 Task: Determine the distance from  Antelope Island State Park to Salt Lake City
Action: Mouse moved to (238, 83)
Screenshot: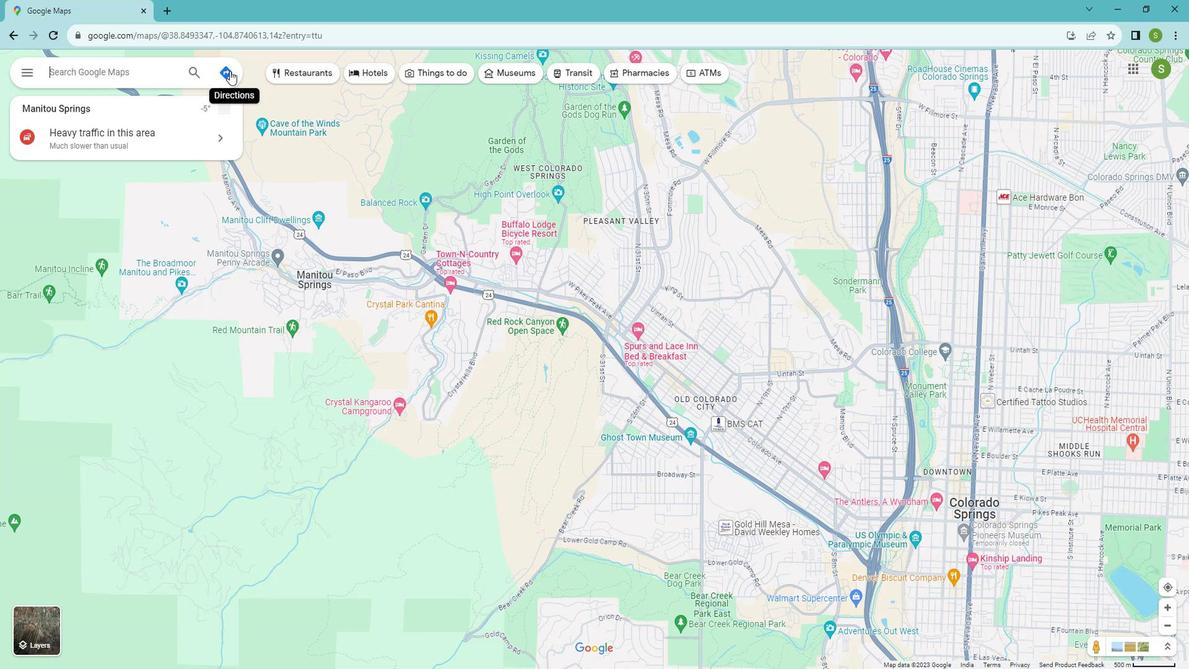 
Action: Mouse pressed left at (238, 83)
Screenshot: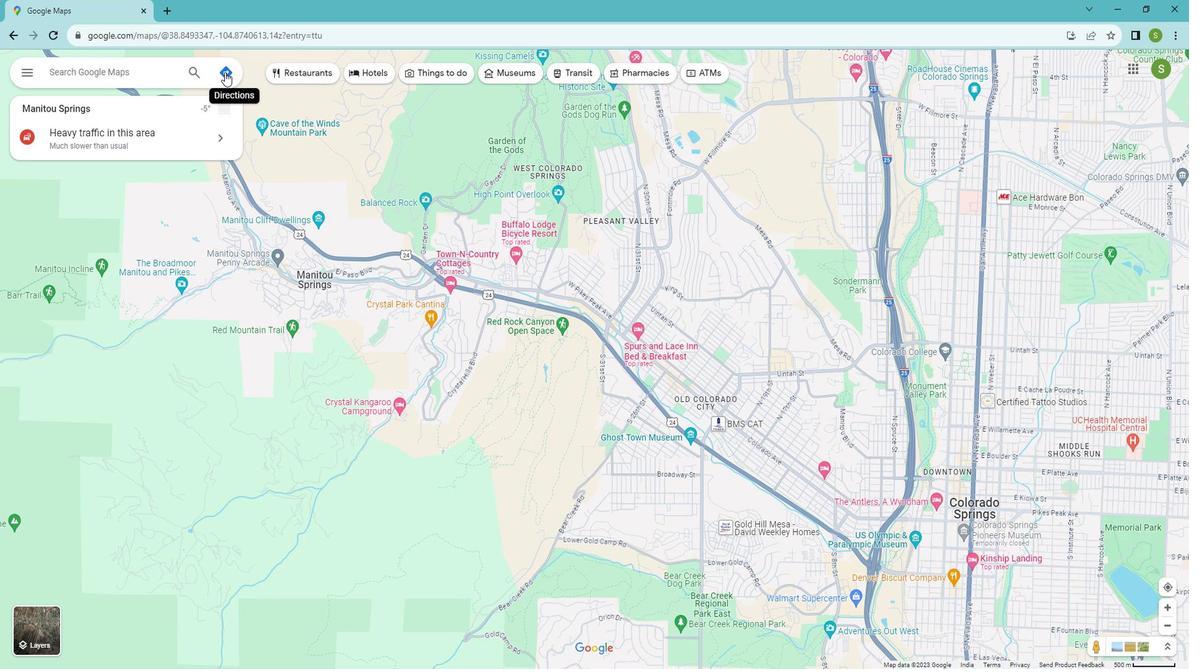 
Action: Mouse moved to (138, 115)
Screenshot: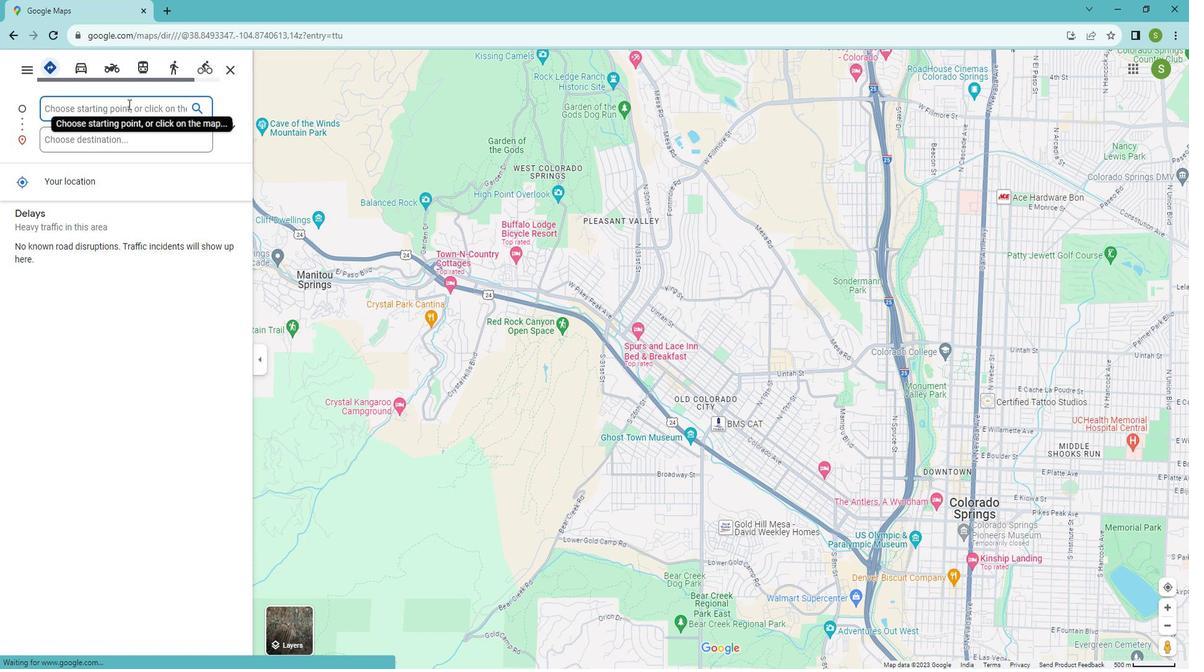 
Action: Mouse pressed left at (138, 115)
Screenshot: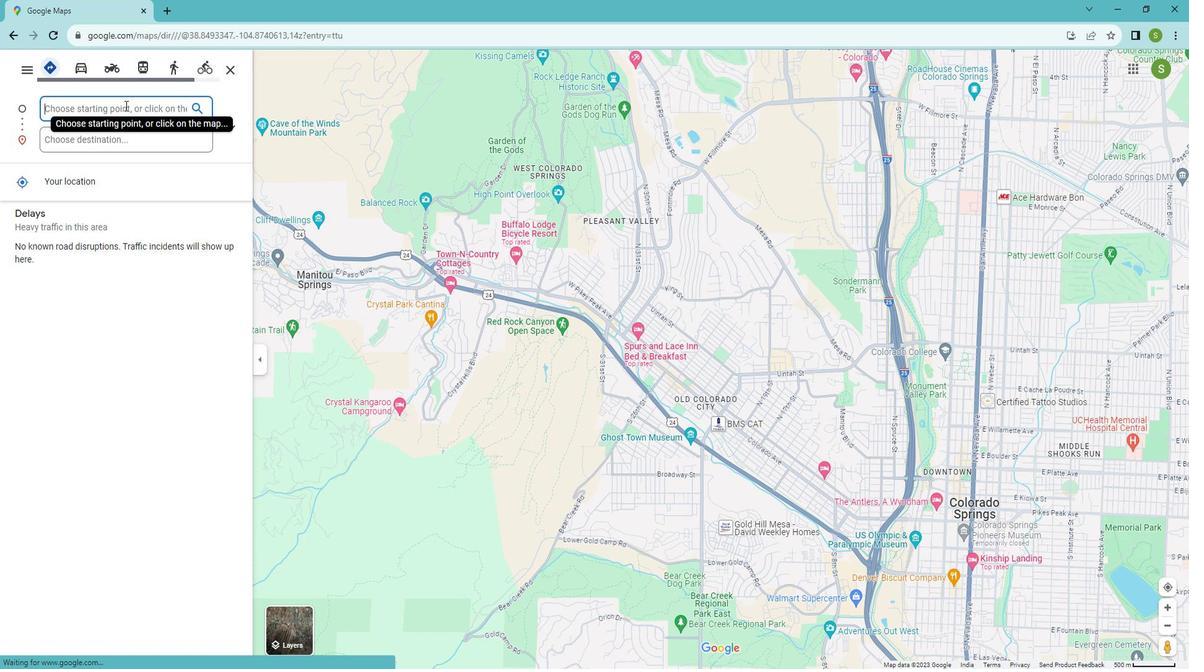 
Action: Key pressed <Key.shift>Salt<Key.space><Key.shift>Lakr<Key.backspace>e<Key.space><Key.shift><Key.shift><Key.shift><Key.shift><Key.shift>City
Screenshot: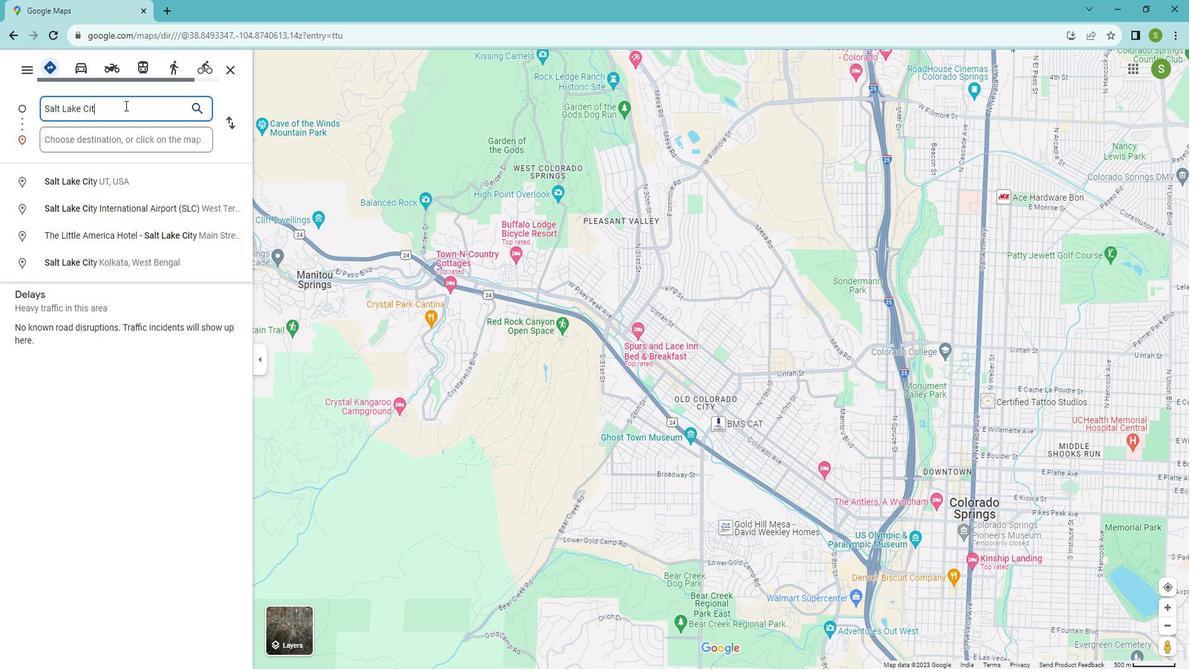 
Action: Mouse moved to (131, 191)
Screenshot: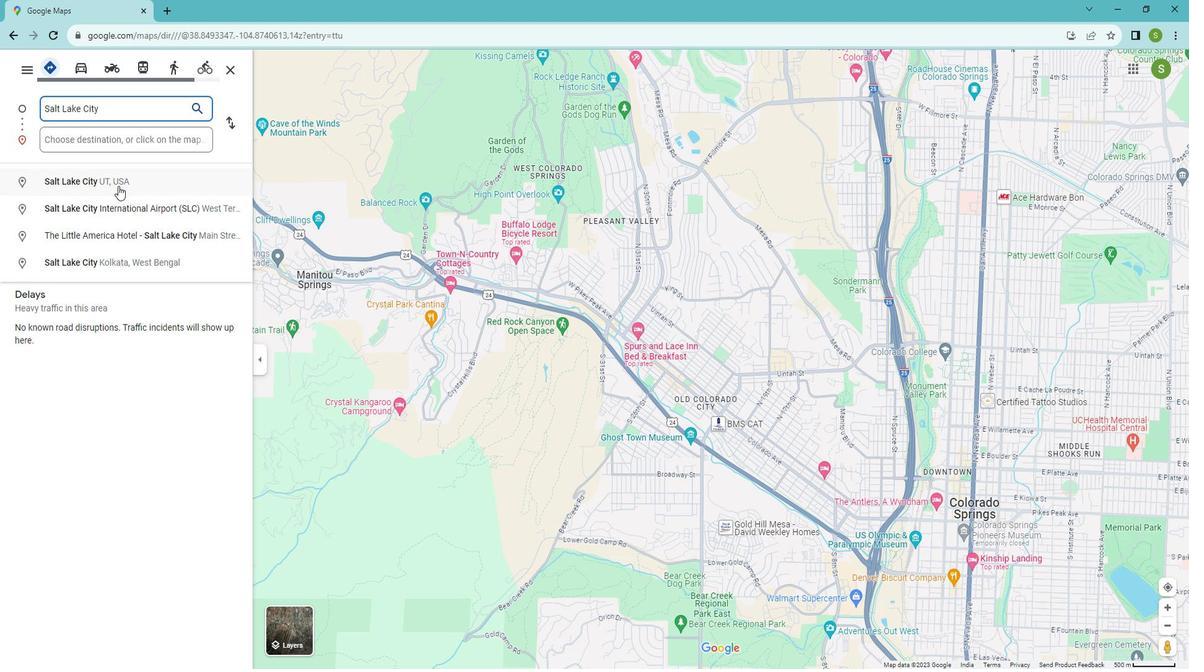 
Action: Mouse pressed left at (131, 191)
Screenshot: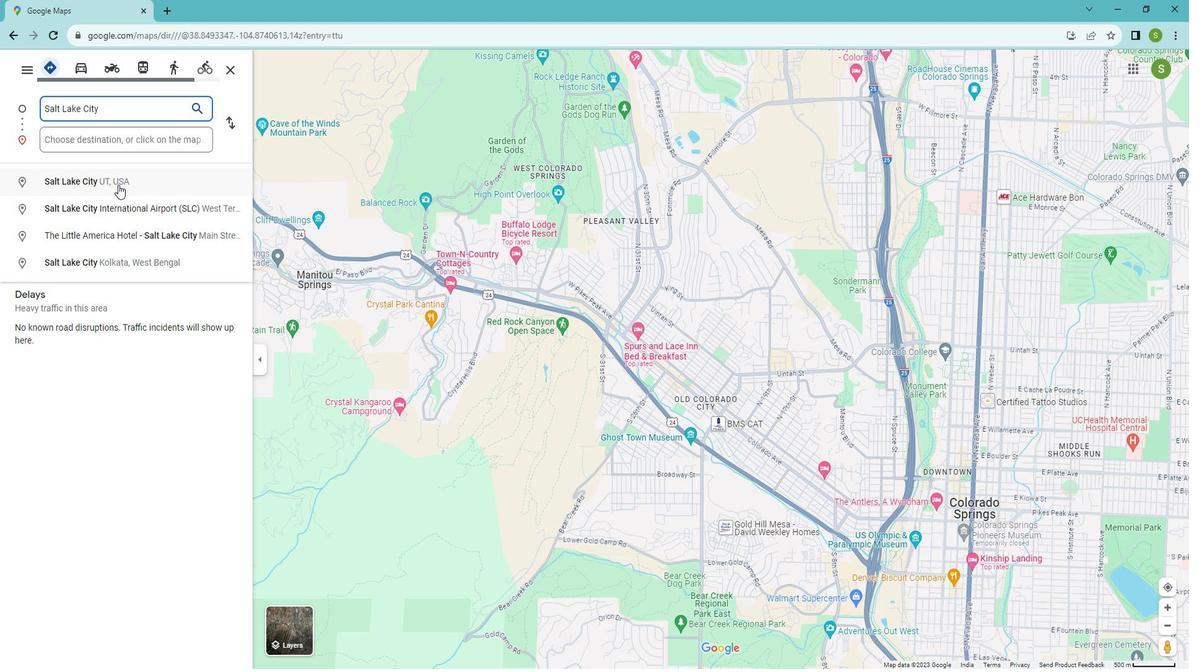 
Action: Mouse moved to (109, 148)
Screenshot: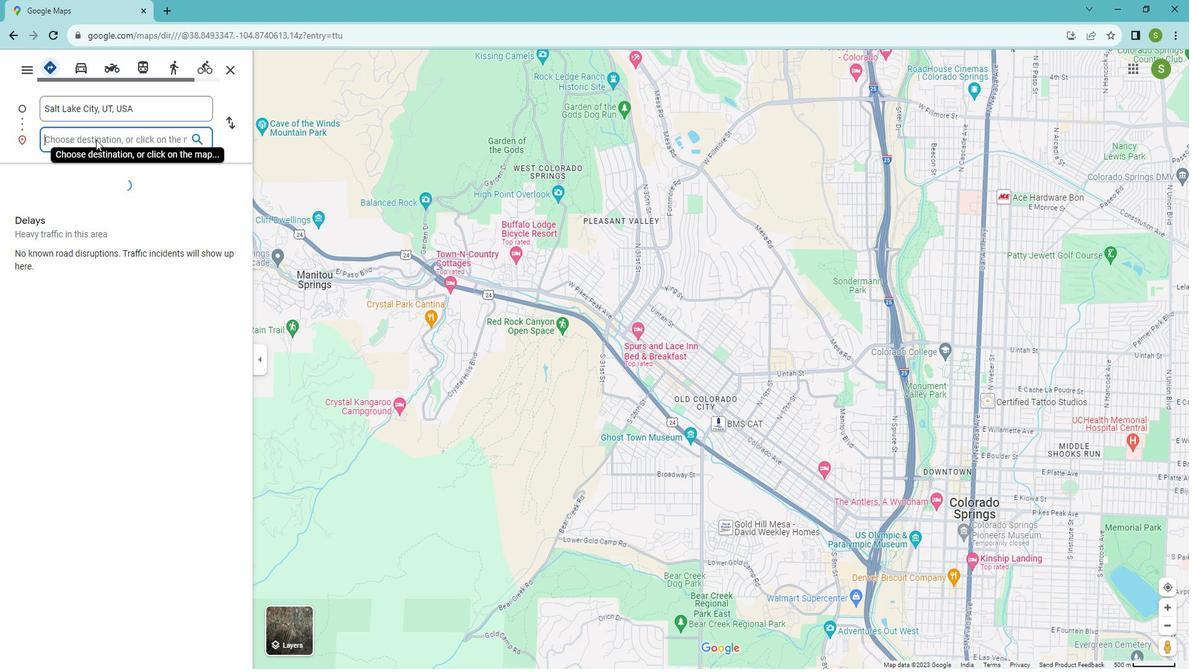 
Action: Mouse pressed left at (109, 148)
Screenshot: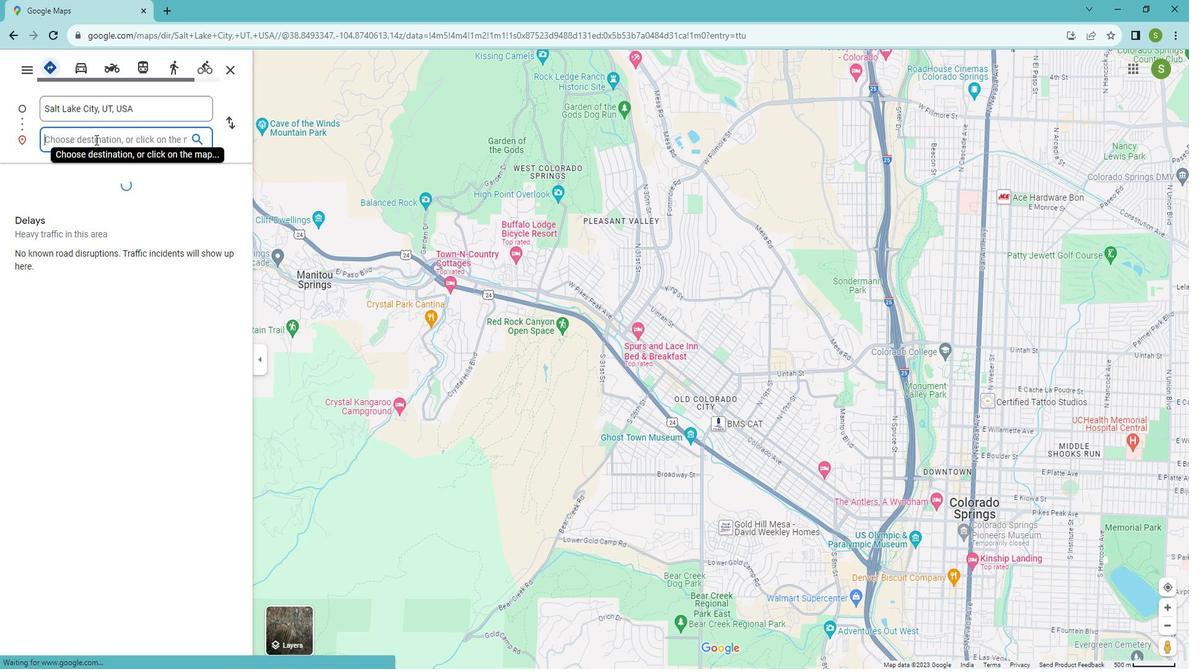 
Action: Key pressed <Key.shift>Antelope<Key.space><Key.shift>Island<Key.space><Key.shift><Key.shift><Key.shift><Key.shift><Key.shift><Key.shift><Key.shift><Key.shift><Key.shift><Key.shift><Key.shift><Key.shift><Key.shift><Key.shift><Key.shift><Key.shift><Key.shift><Key.shift><Key.shift><Key.shift><Key.shift>State<Key.space><Key.shift>Park
Screenshot: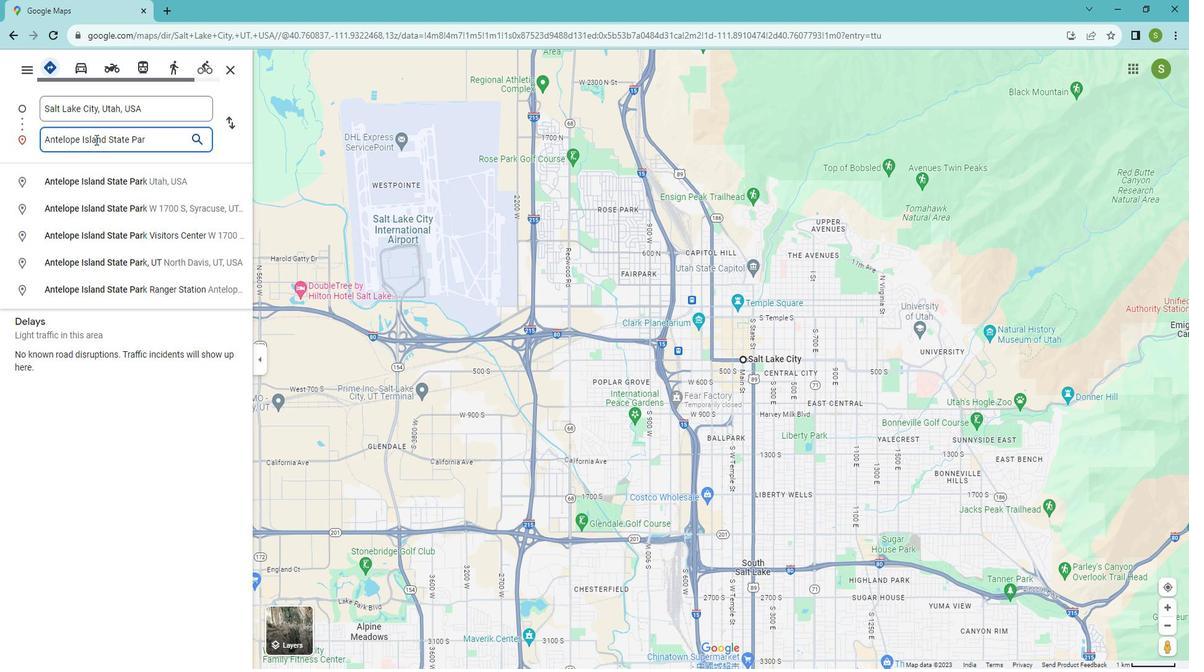 
Action: Mouse moved to (241, 131)
Screenshot: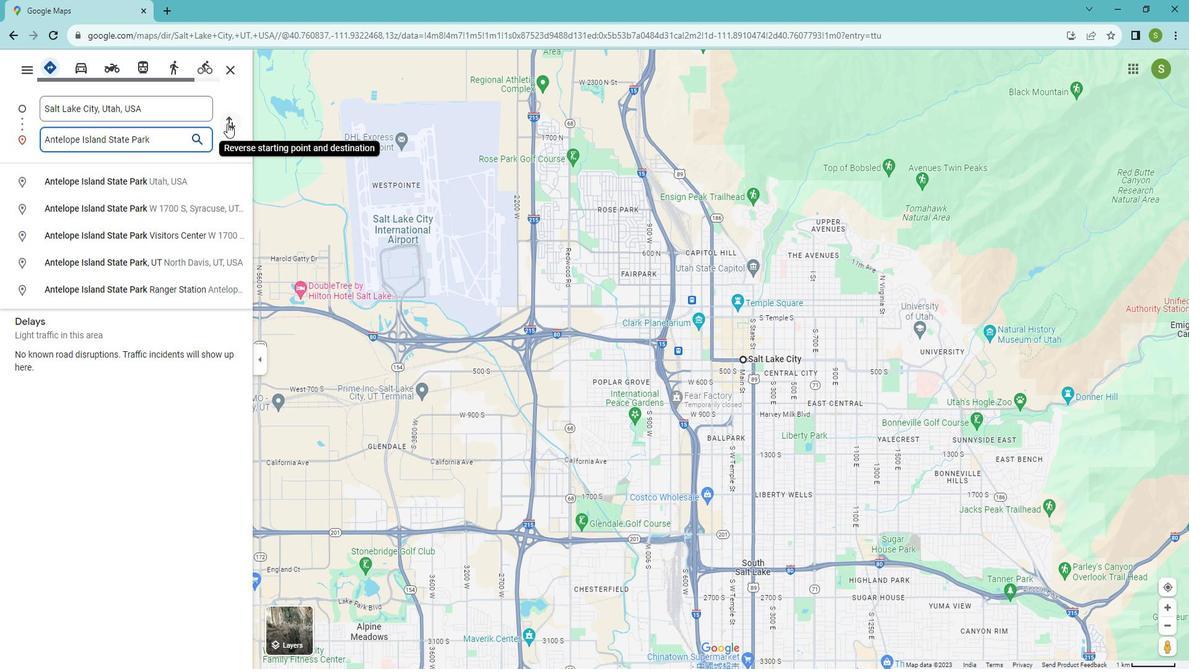
Action: Mouse pressed left at (241, 131)
Screenshot: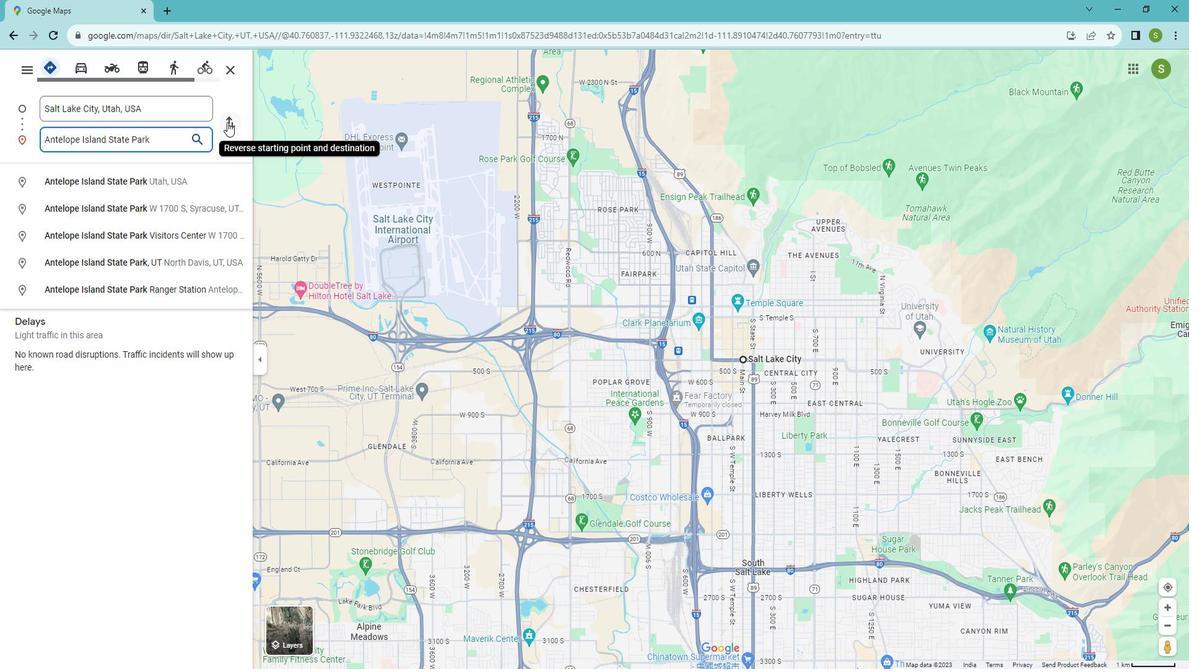 
Action: Mouse moved to (75, 337)
Screenshot: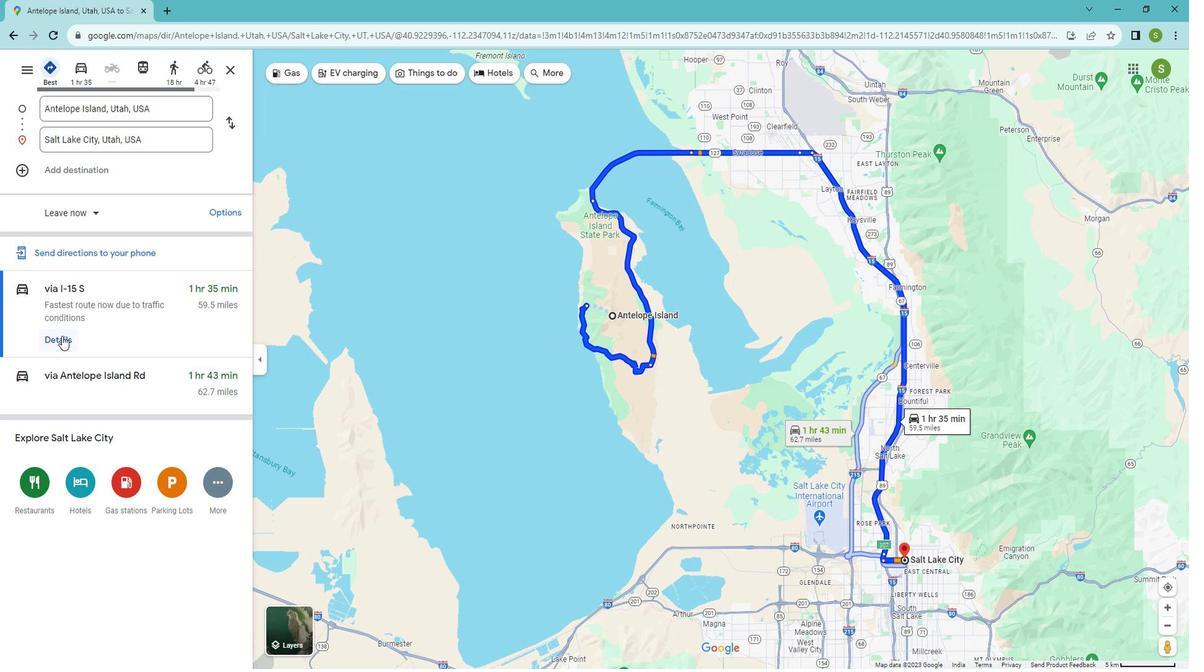 
Action: Mouse pressed left at (75, 337)
Screenshot: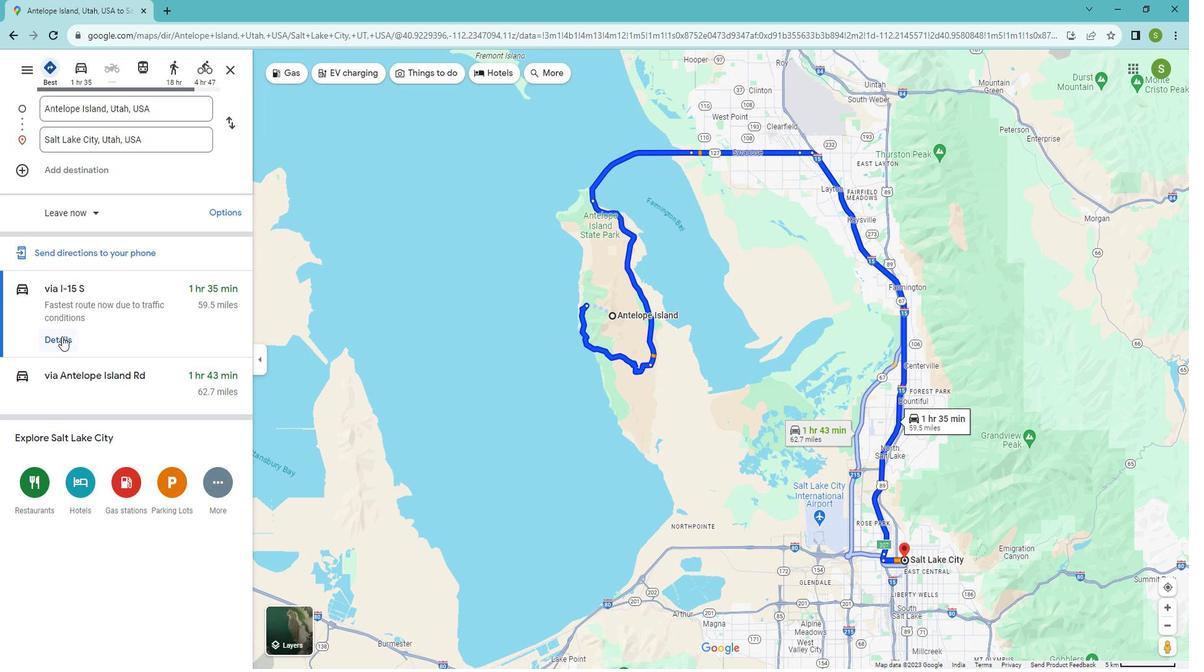
Action: Mouse moved to (32, 73)
Screenshot: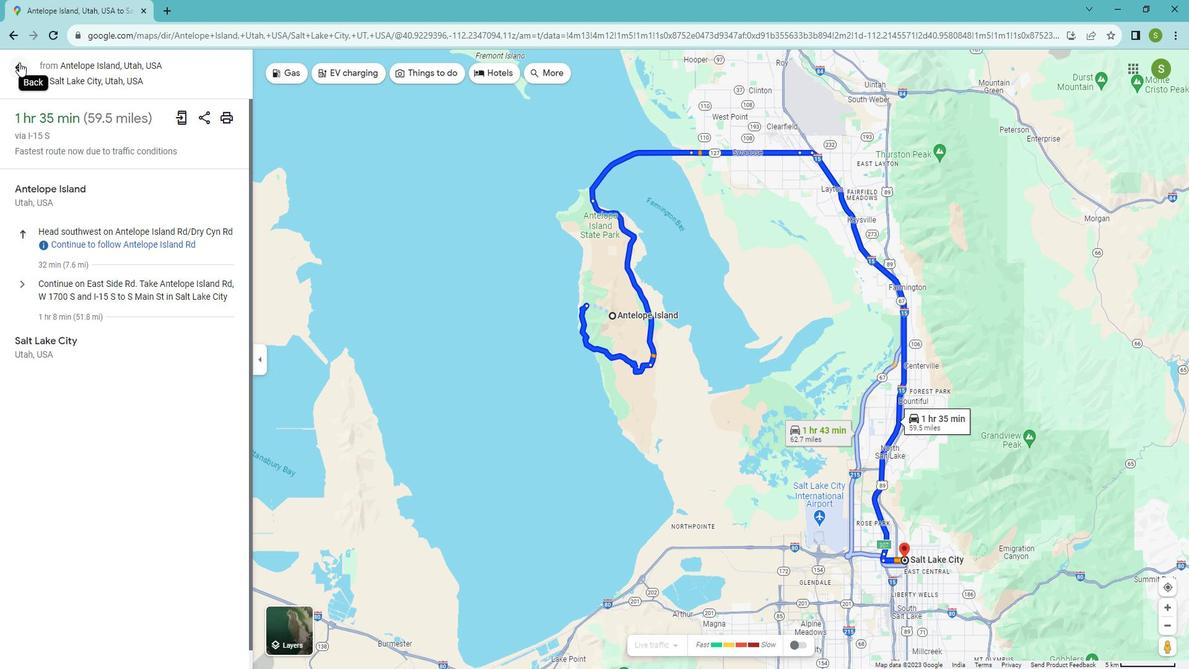 
Action: Mouse pressed left at (32, 73)
Screenshot: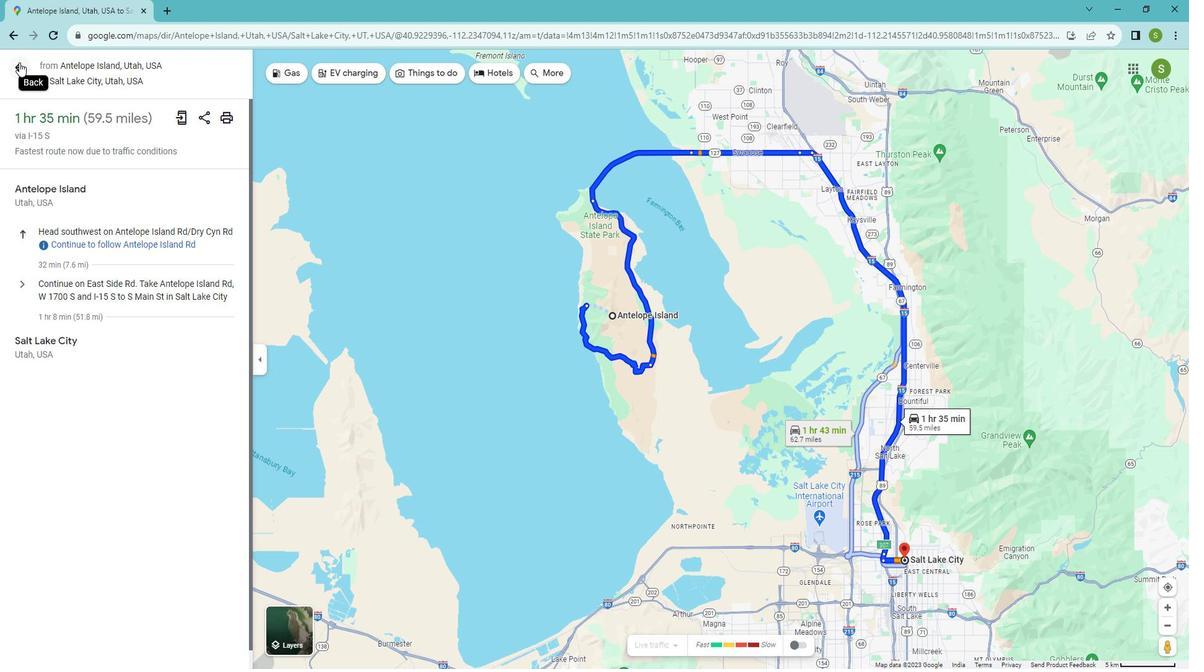 
Action: Mouse moved to (76, 346)
Screenshot: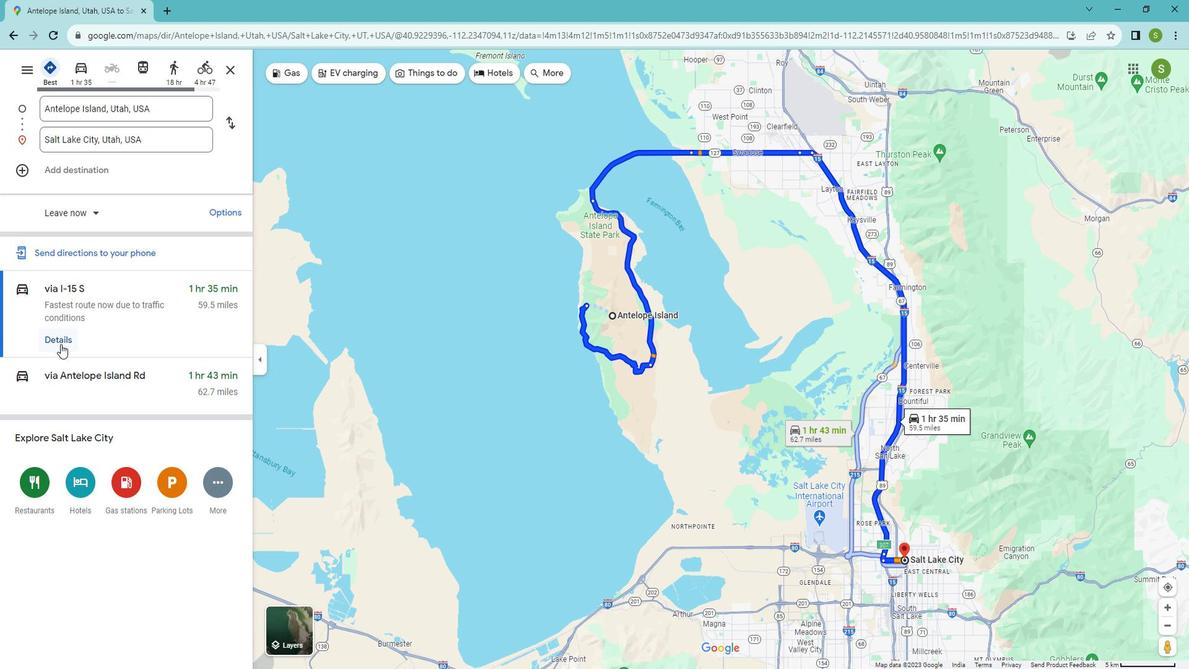 
Action: Mouse pressed left at (76, 346)
Screenshot: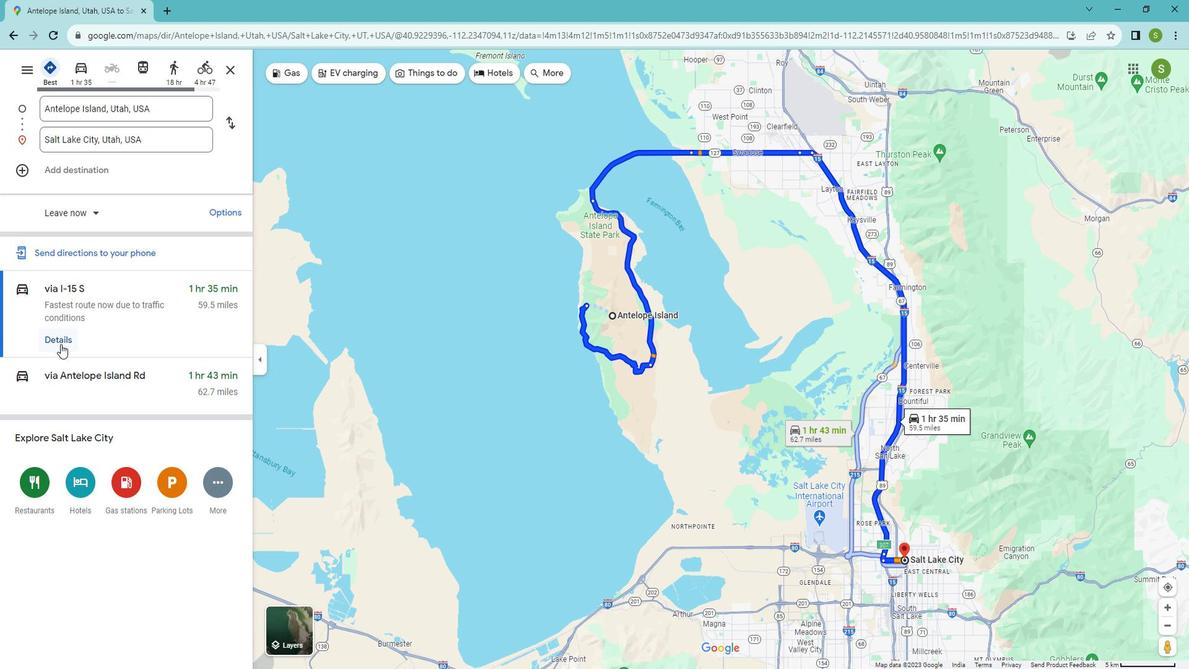 
Action: Mouse moved to (99, 249)
Screenshot: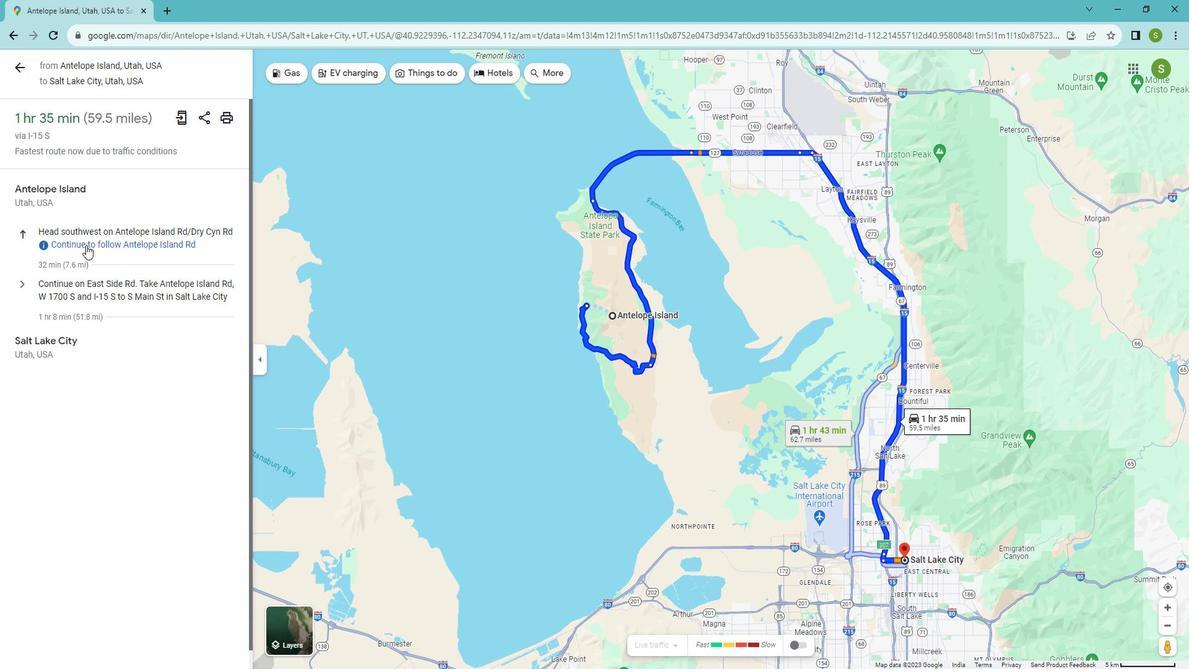 
Action: Mouse pressed left at (99, 249)
Screenshot: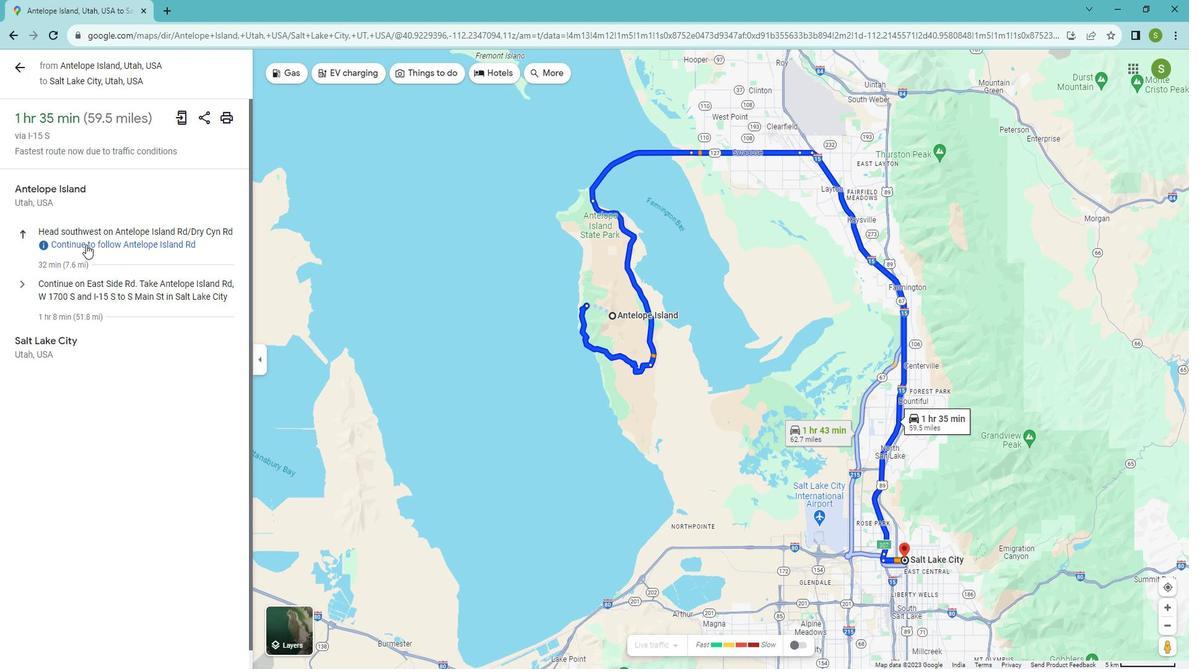
Action: Mouse moved to (776, 340)
Screenshot: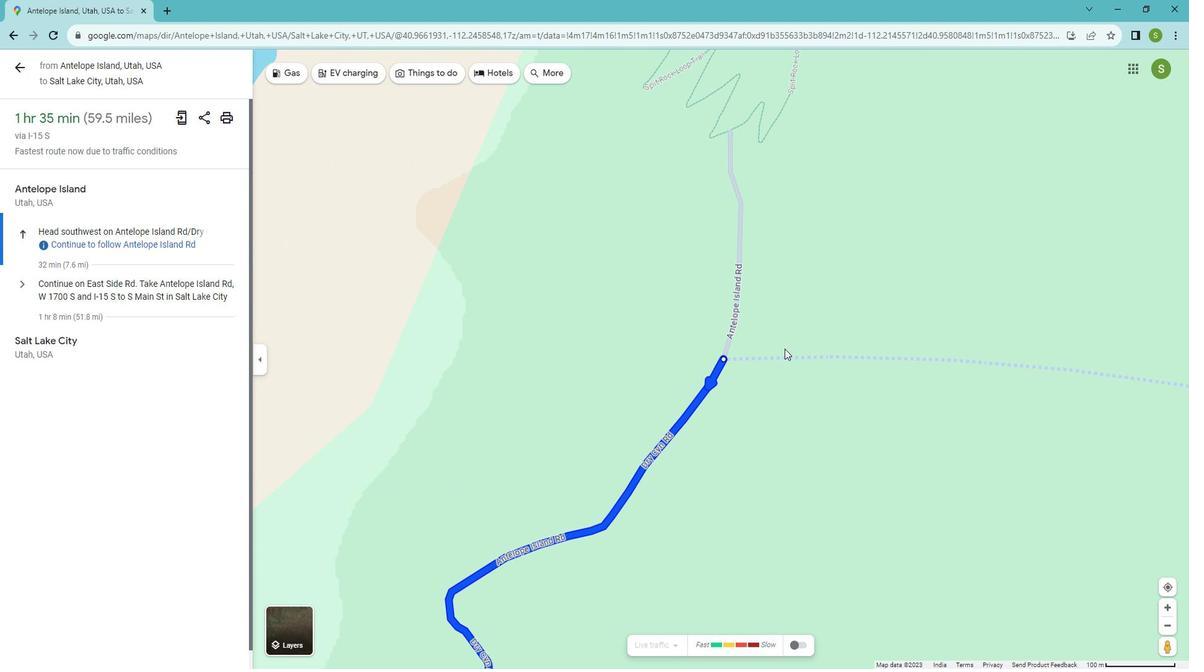 
Action: Mouse scrolled (776, 340) with delta (0, 0)
Screenshot: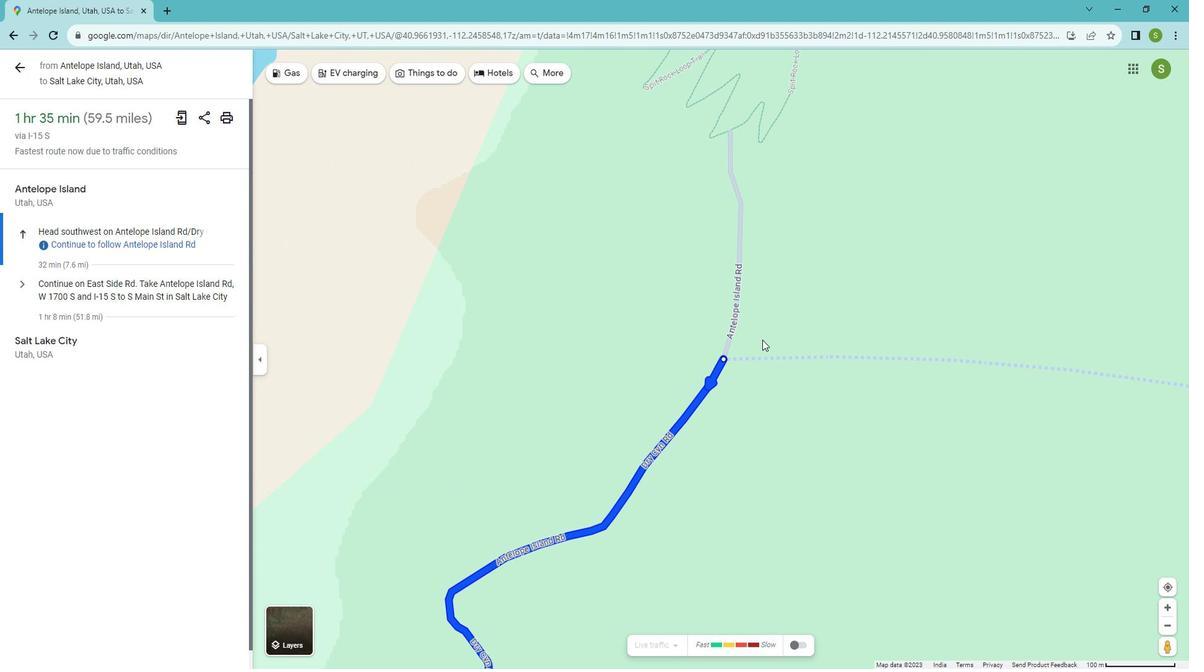 
Action: Mouse moved to (73, 250)
Screenshot: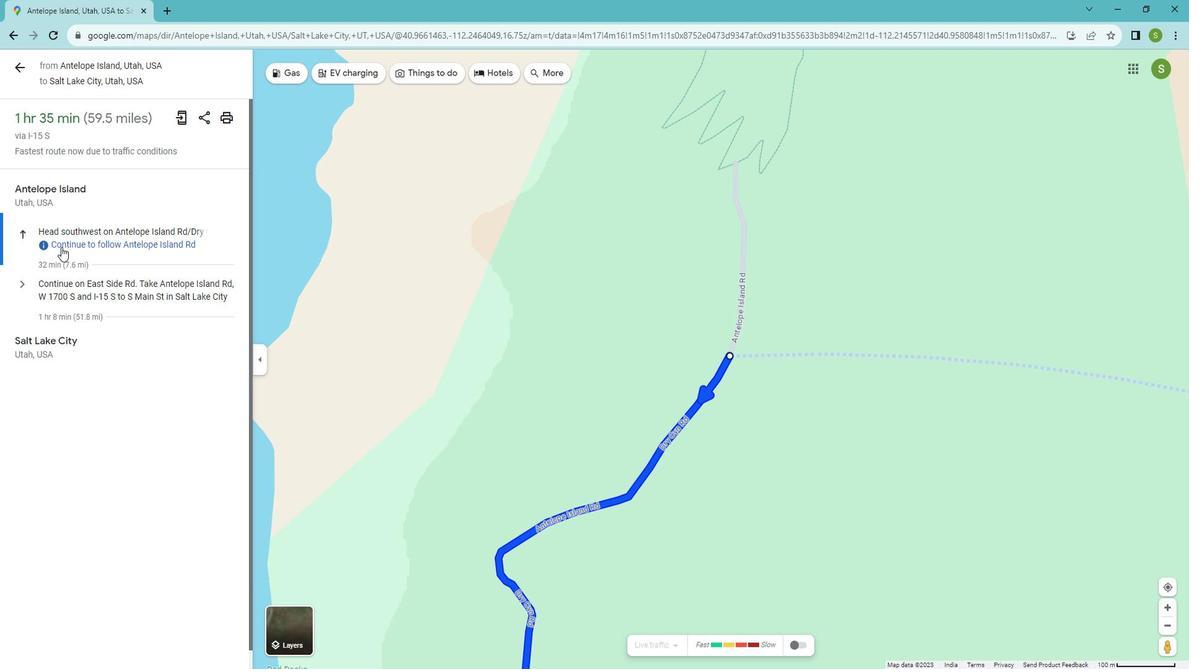 
Action: Mouse pressed left at (73, 250)
Screenshot: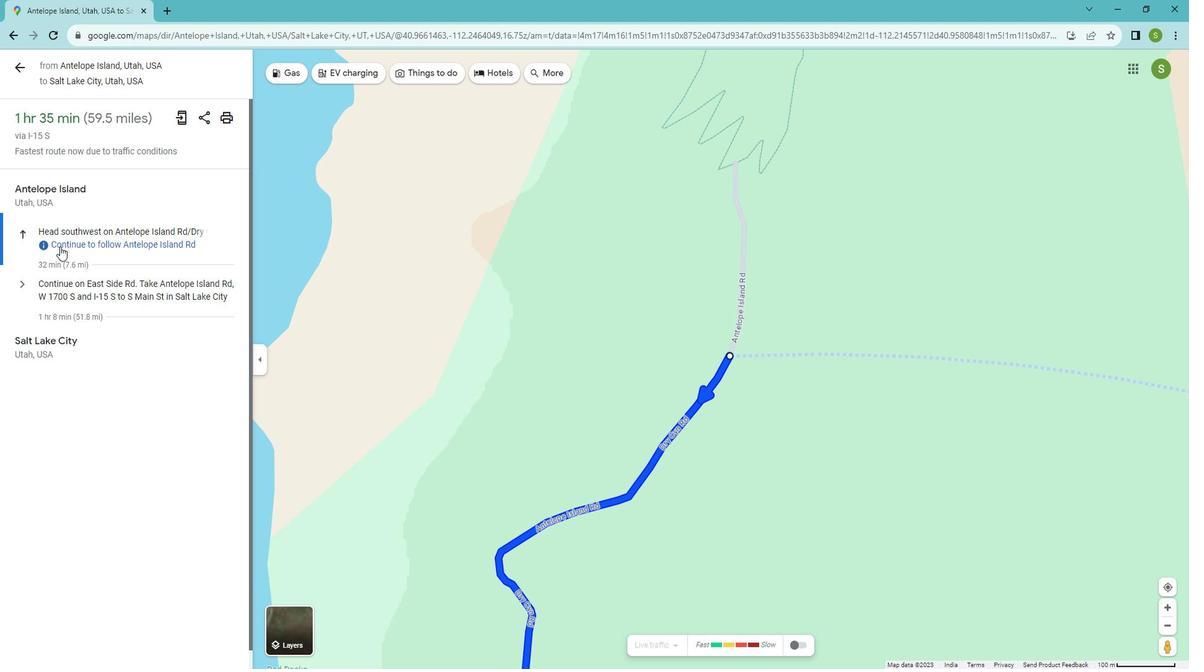 
Action: Mouse moved to (35, 73)
Screenshot: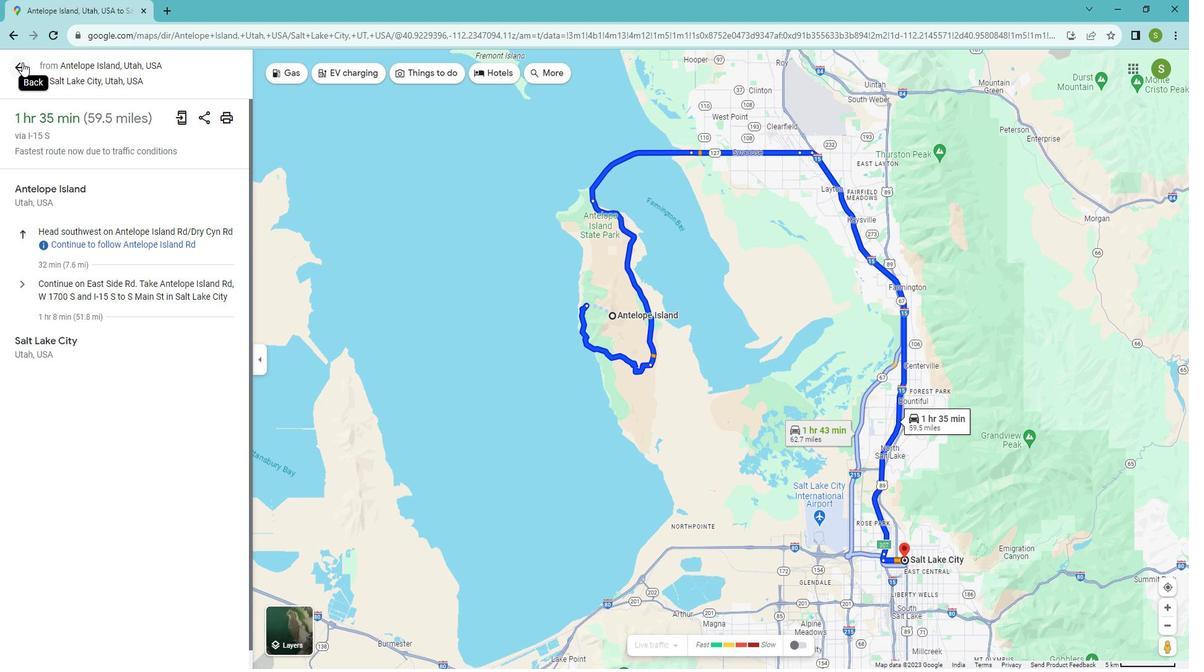 
Action: Mouse pressed left at (35, 73)
Screenshot: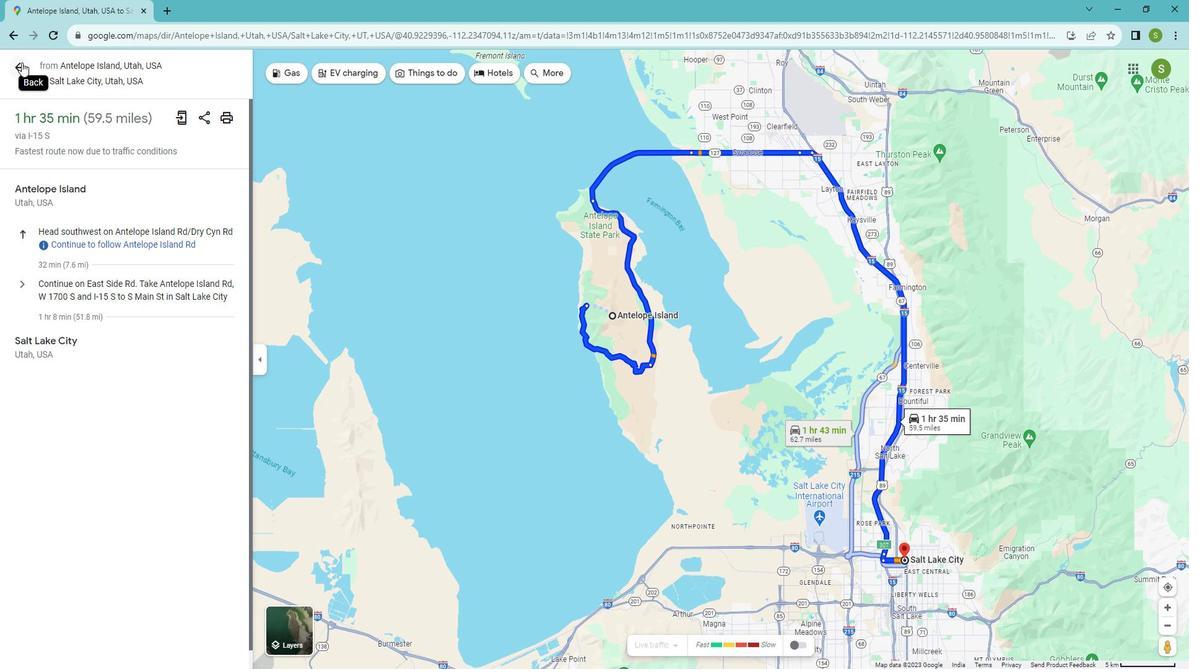 
Action: Mouse moved to (89, 85)
Screenshot: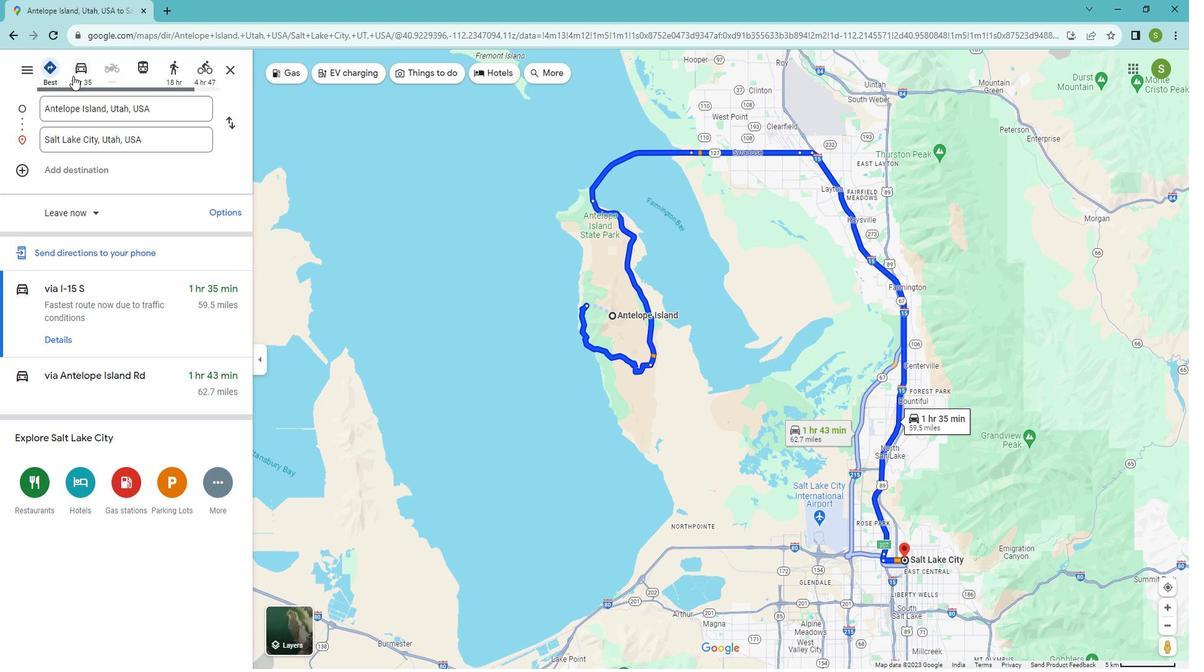 
Action: Mouse pressed left at (89, 85)
Screenshot: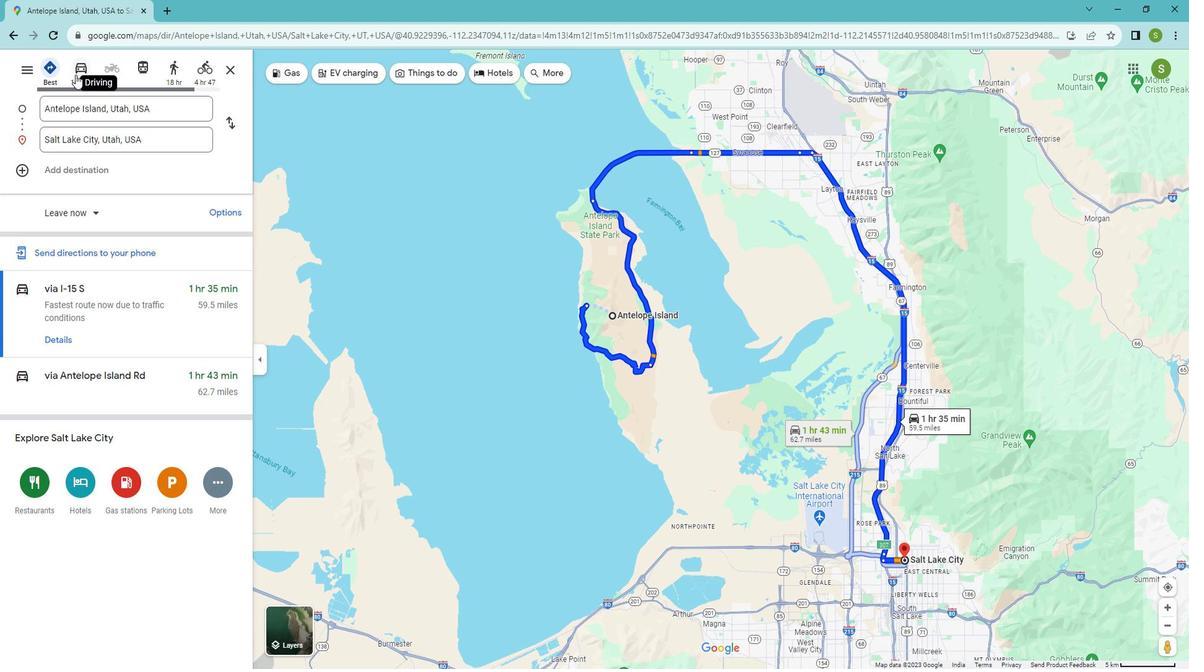 
Action: Mouse moved to (68, 335)
Screenshot: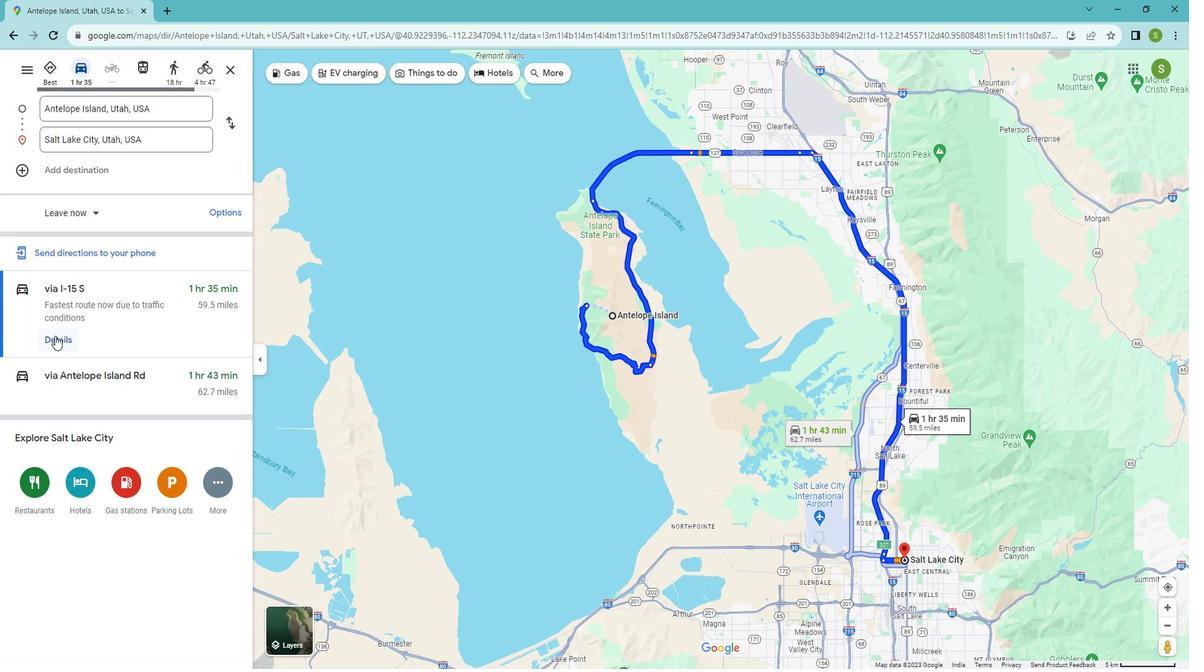 
Action: Mouse pressed left at (68, 335)
Screenshot: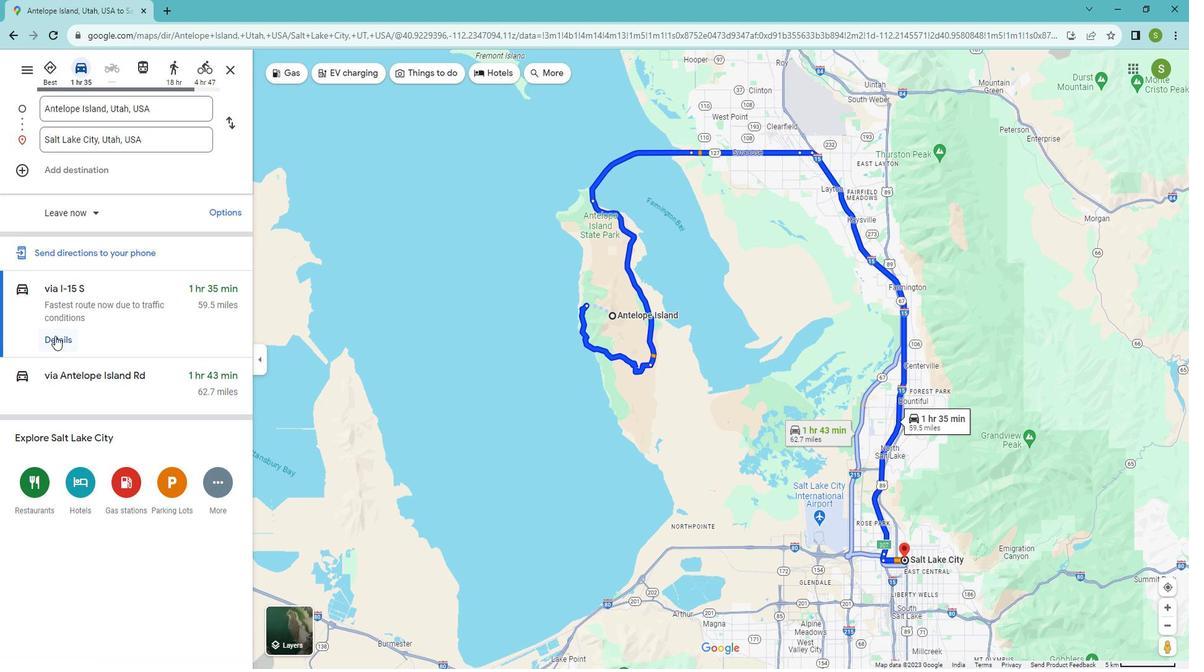 
Action: Mouse moved to (28, 81)
Screenshot: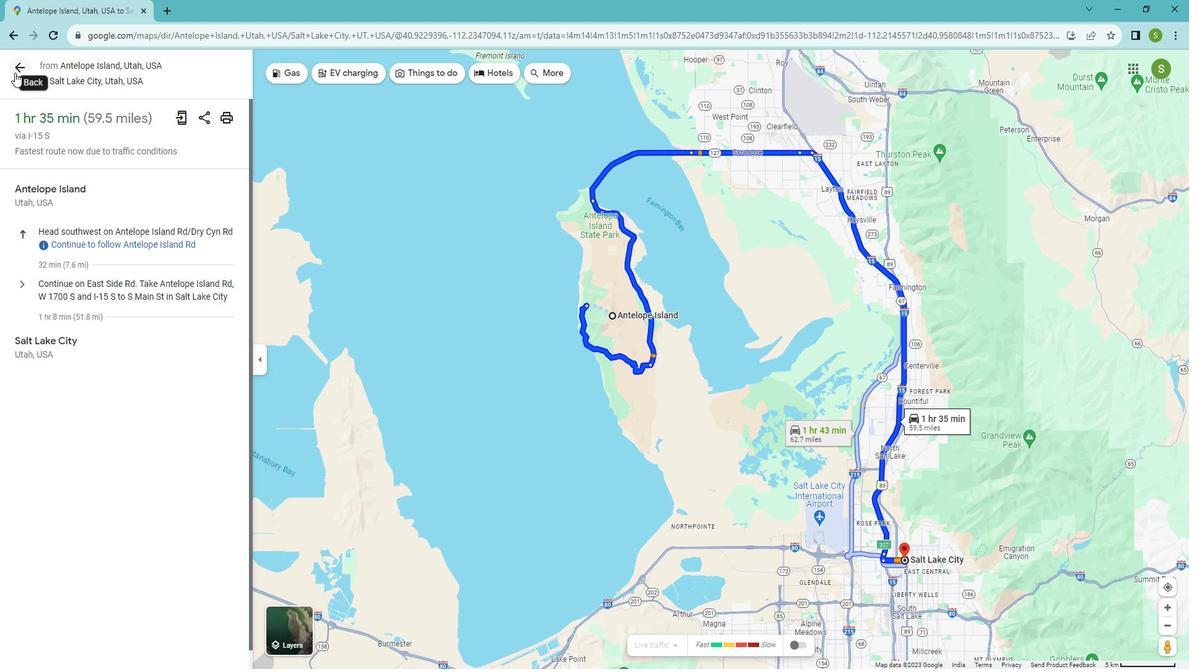 
Action: Mouse pressed left at (28, 81)
Screenshot: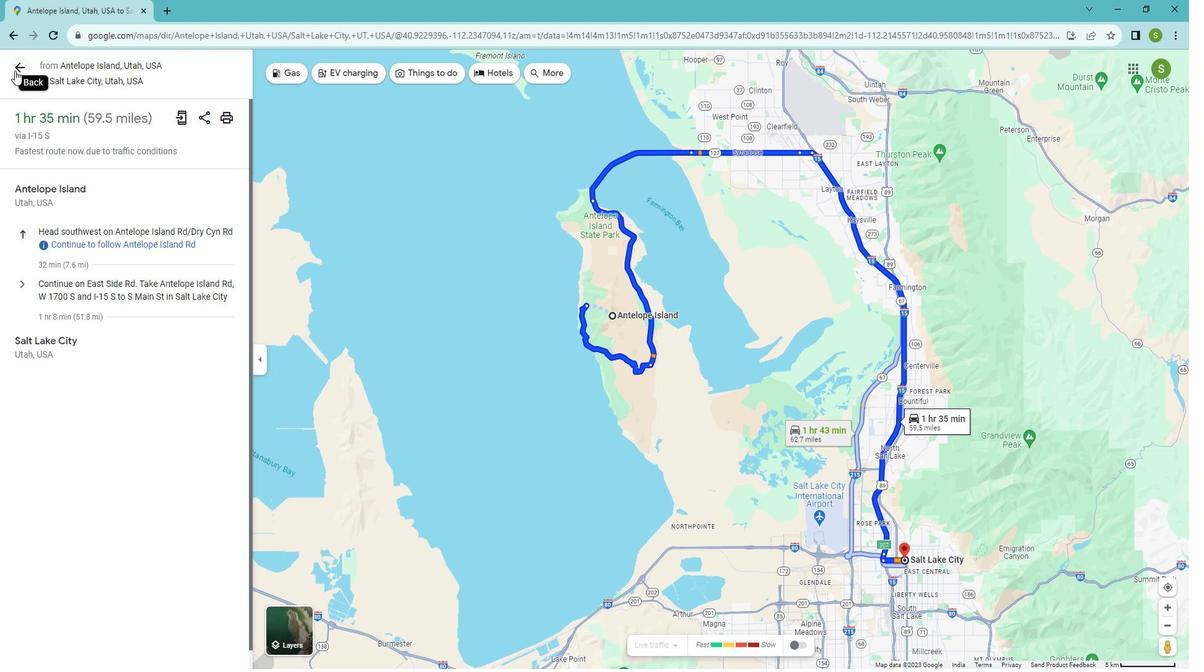 
Action: Mouse moved to (190, 79)
Screenshot: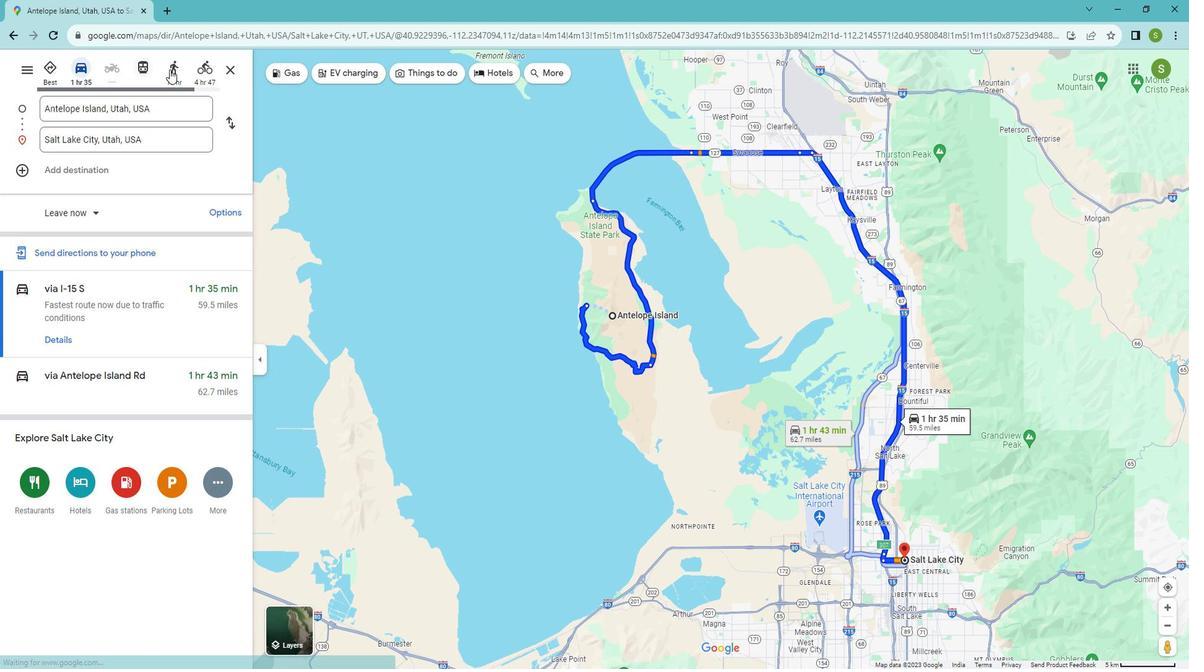 
Action: Mouse pressed left at (190, 79)
Screenshot: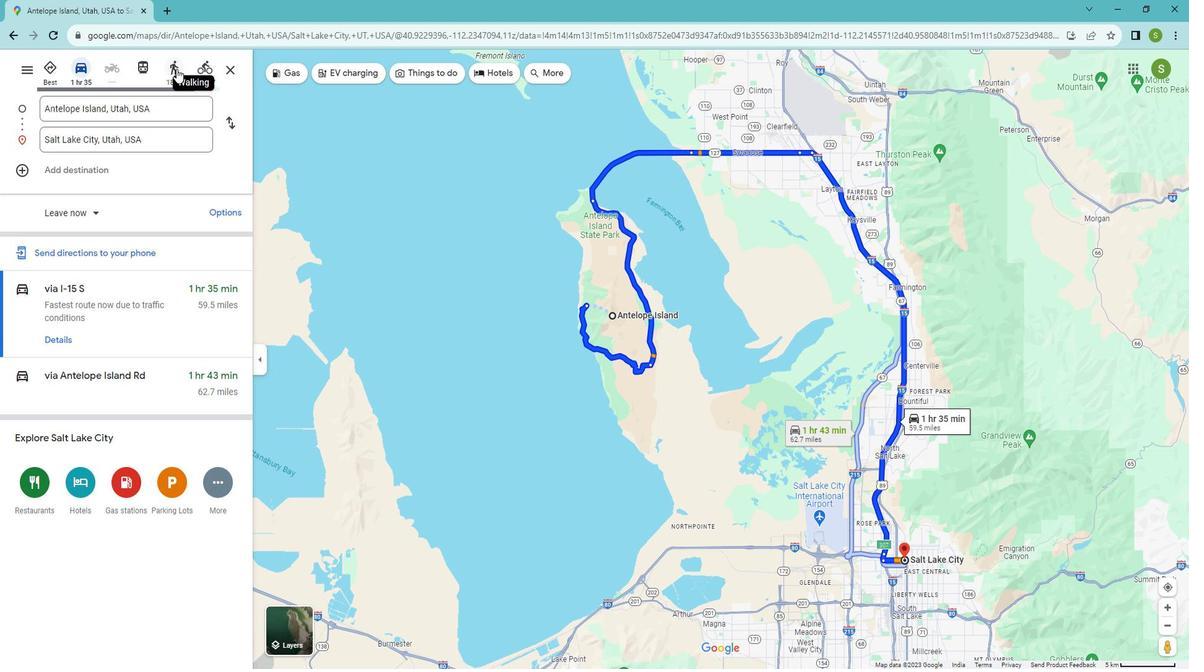 
Action: Mouse moved to (71, 313)
Screenshot: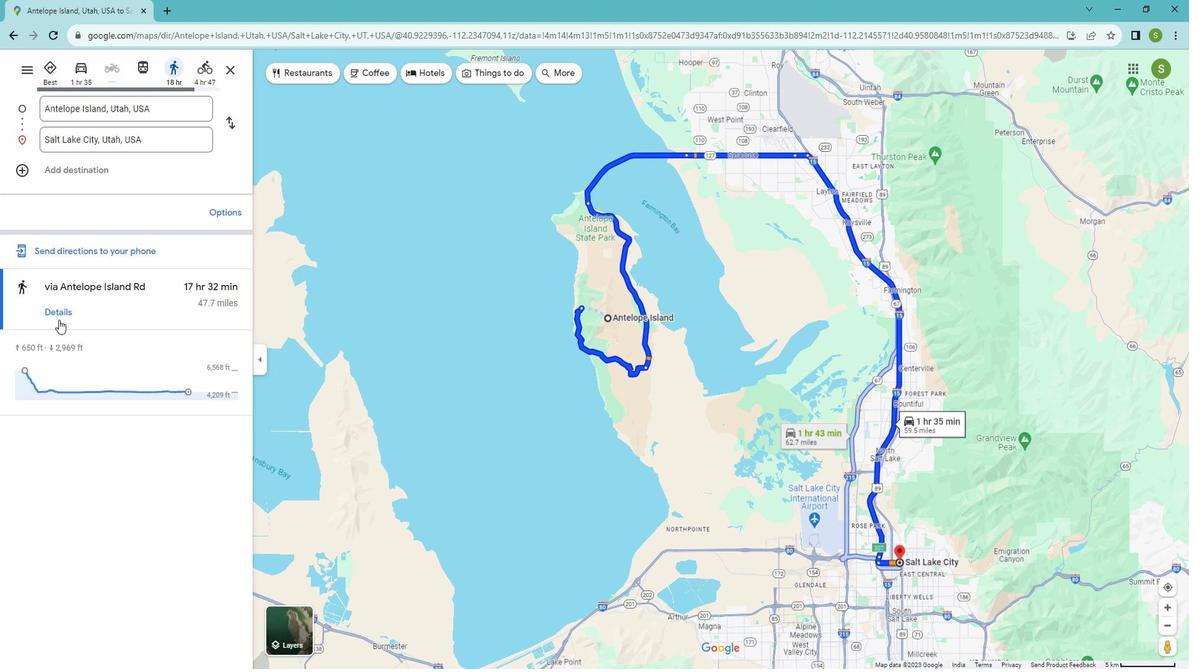 
Action: Mouse pressed left at (71, 313)
Screenshot: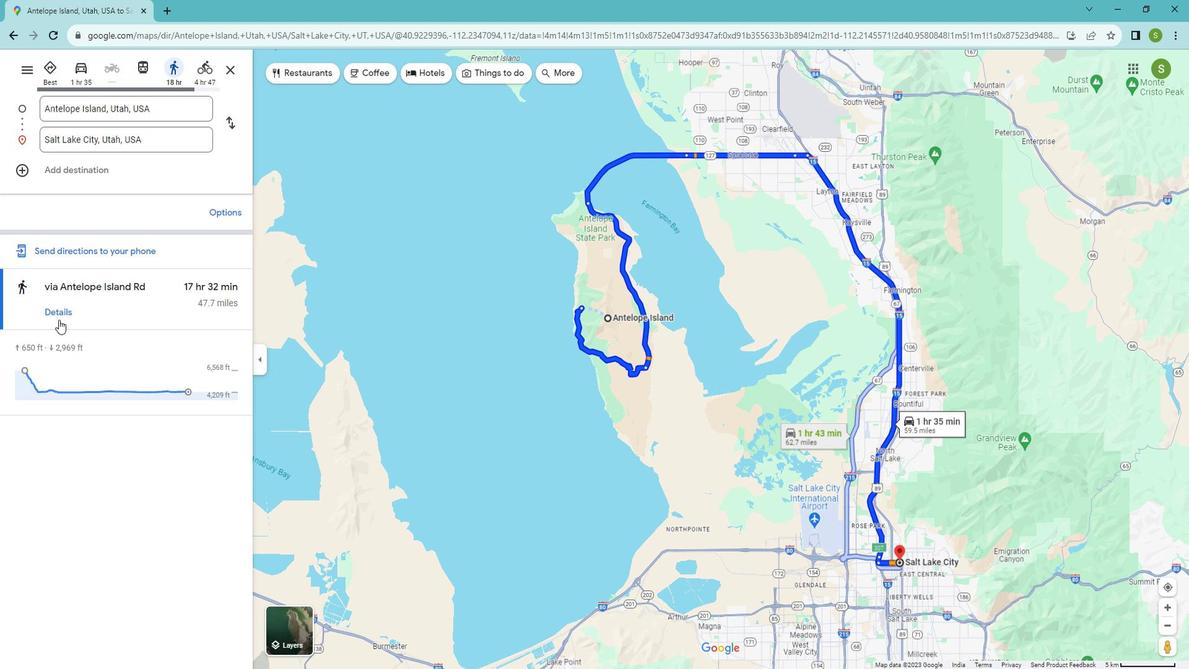 
Action: Mouse moved to (109, 319)
Screenshot: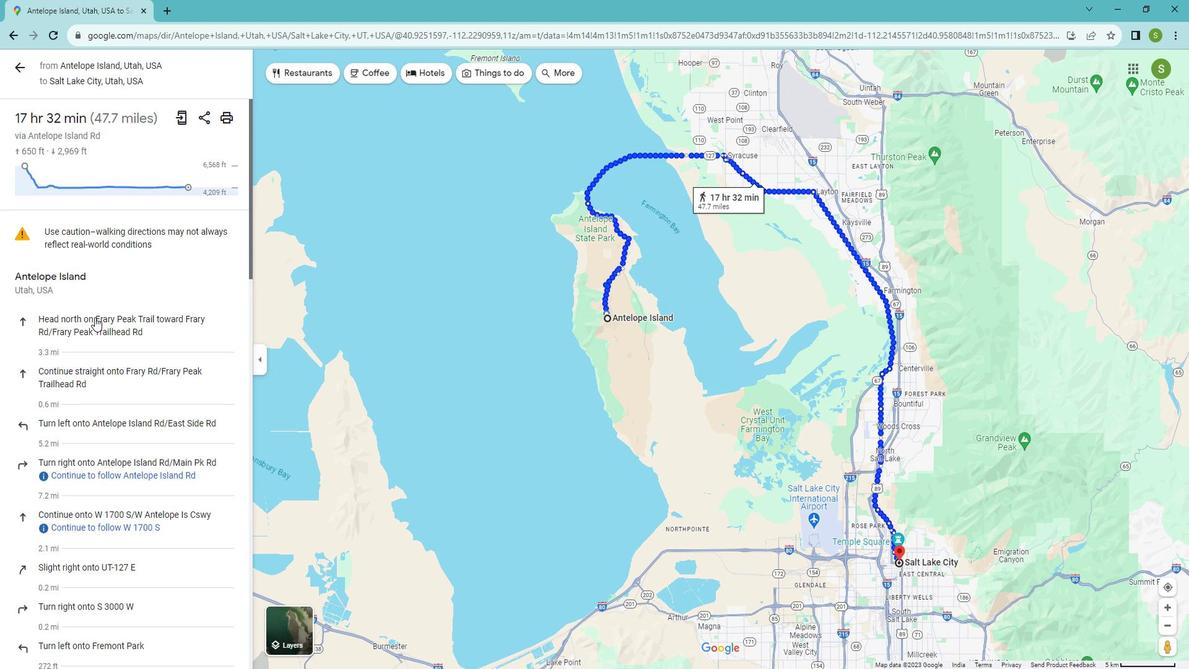 
Action: Mouse scrolled (109, 318) with delta (0, 0)
Screenshot: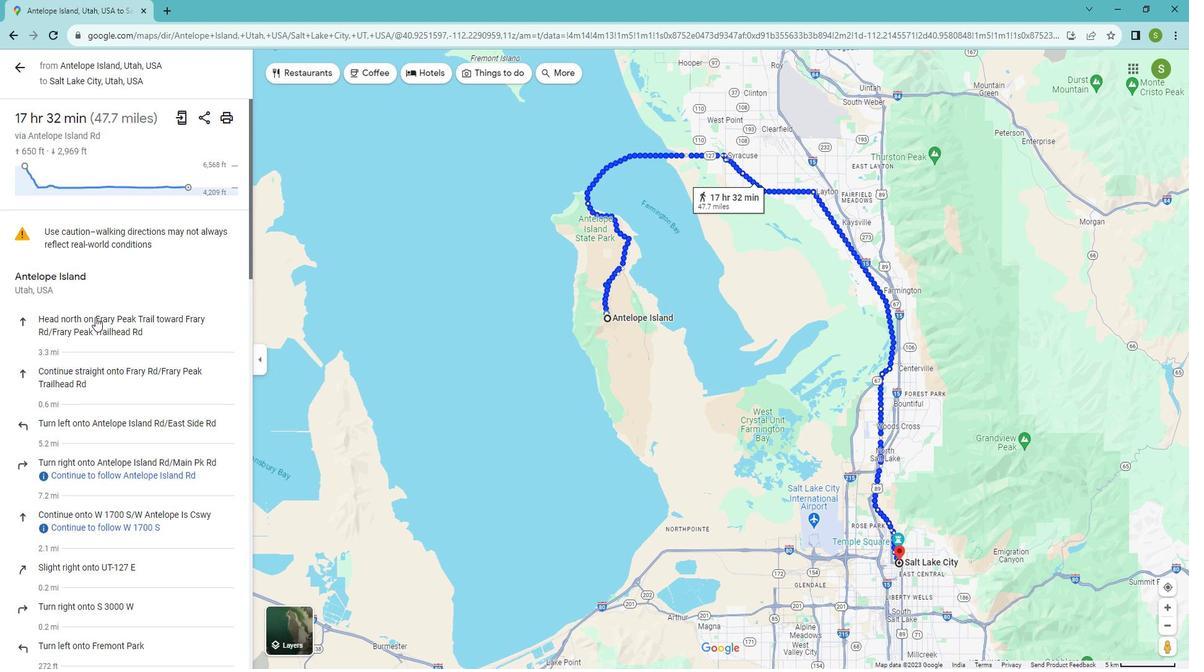 
Action: Mouse moved to (109, 319)
Screenshot: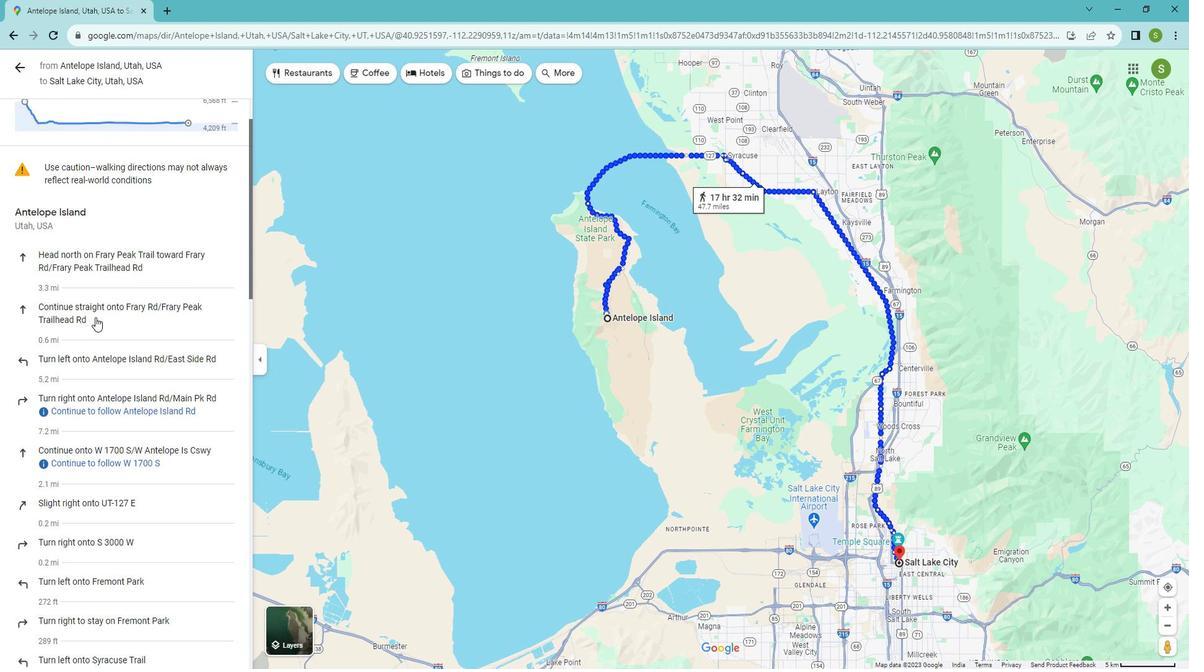 
Action: Mouse scrolled (109, 318) with delta (0, 0)
Screenshot: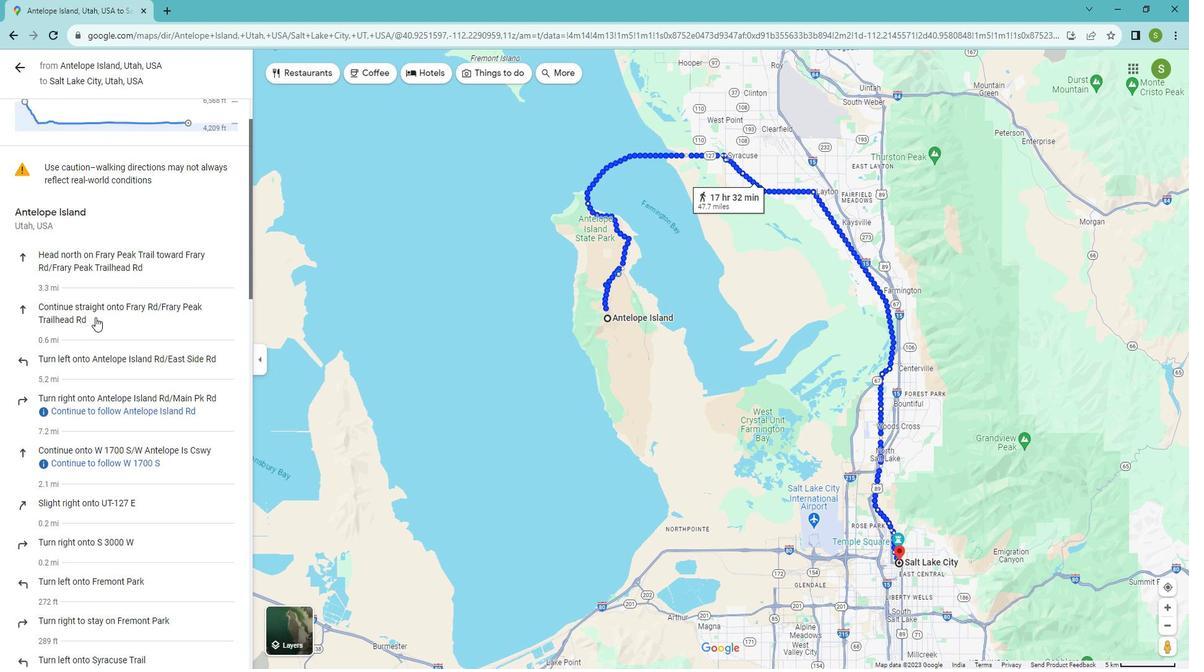 
Action: Mouse moved to (110, 318)
Screenshot: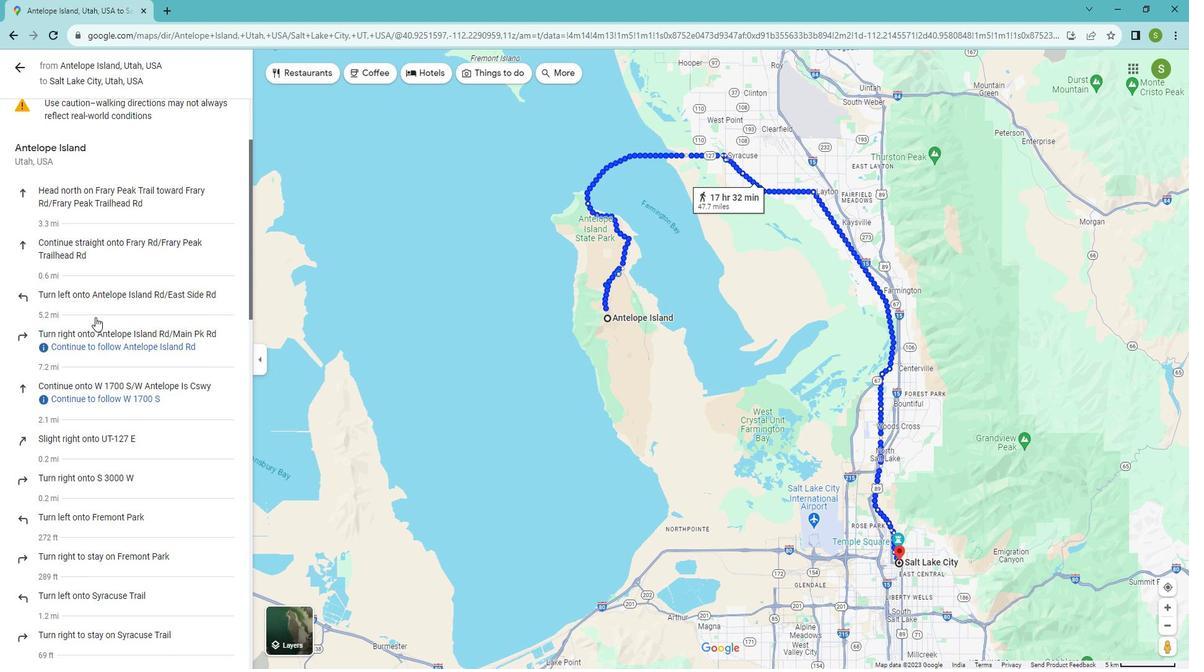 
Action: Mouse scrolled (110, 317) with delta (0, 0)
Screenshot: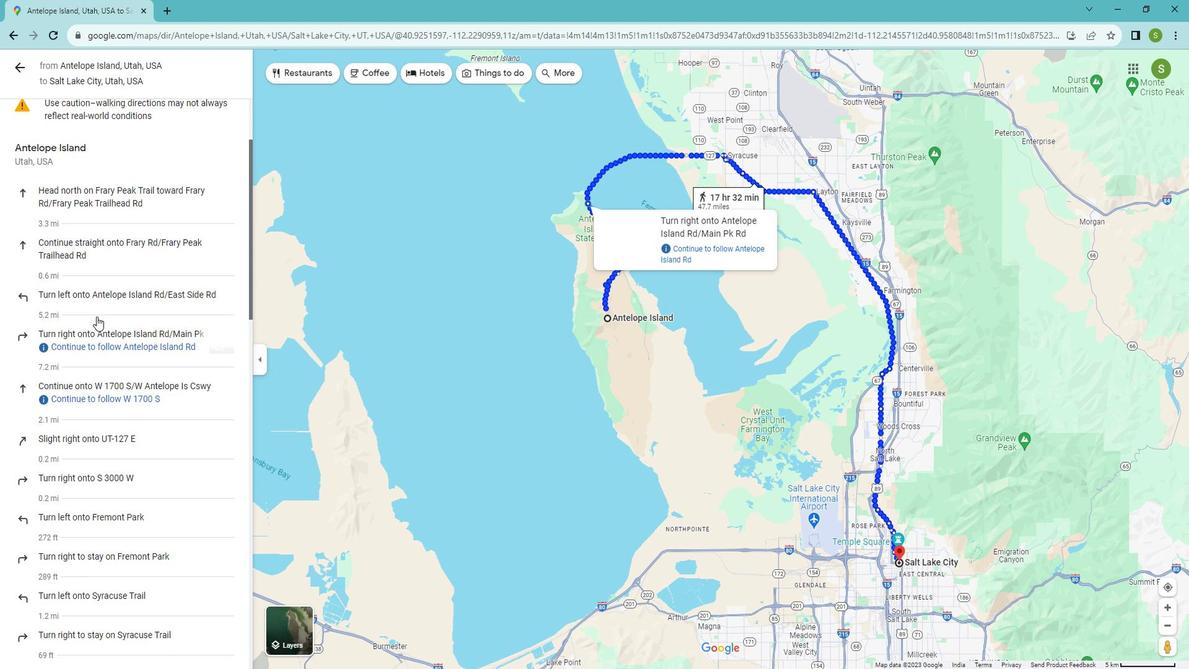 
Action: Mouse scrolled (110, 317) with delta (0, 0)
Screenshot: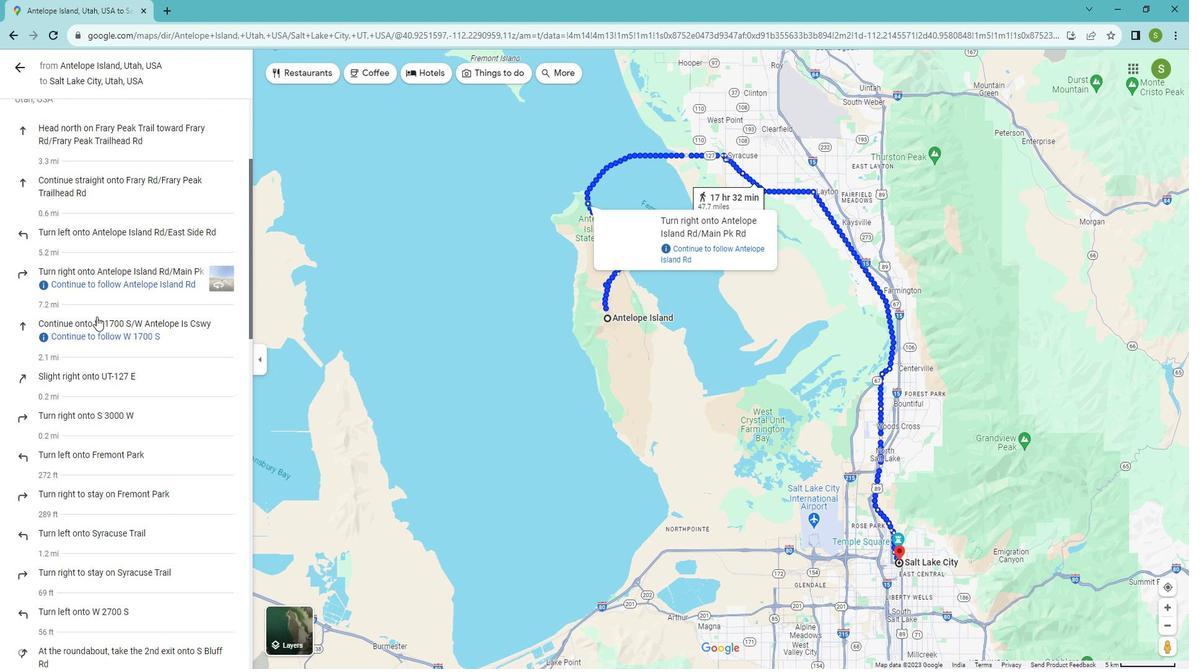 
Action: Mouse scrolled (110, 317) with delta (0, 0)
Screenshot: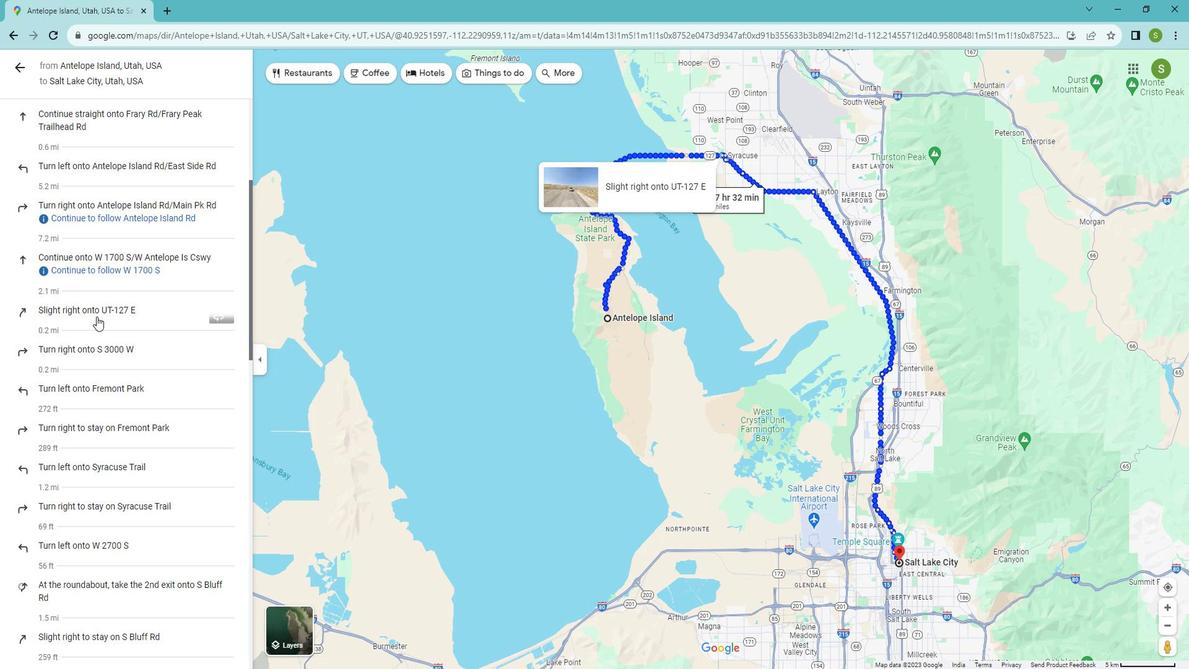 
Action: Mouse scrolled (110, 317) with delta (0, 0)
Screenshot: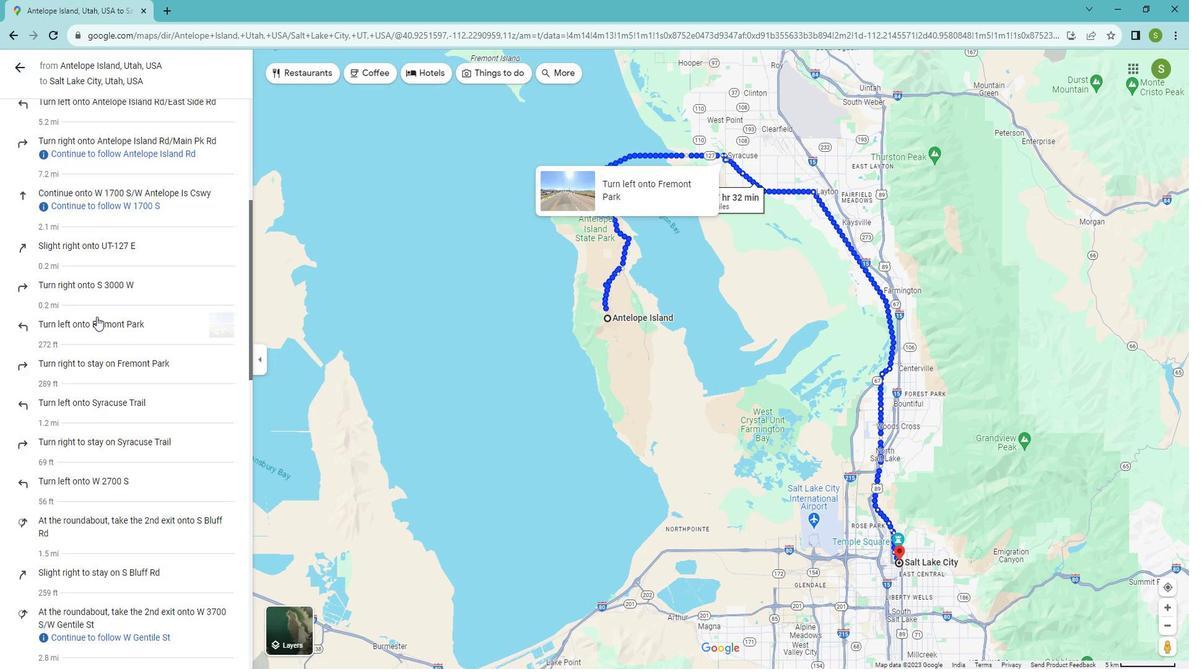 
Action: Mouse scrolled (110, 317) with delta (0, 0)
Screenshot: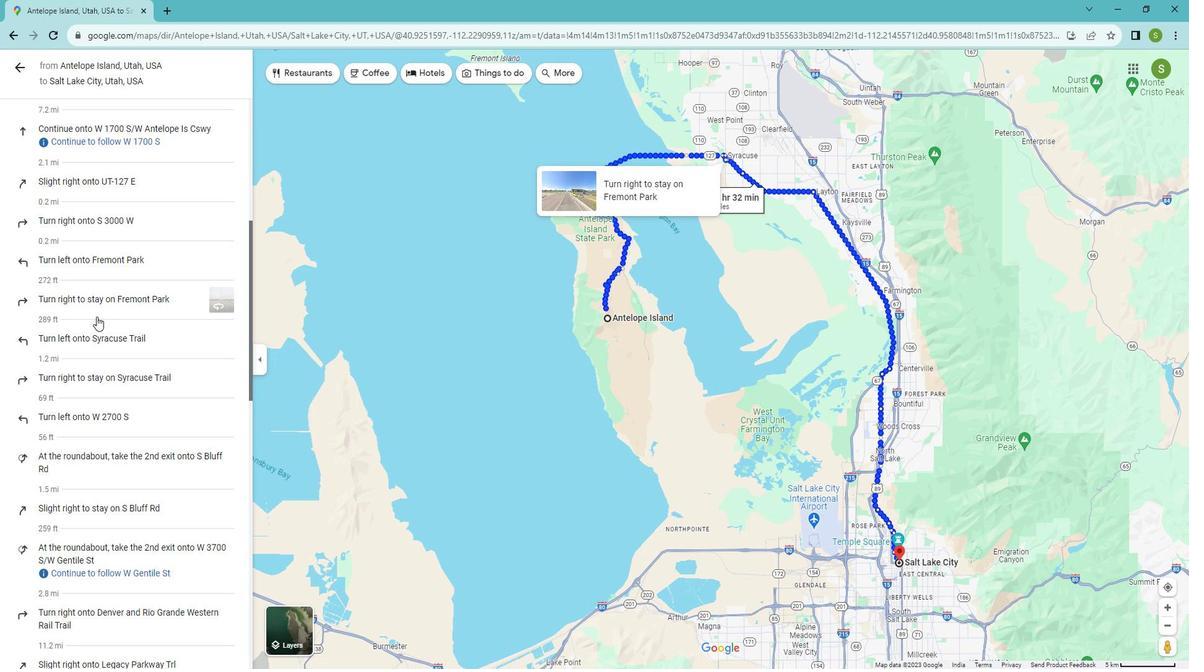 
Action: Mouse scrolled (110, 317) with delta (0, 0)
Screenshot: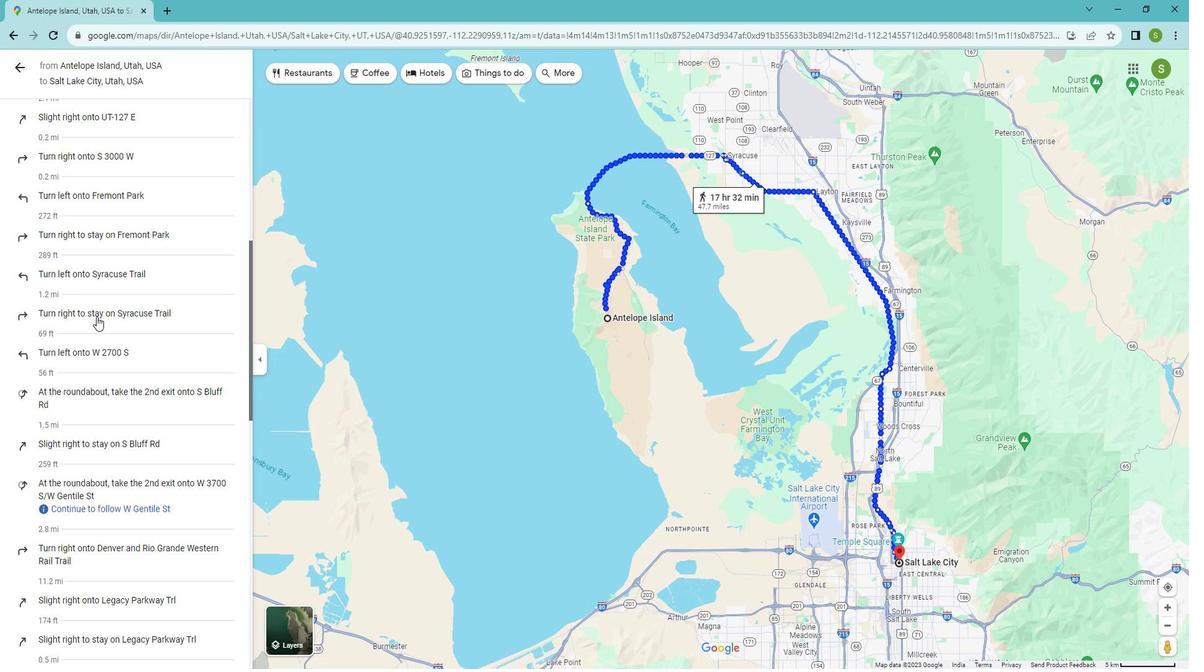 
Action: Mouse moved to (113, 316)
Screenshot: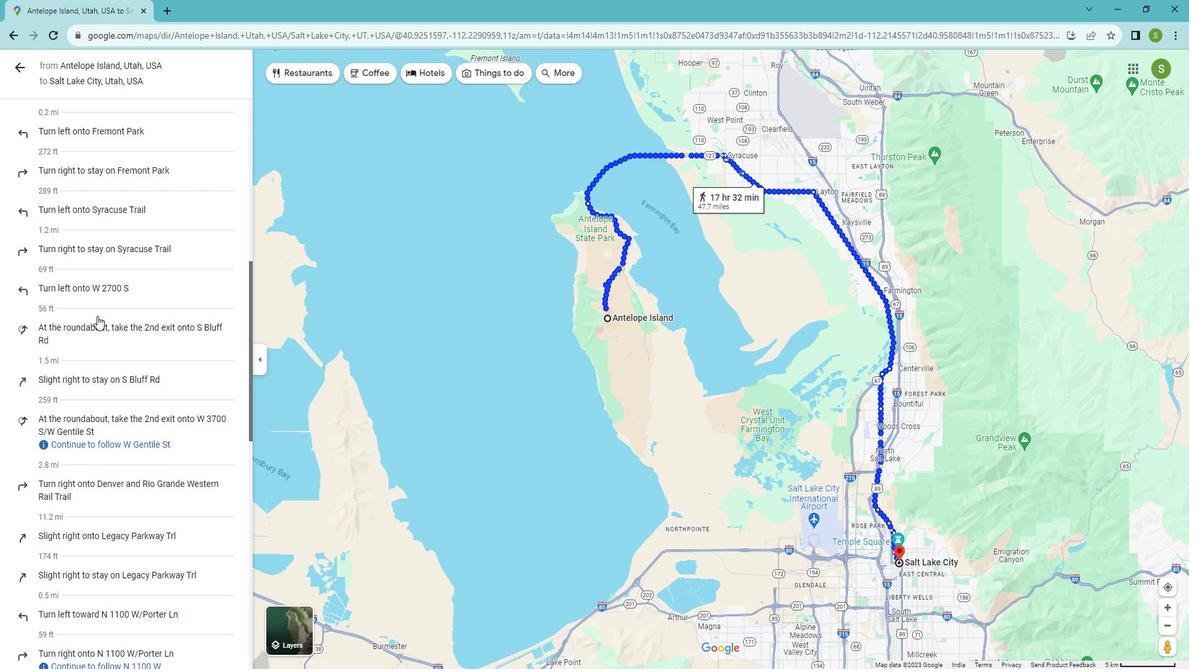
Action: Mouse scrolled (113, 315) with delta (0, 0)
Screenshot: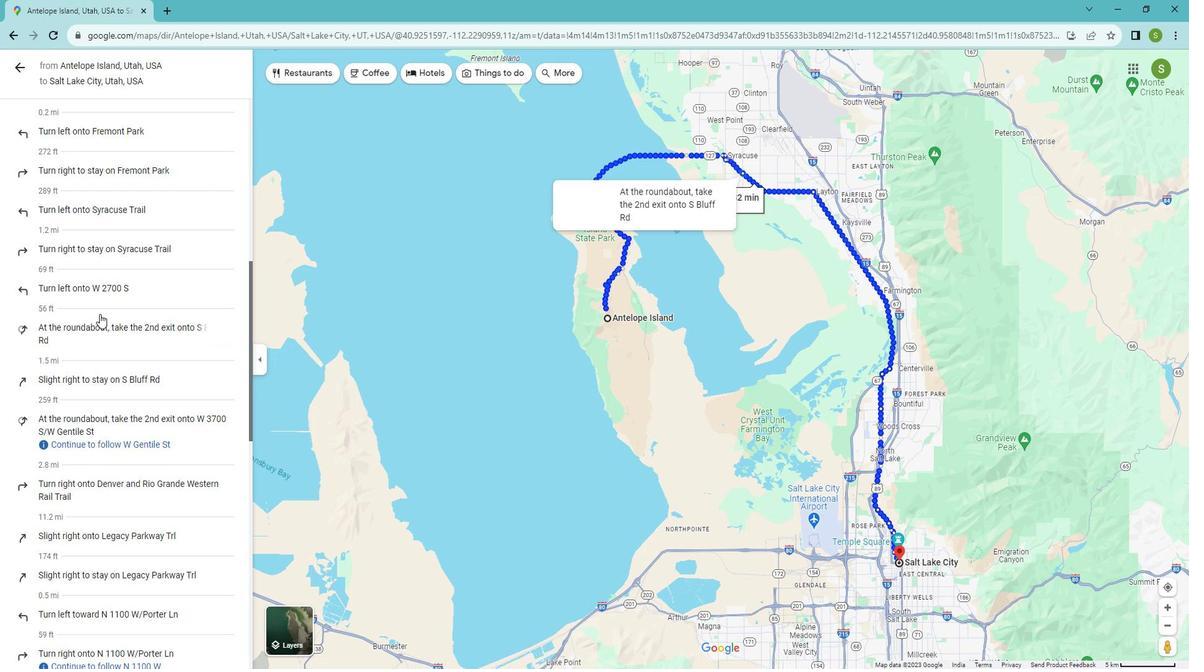 
Action: Mouse scrolled (113, 315) with delta (0, 0)
Screenshot: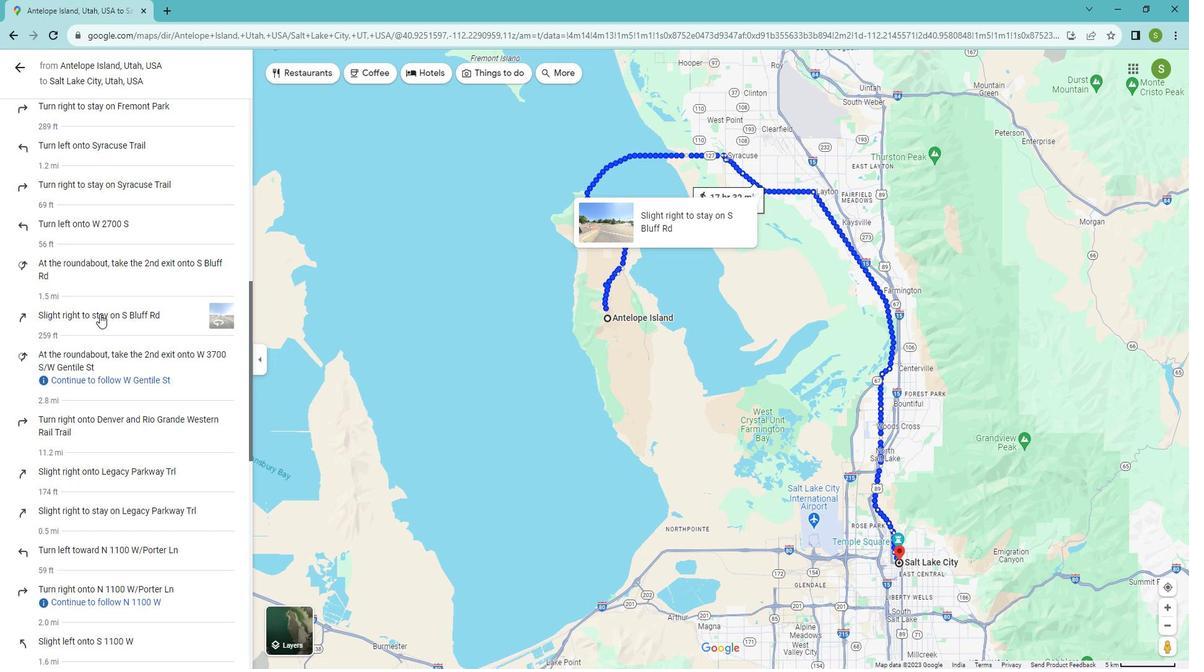 
Action: Mouse scrolled (113, 315) with delta (0, 0)
Screenshot: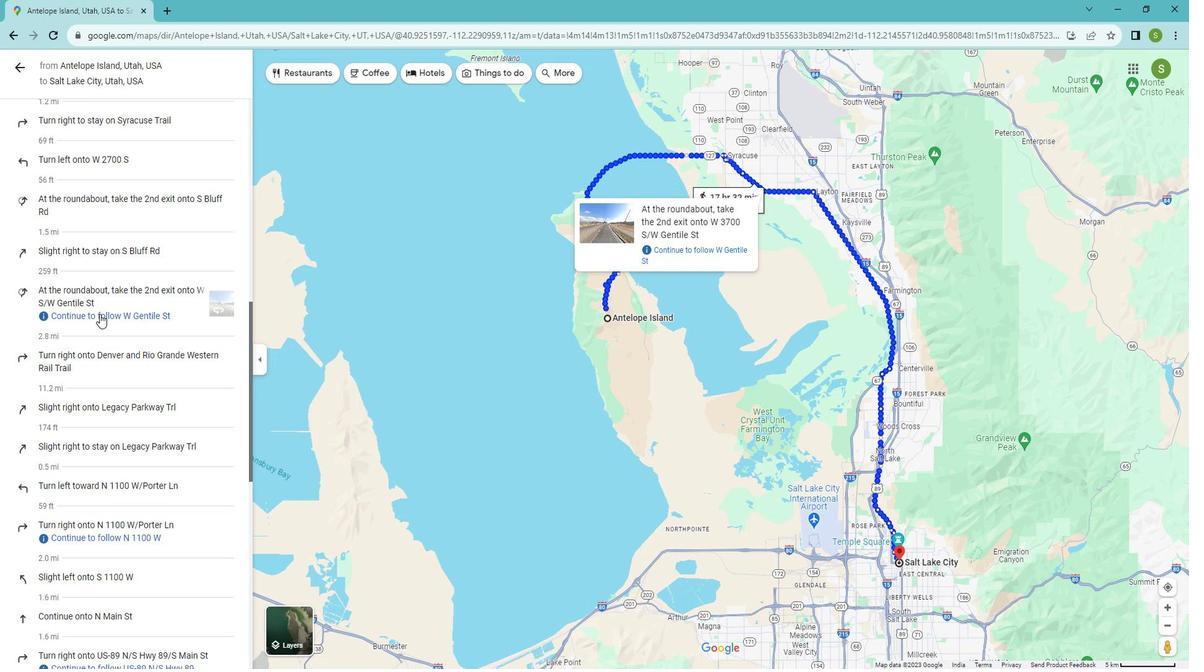 
Action: Mouse scrolled (113, 315) with delta (0, 0)
Screenshot: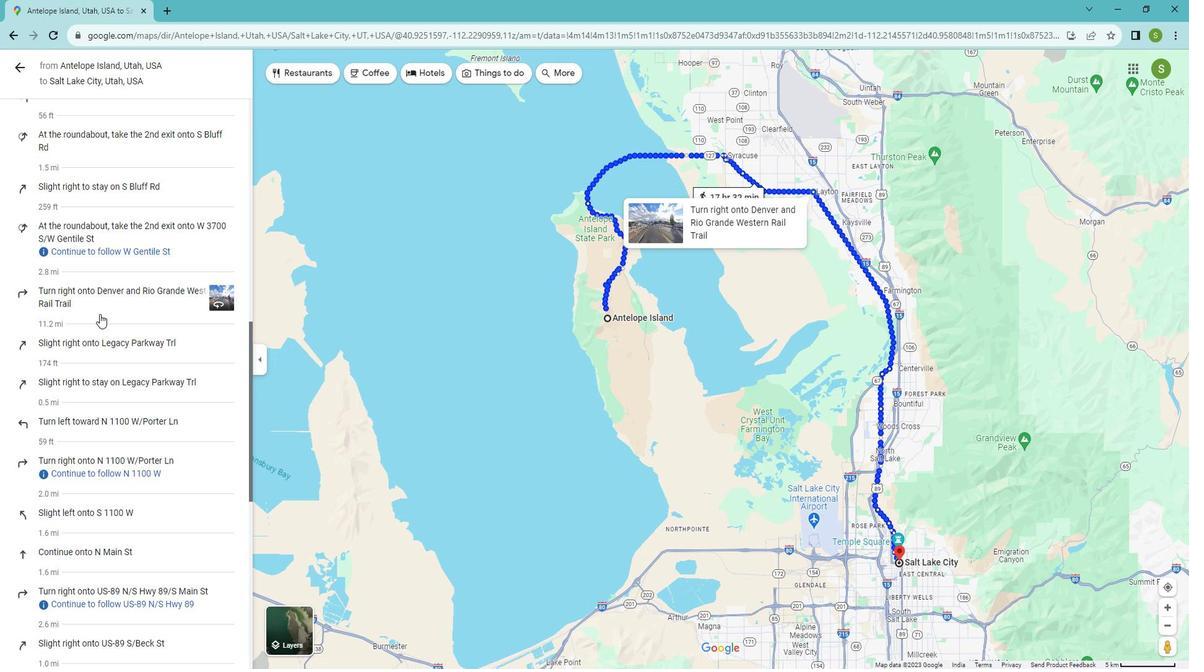 
Action: Mouse scrolled (113, 315) with delta (0, 0)
Screenshot: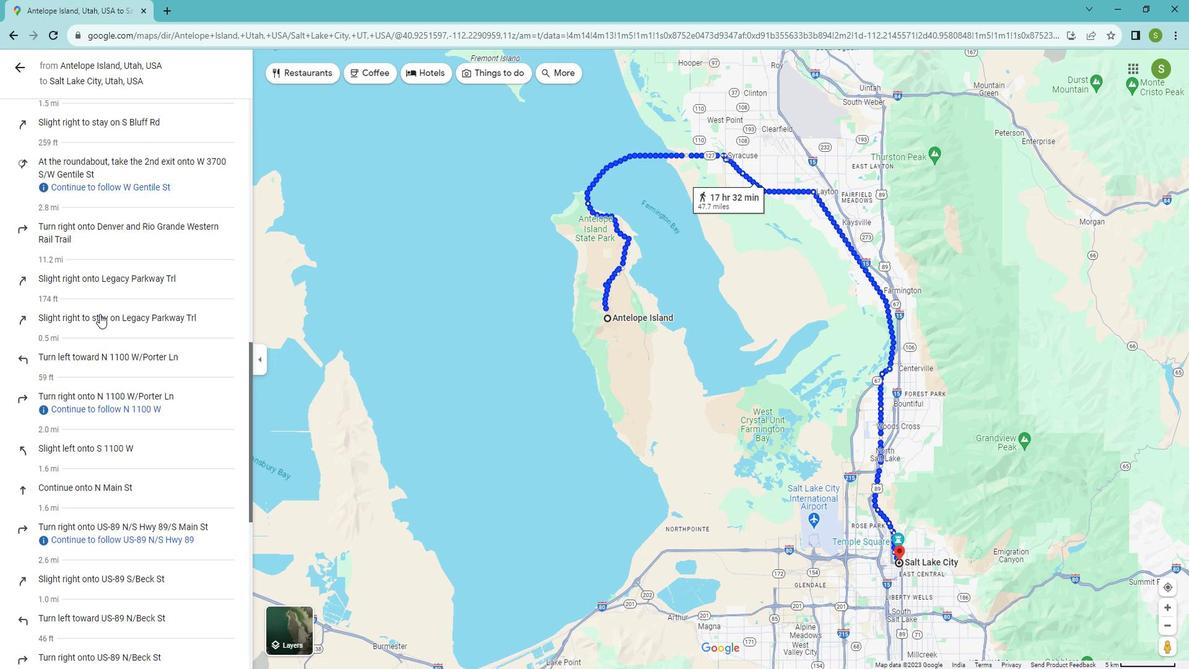 
Action: Mouse scrolled (113, 315) with delta (0, 0)
Screenshot: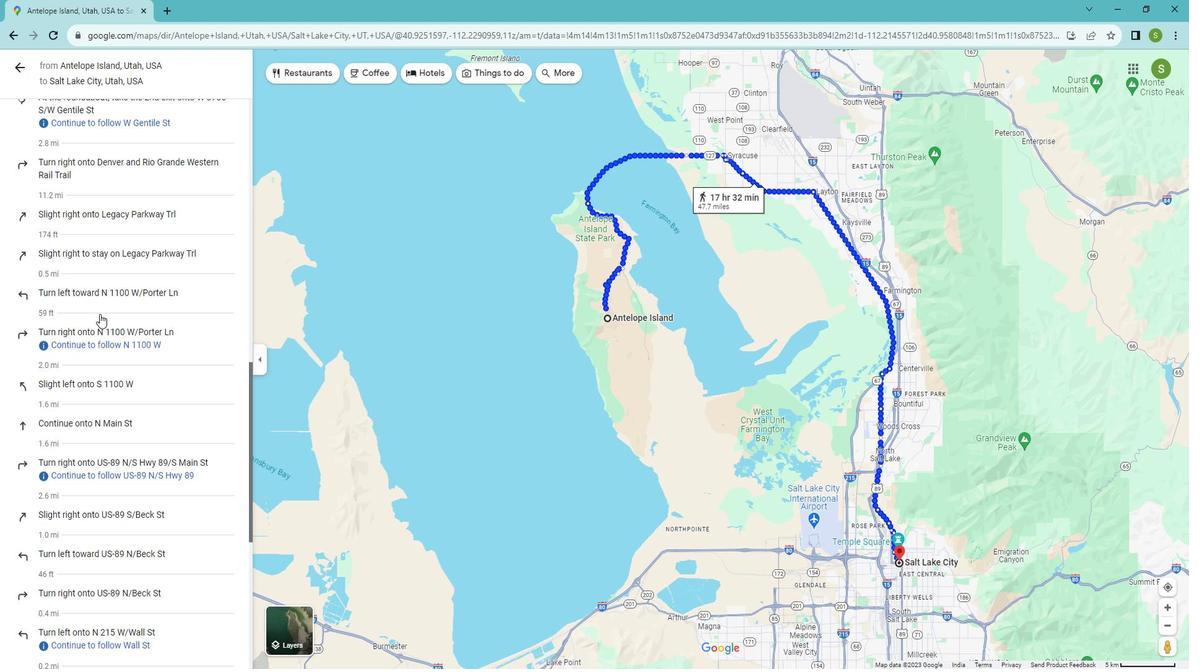 
Action: Mouse scrolled (113, 315) with delta (0, 0)
Screenshot: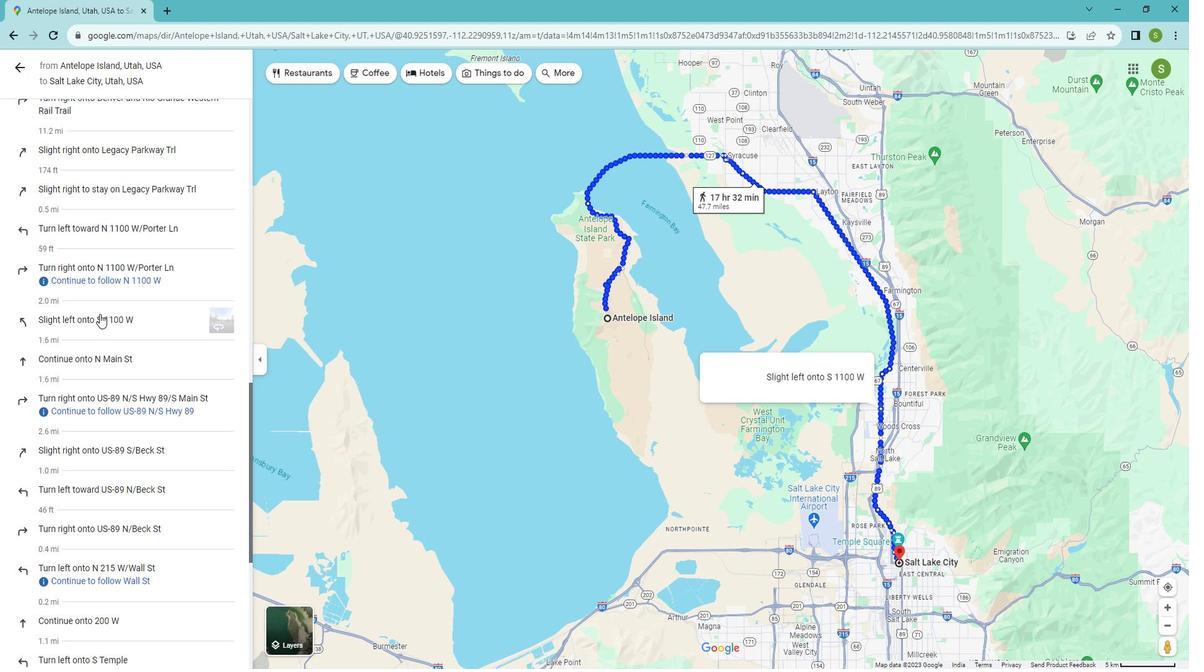 
Action: Mouse scrolled (113, 315) with delta (0, 0)
Screenshot: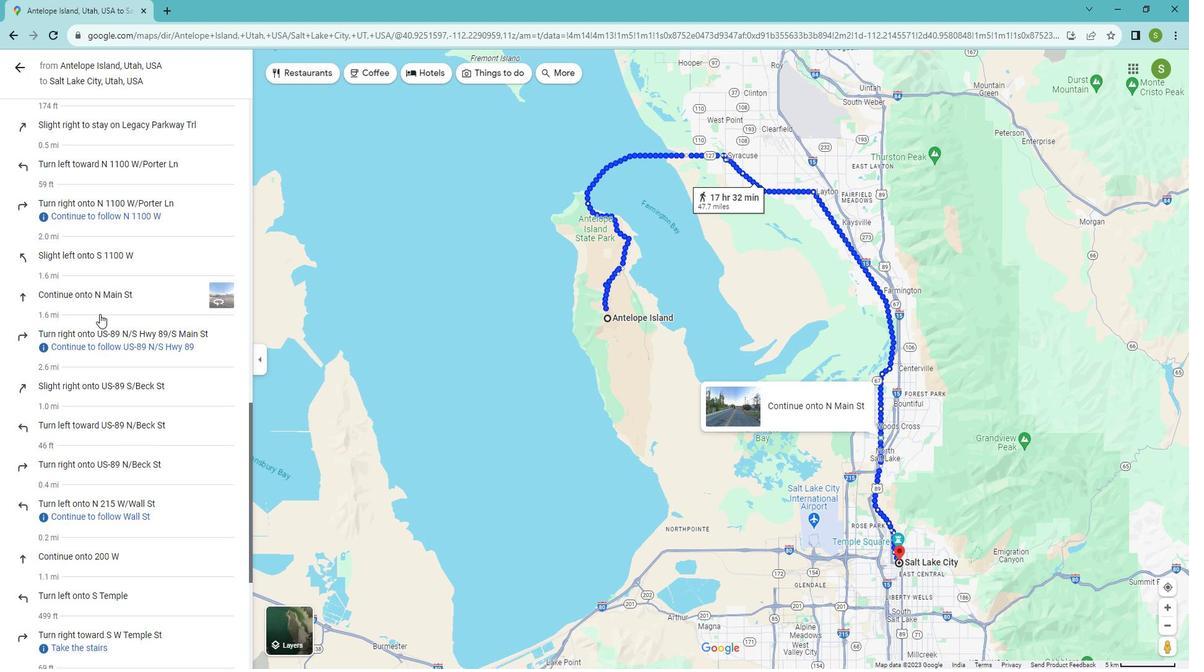 
Action: Mouse scrolled (113, 315) with delta (0, 0)
Screenshot: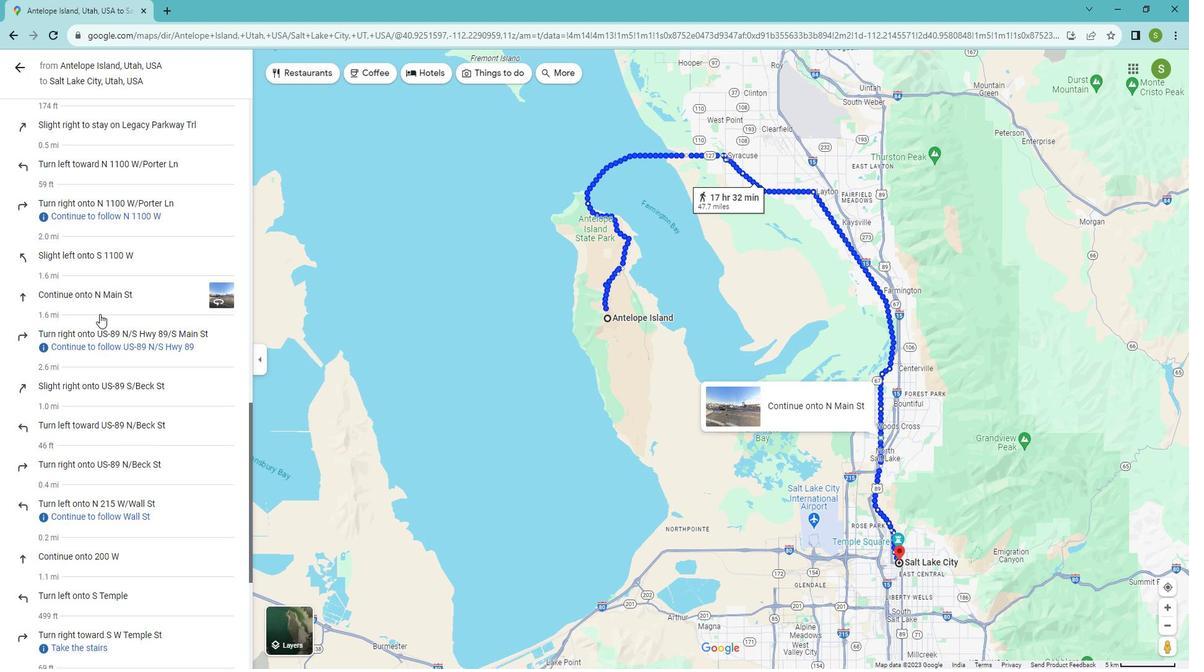 
Action: Mouse scrolled (113, 315) with delta (0, 0)
Screenshot: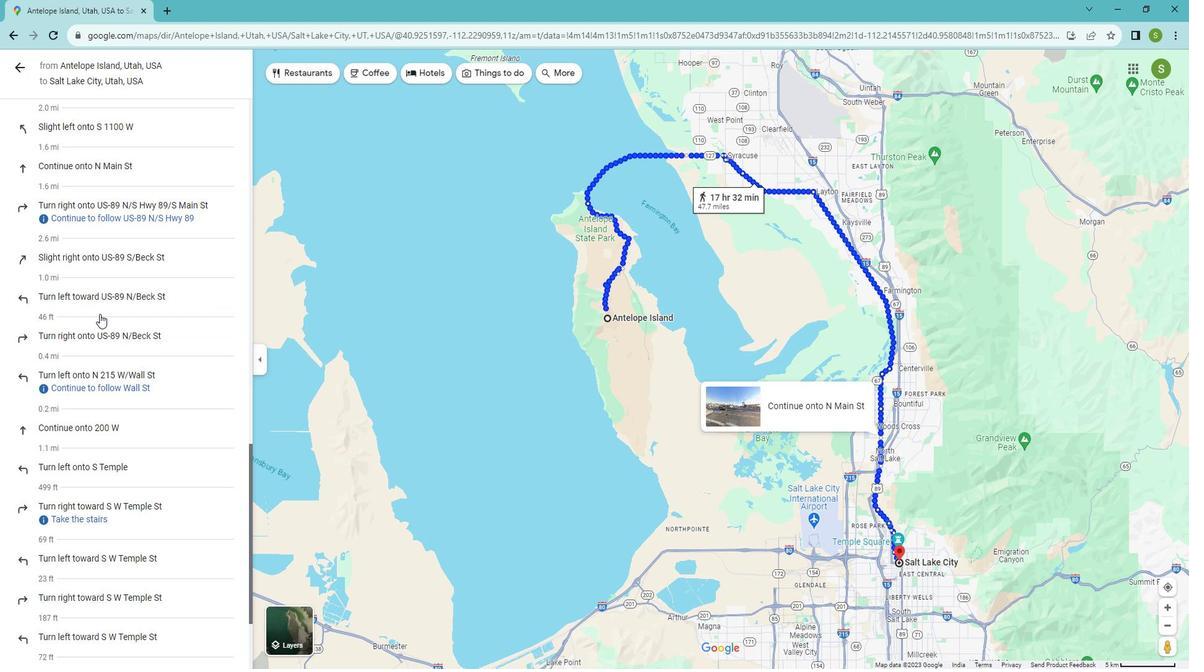 
Action: Mouse scrolled (113, 315) with delta (0, 0)
Screenshot: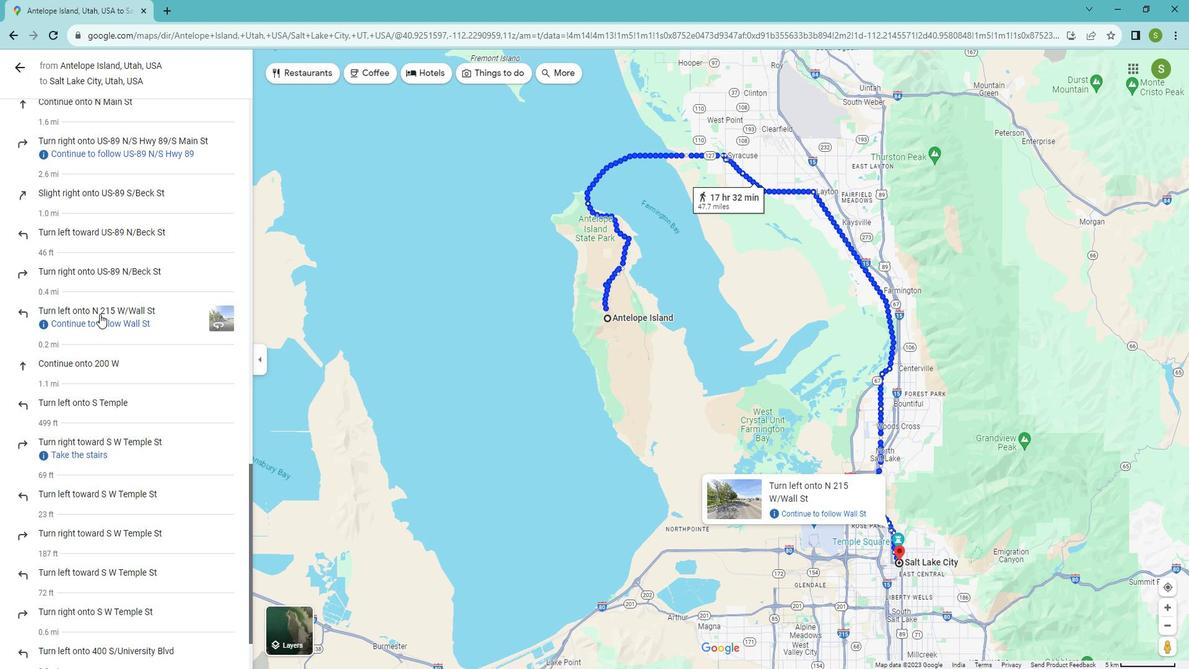 
Action: Mouse scrolled (113, 315) with delta (0, 0)
Screenshot: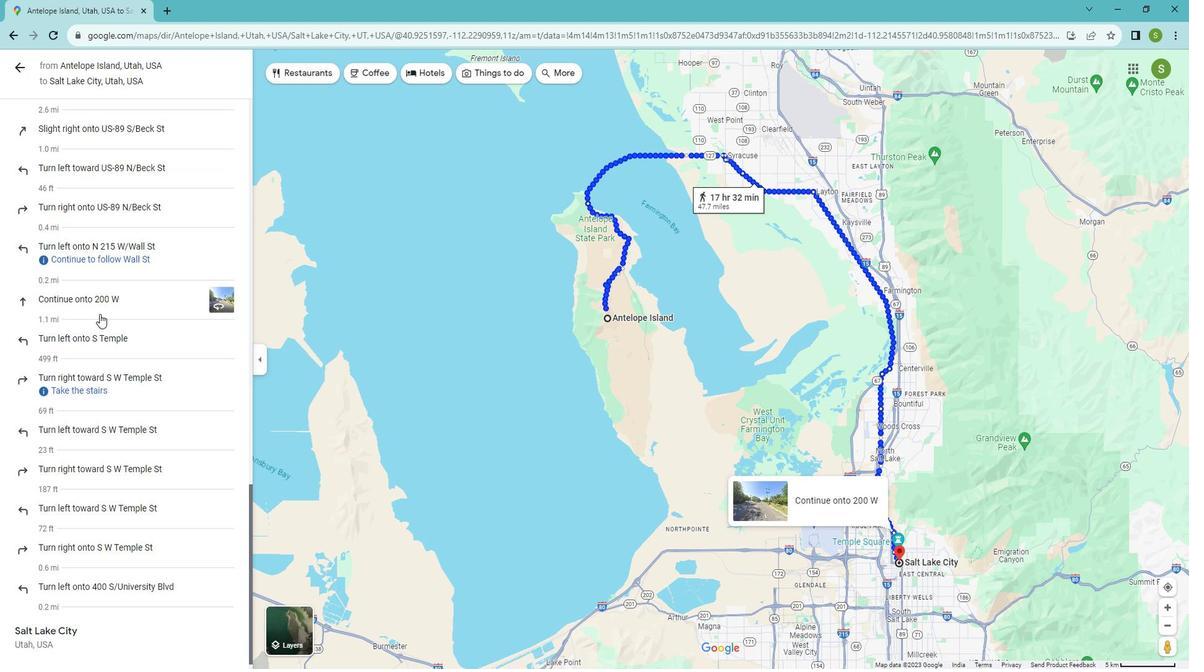 
Action: Mouse scrolled (113, 315) with delta (0, 0)
Screenshot: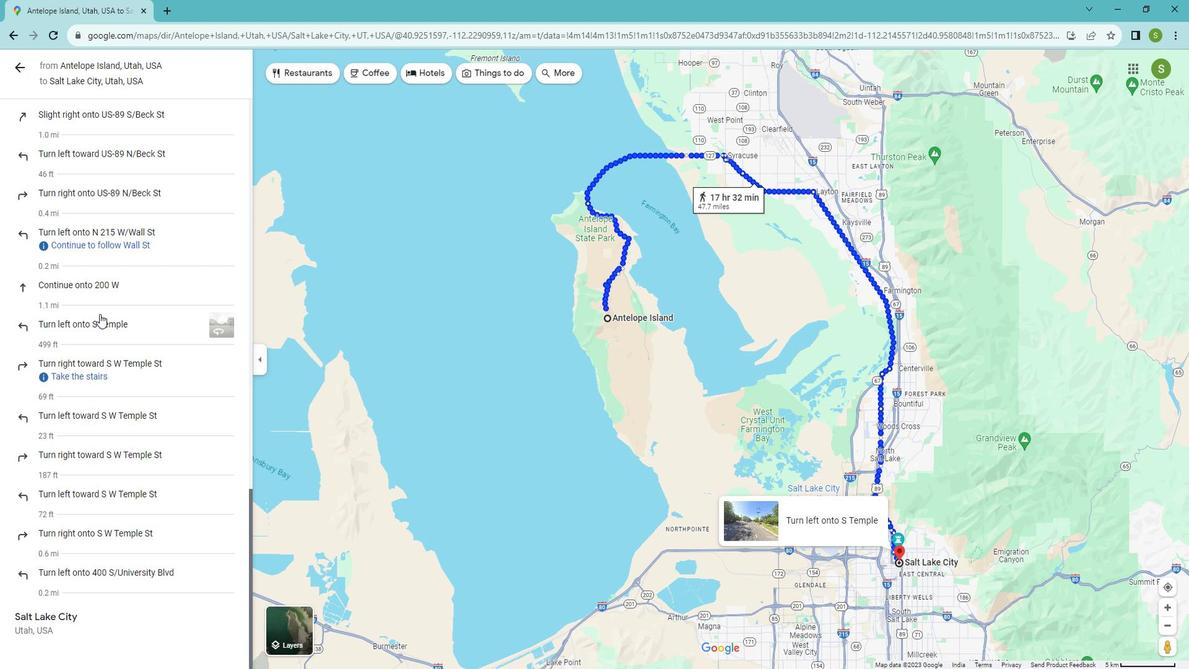 
Action: Mouse scrolled (113, 315) with delta (0, 0)
Screenshot: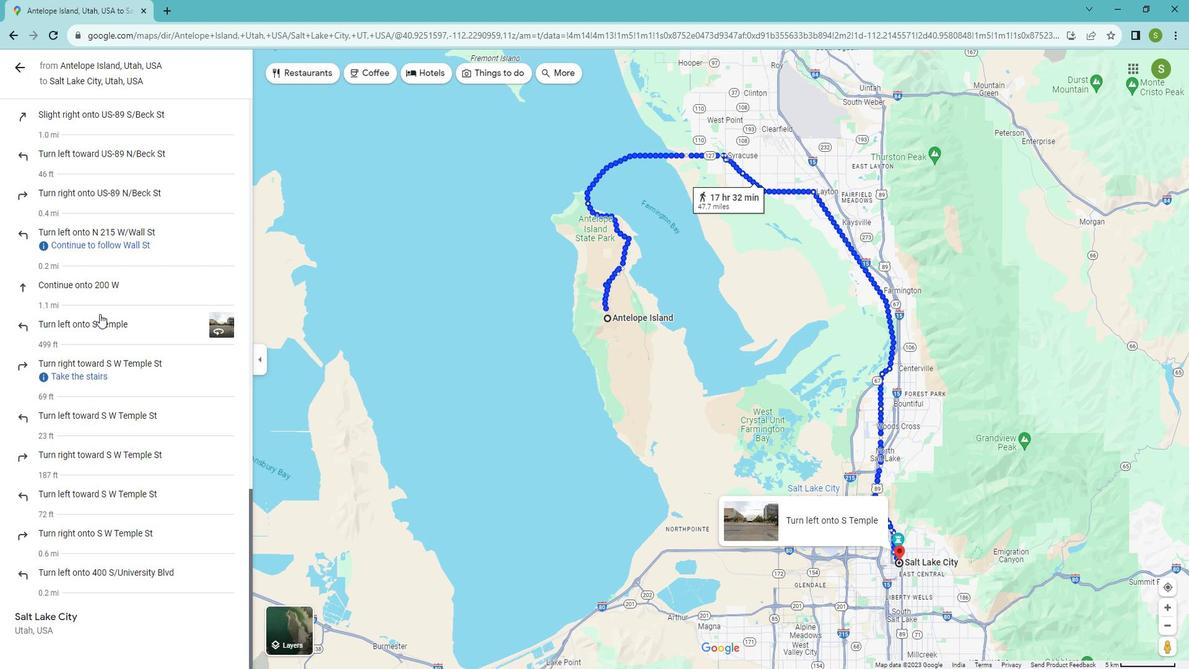 
Action: Mouse scrolled (113, 315) with delta (0, 0)
Screenshot: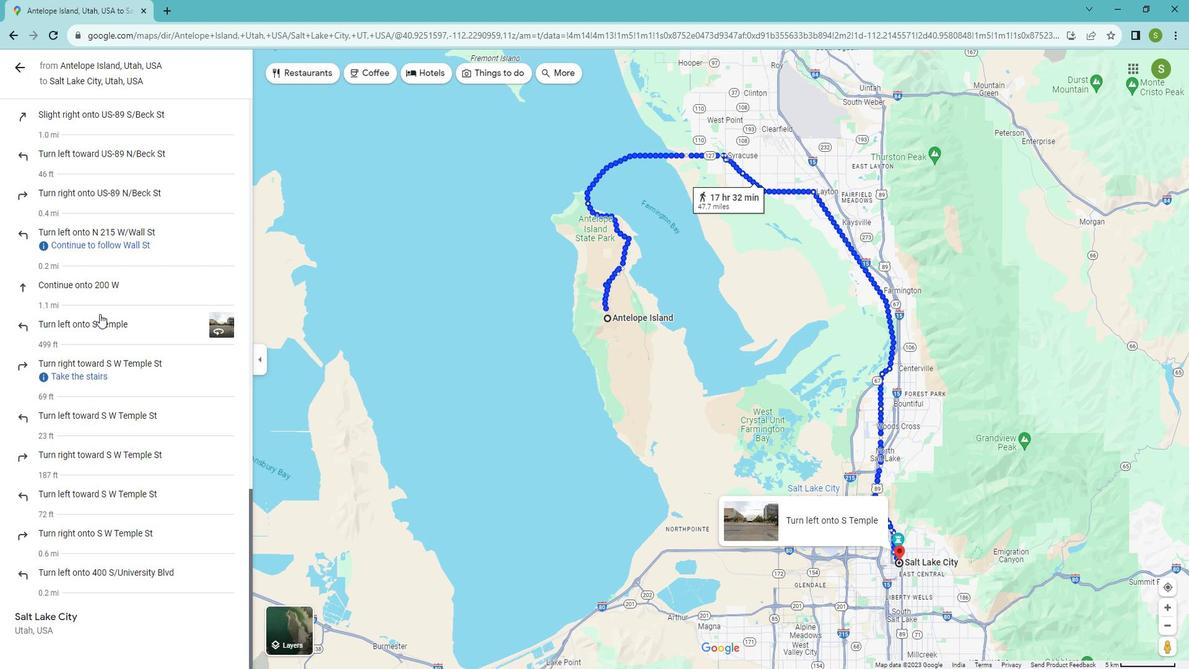 
Action: Mouse scrolled (113, 315) with delta (0, 0)
Screenshot: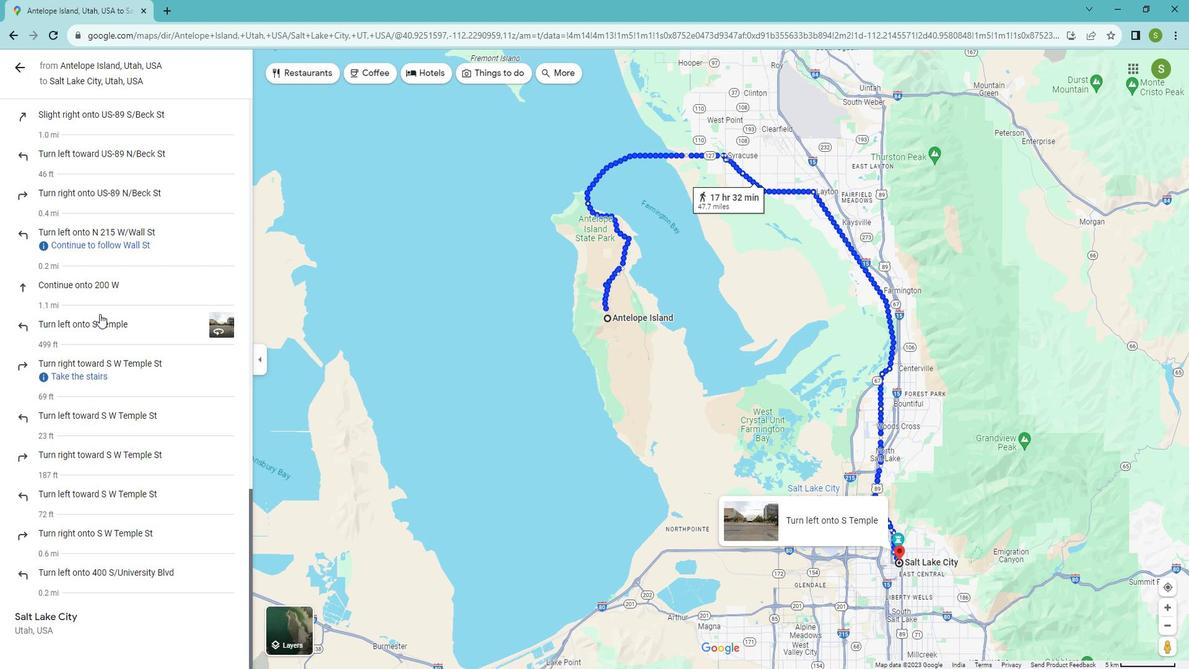 
Action: Mouse moved to (36, 80)
Screenshot: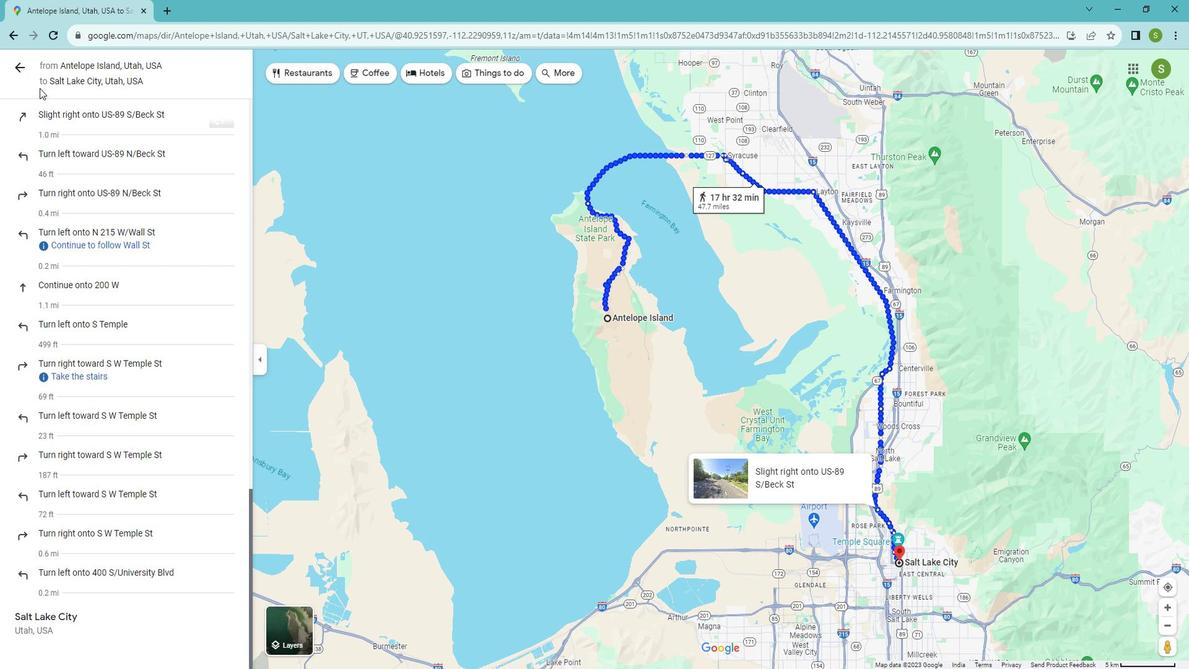 
Action: Mouse pressed left at (36, 80)
Screenshot: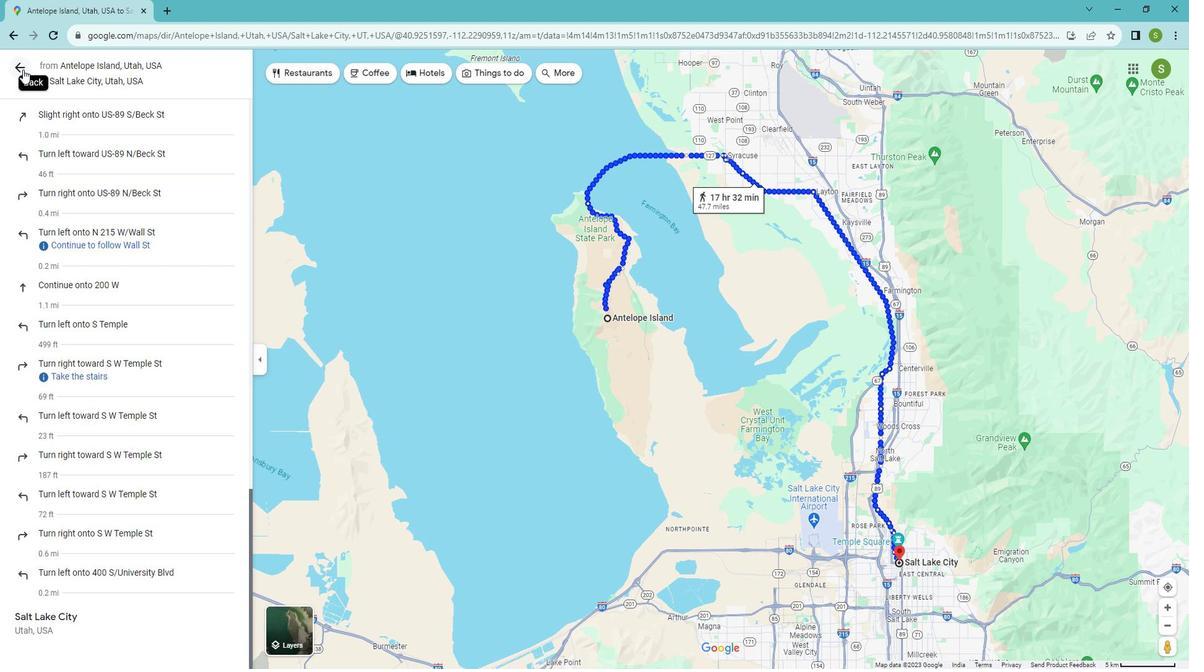 
Action: Mouse moved to (223, 84)
Screenshot: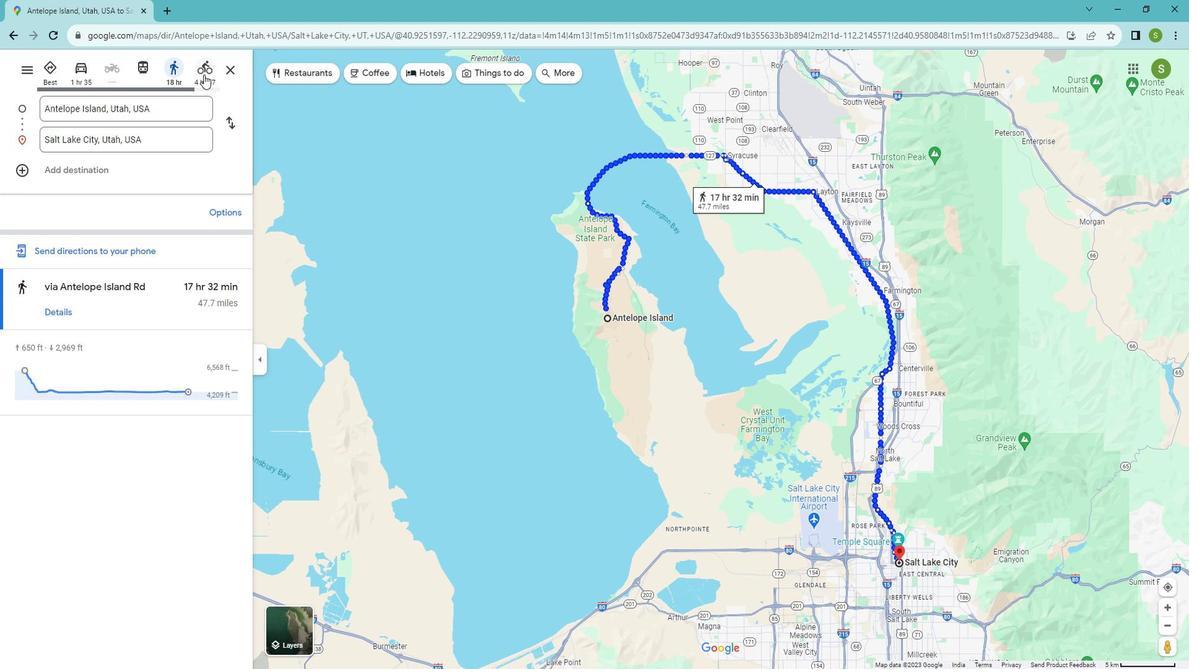 
Action: Mouse pressed left at (223, 84)
Screenshot: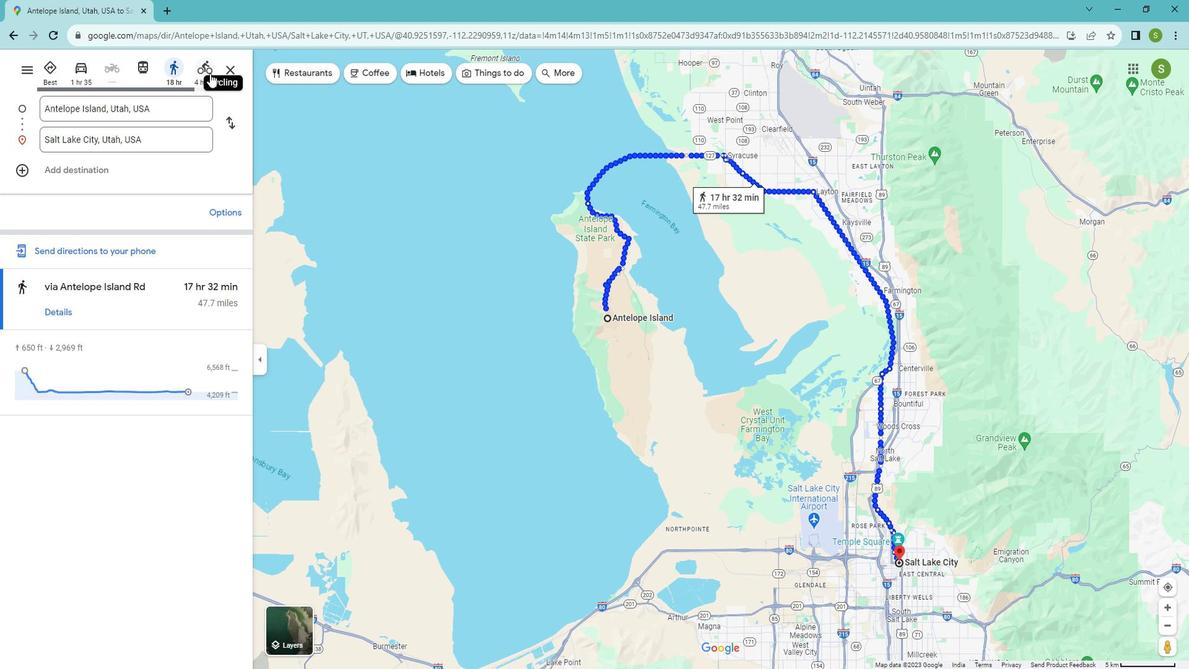 
Action: Mouse moved to (74, 325)
Screenshot: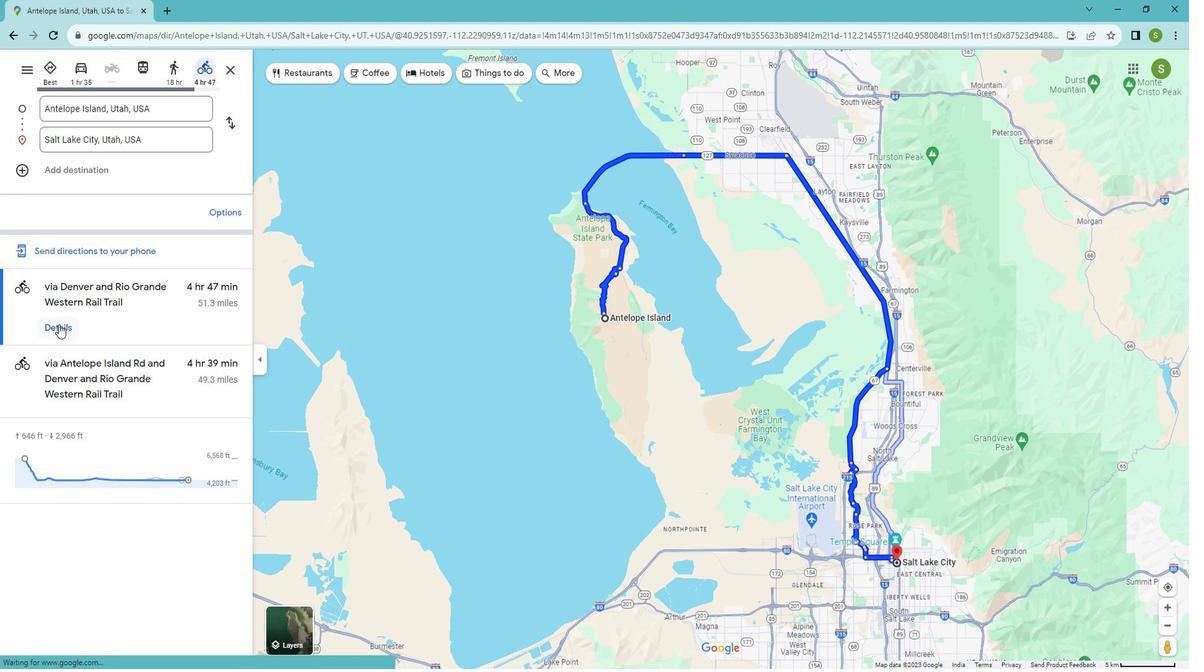 
Action: Mouse pressed left at (74, 325)
Screenshot: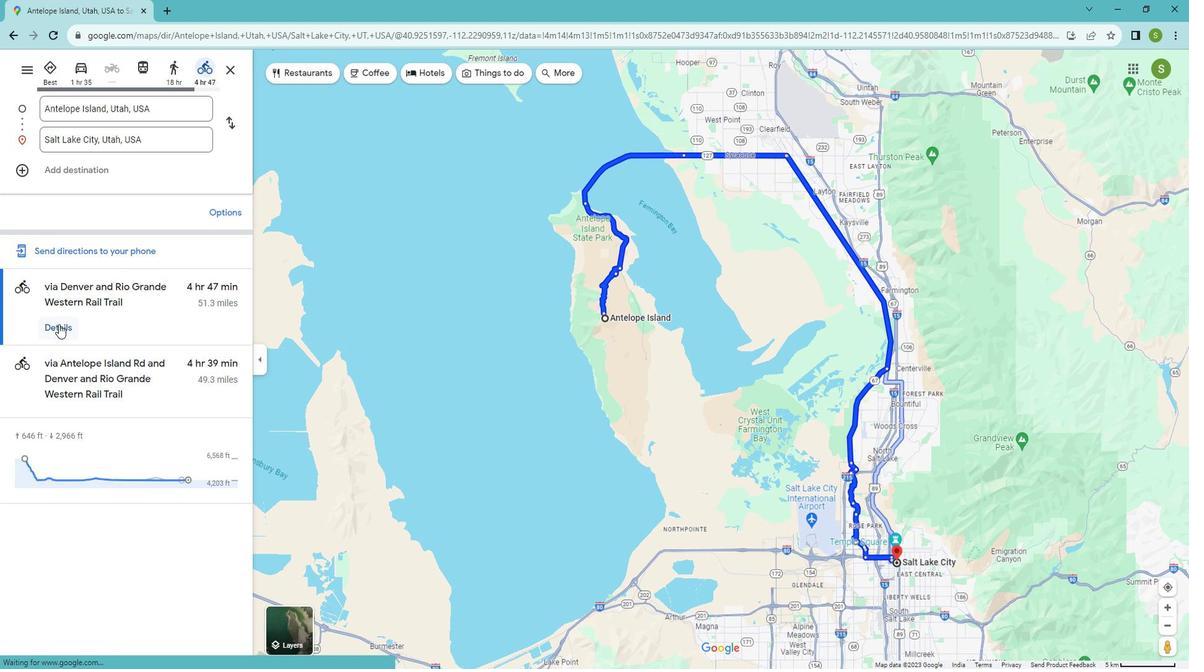 
Action: Mouse moved to (118, 322)
Screenshot: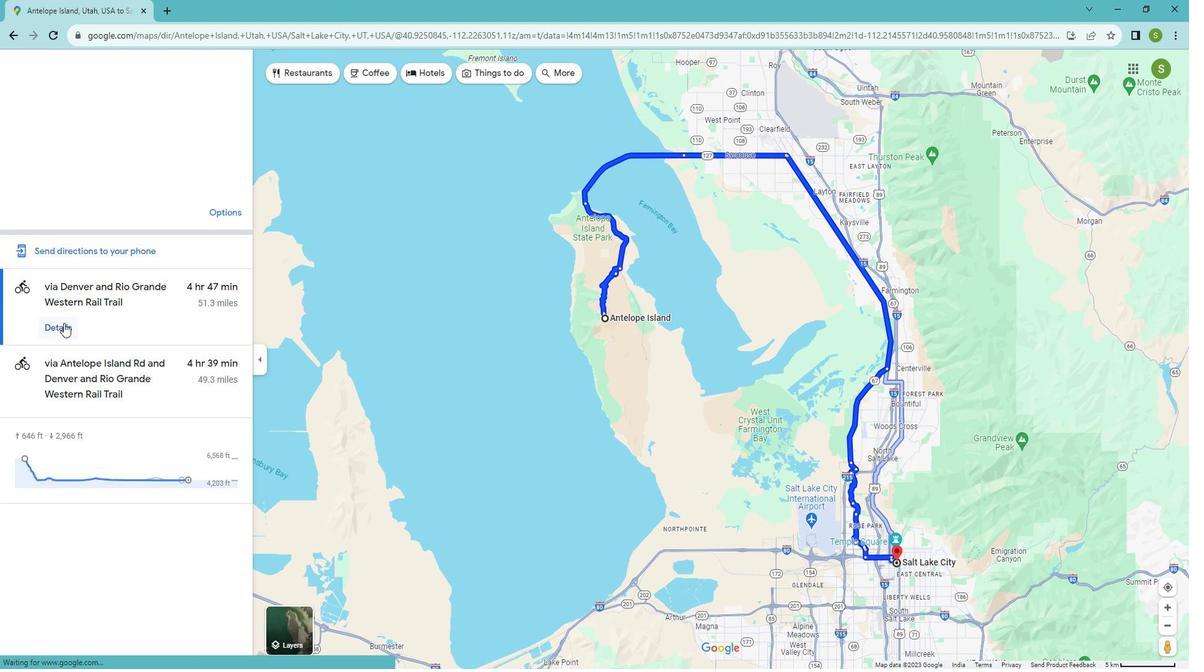 
Action: Mouse scrolled (118, 321) with delta (0, 0)
Screenshot: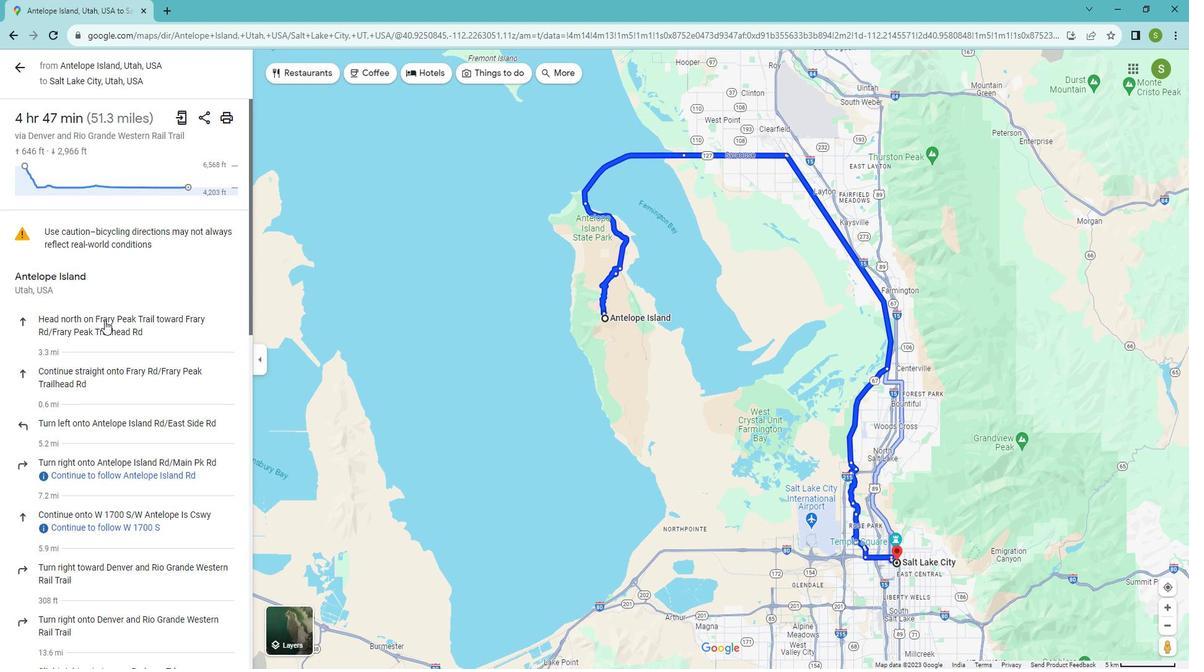 
Action: Mouse moved to (119, 322)
Screenshot: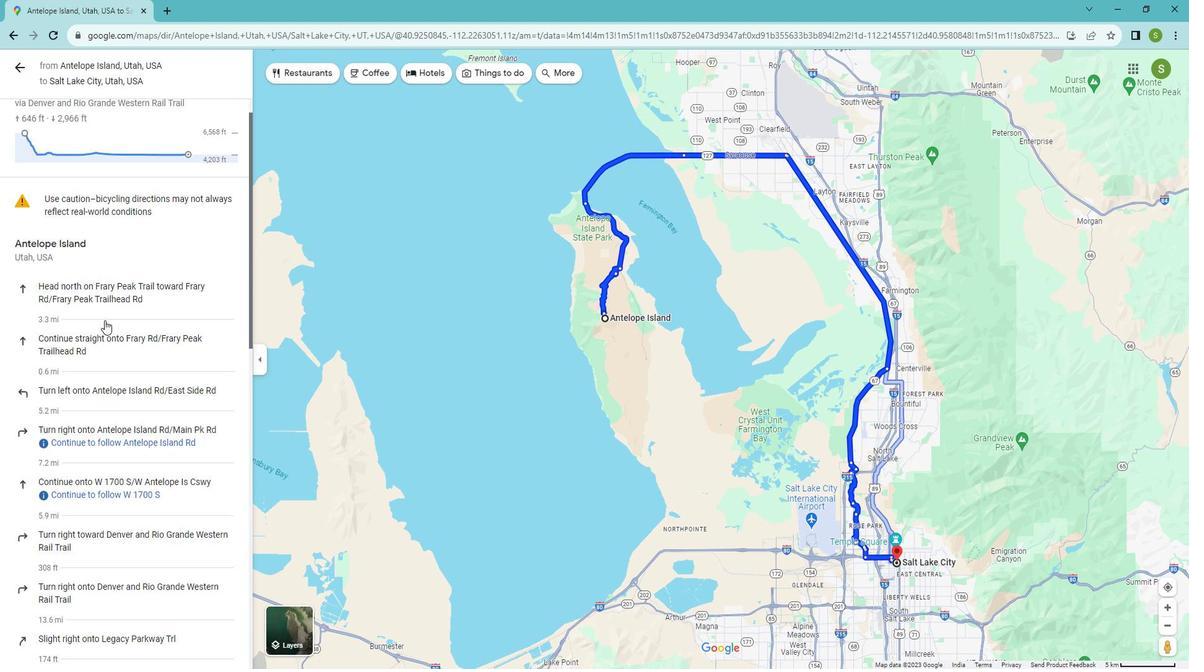 
Action: Mouse scrolled (119, 321) with delta (0, 0)
Screenshot: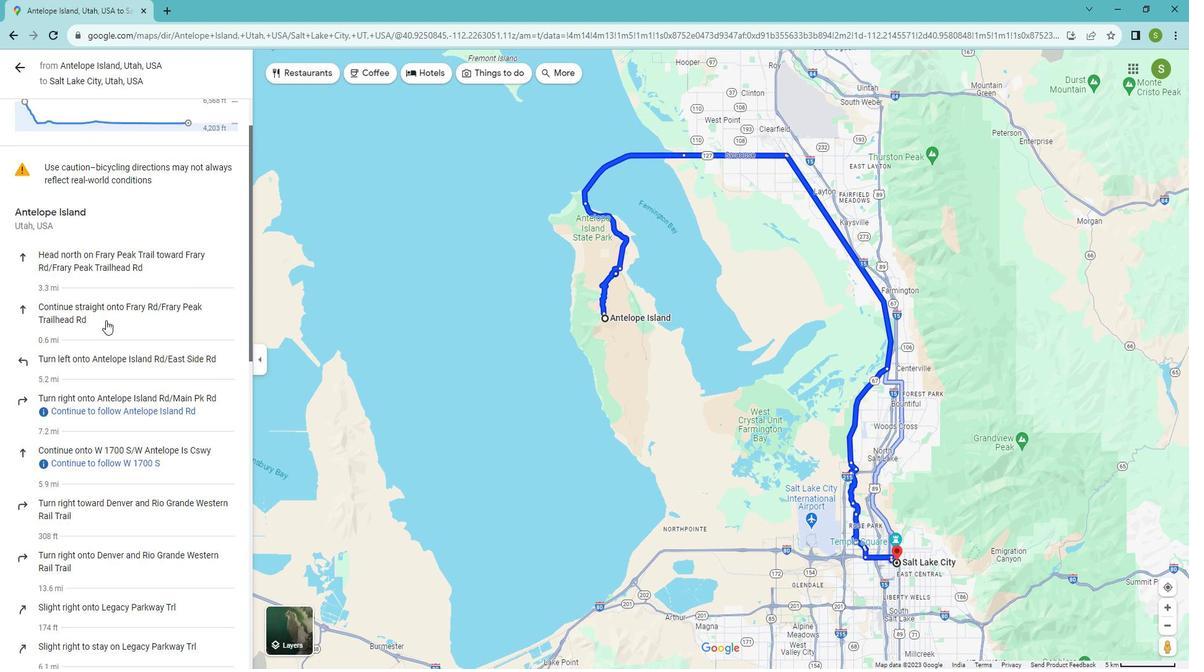 
Action: Mouse scrolled (119, 321) with delta (0, 0)
Screenshot: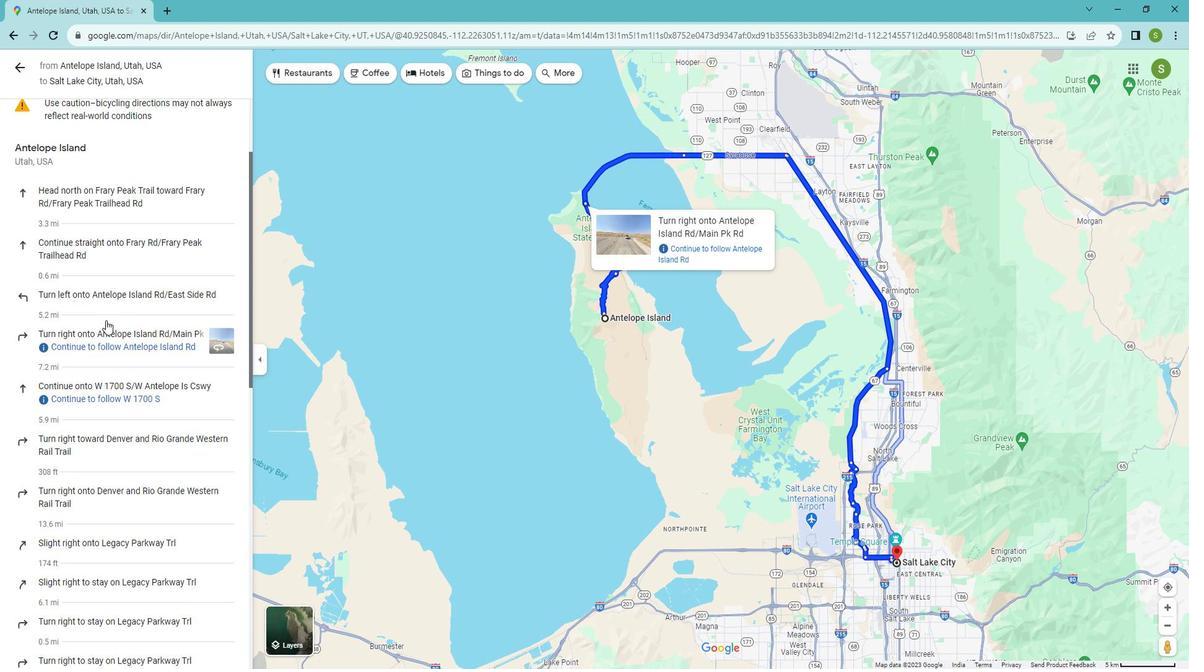 
Action: Mouse scrolled (119, 321) with delta (0, 0)
Screenshot: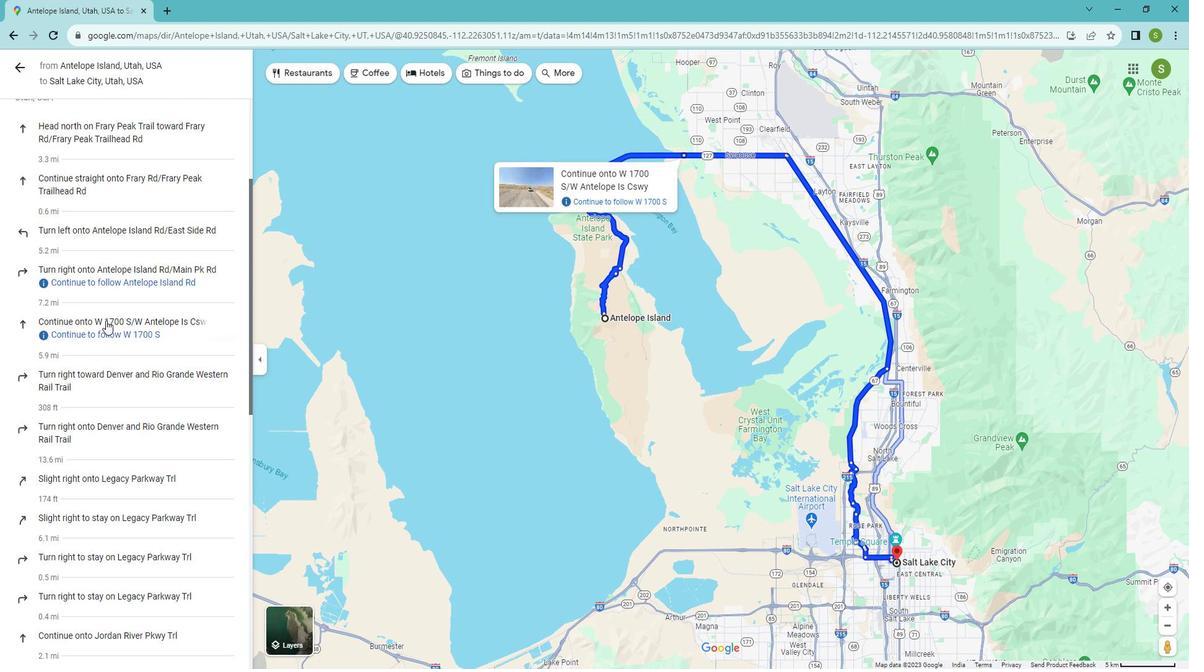 
Action: Mouse scrolled (119, 321) with delta (0, 0)
Screenshot: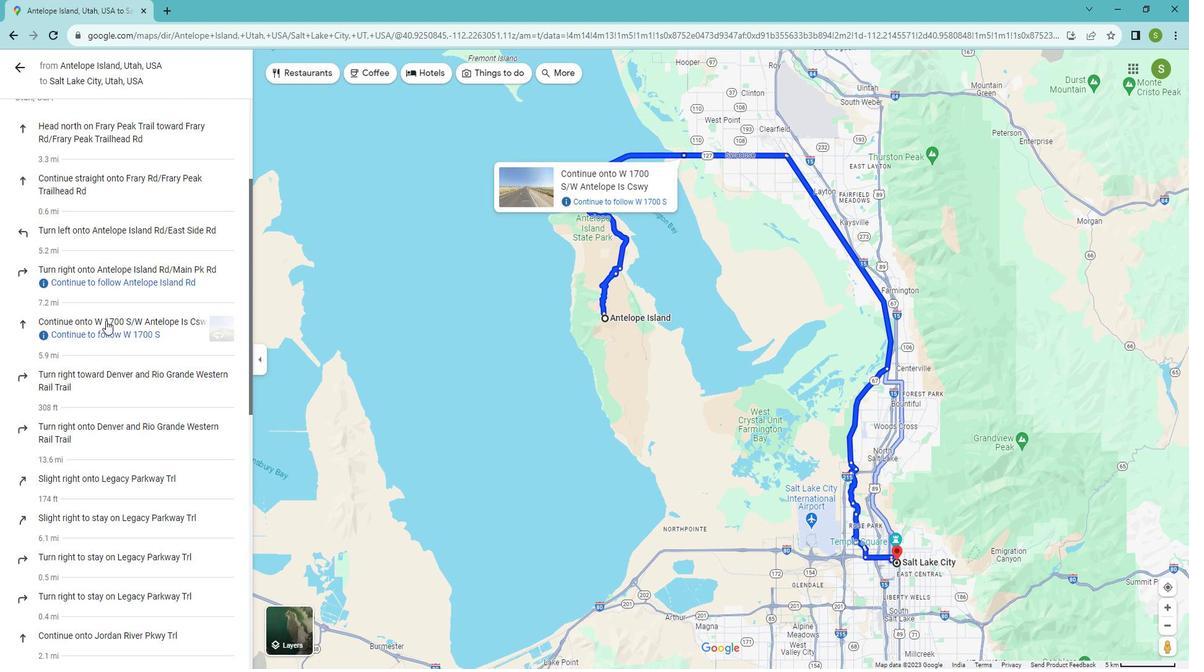 
Action: Mouse scrolled (119, 321) with delta (0, 0)
Screenshot: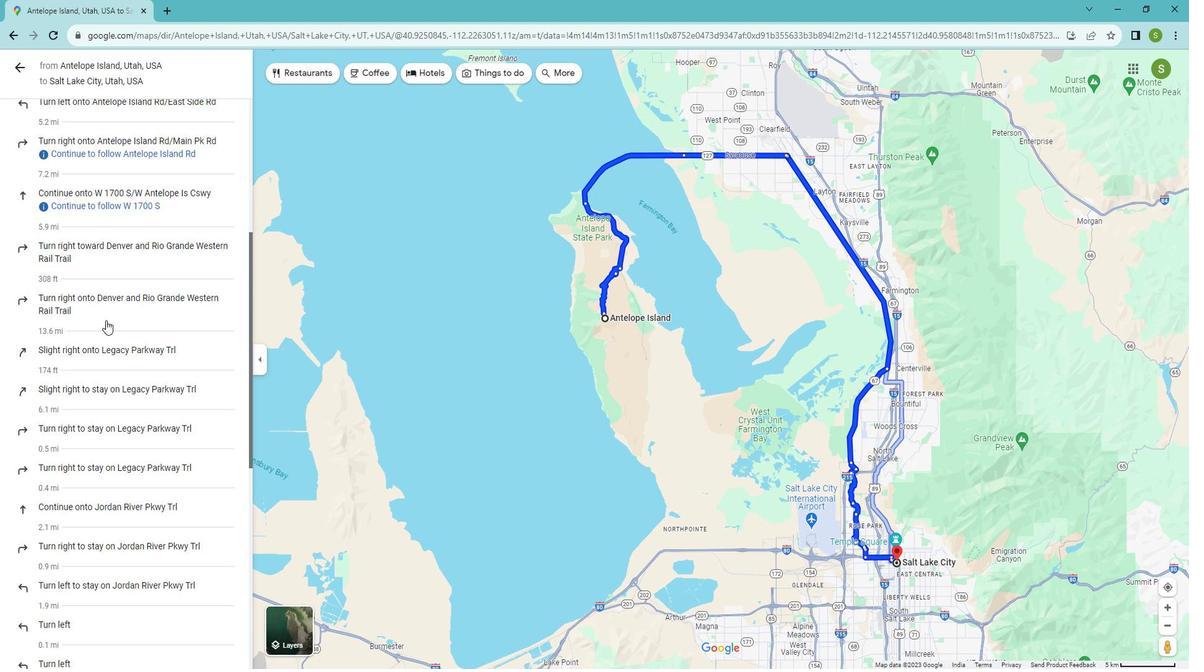 
Action: Mouse scrolled (119, 321) with delta (0, 0)
Screenshot: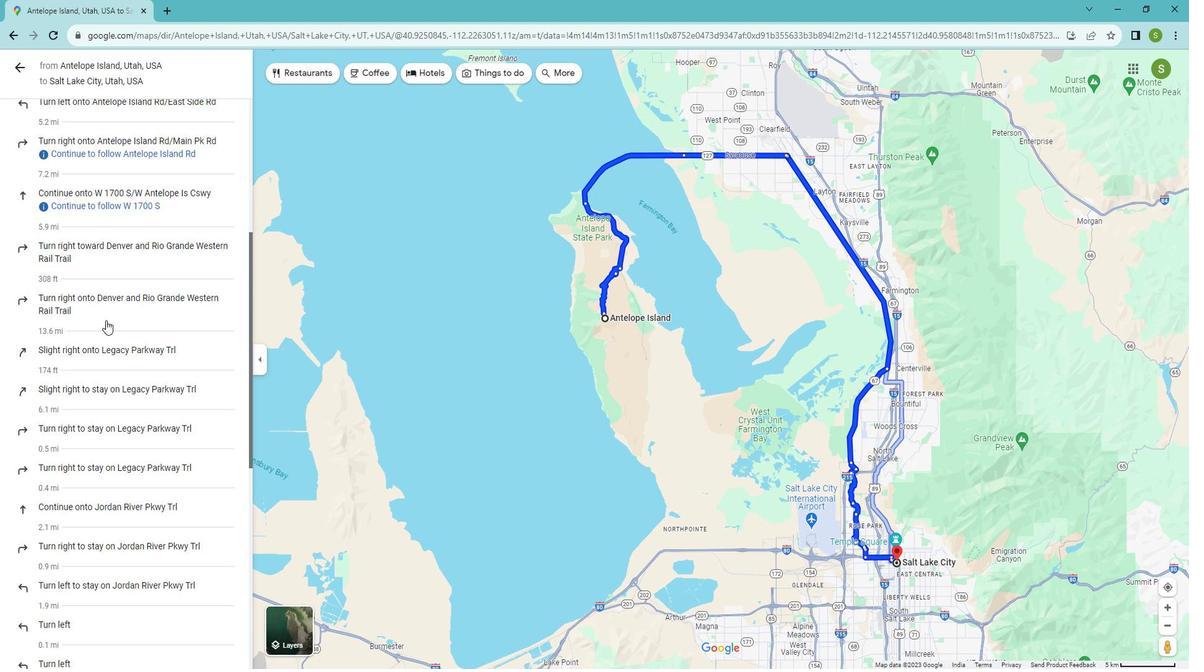 
Action: Mouse scrolled (119, 321) with delta (0, 0)
Screenshot: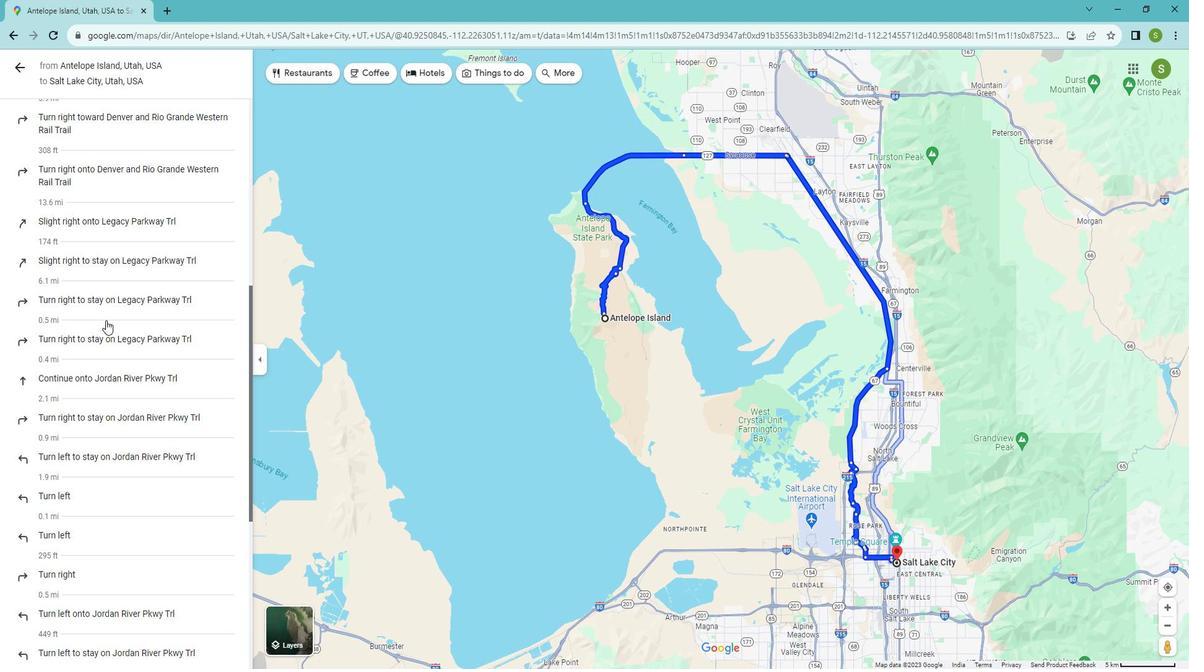
Action: Mouse scrolled (119, 321) with delta (0, 0)
Screenshot: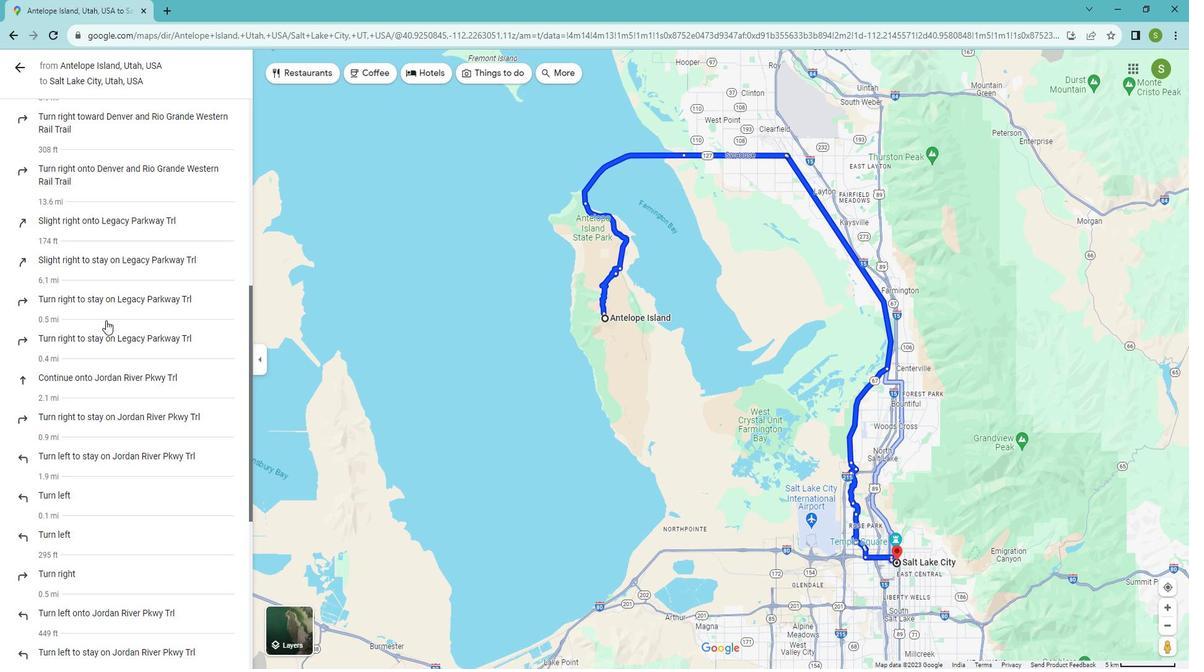 
Action: Mouse scrolled (119, 321) with delta (0, 0)
Screenshot: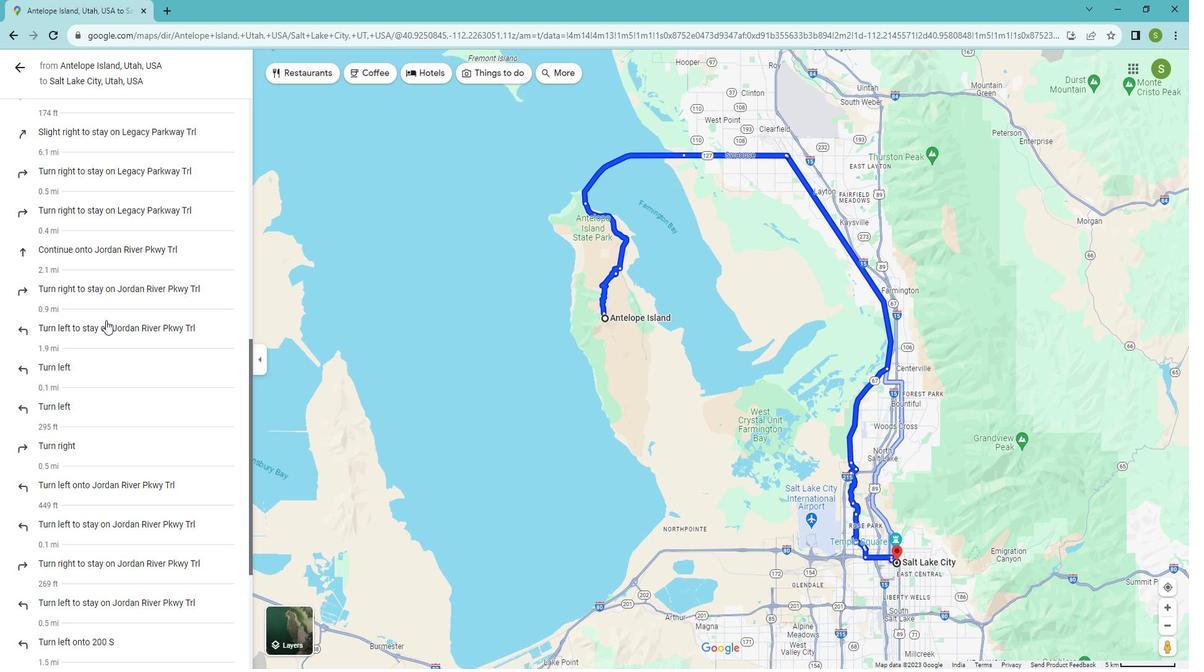 
Action: Mouse scrolled (119, 321) with delta (0, 0)
Screenshot: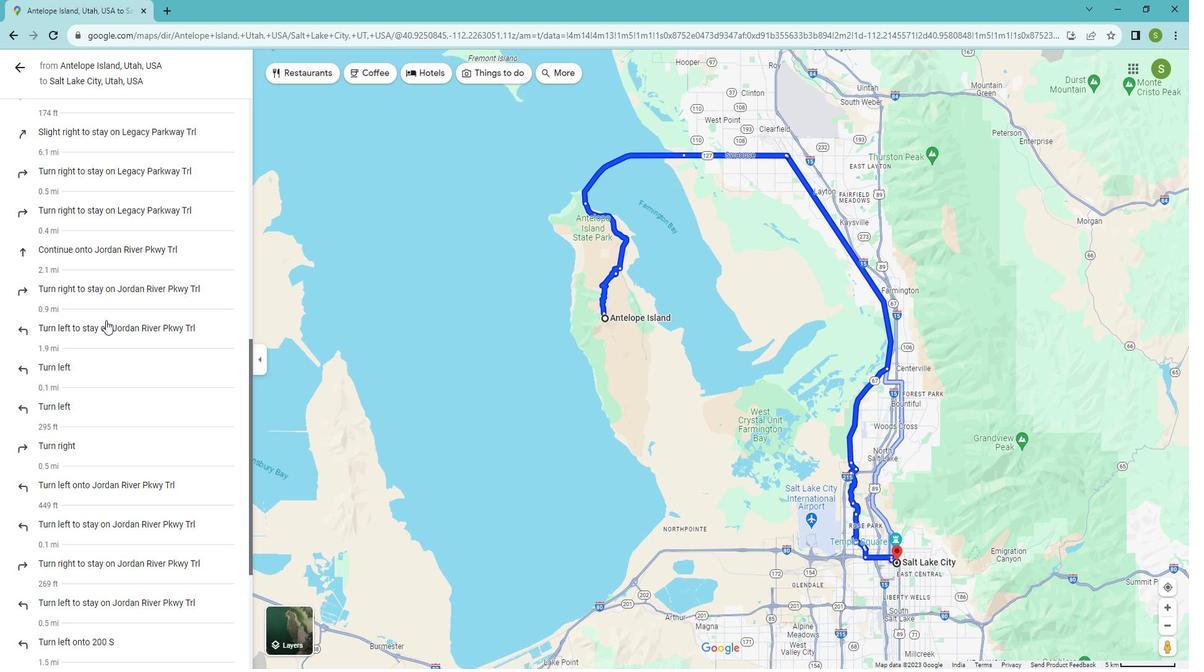 
Action: Mouse scrolled (119, 321) with delta (0, 0)
Screenshot: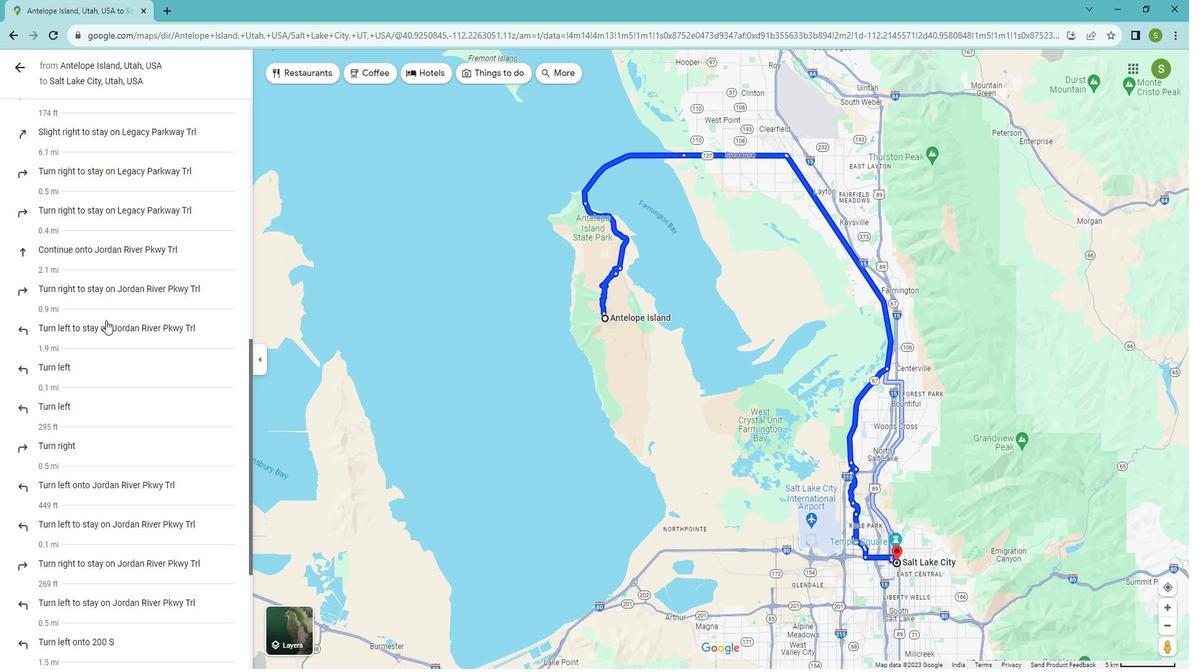
Action: Mouse scrolled (119, 321) with delta (0, 0)
Screenshot: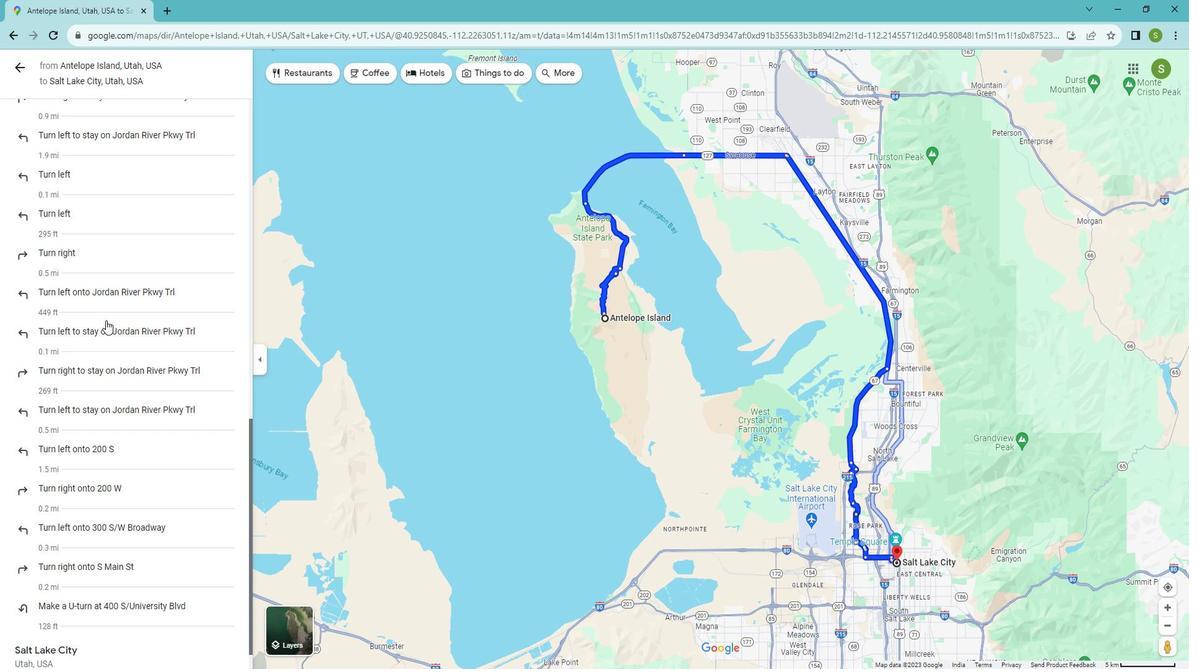 
Action: Mouse scrolled (119, 321) with delta (0, 0)
Screenshot: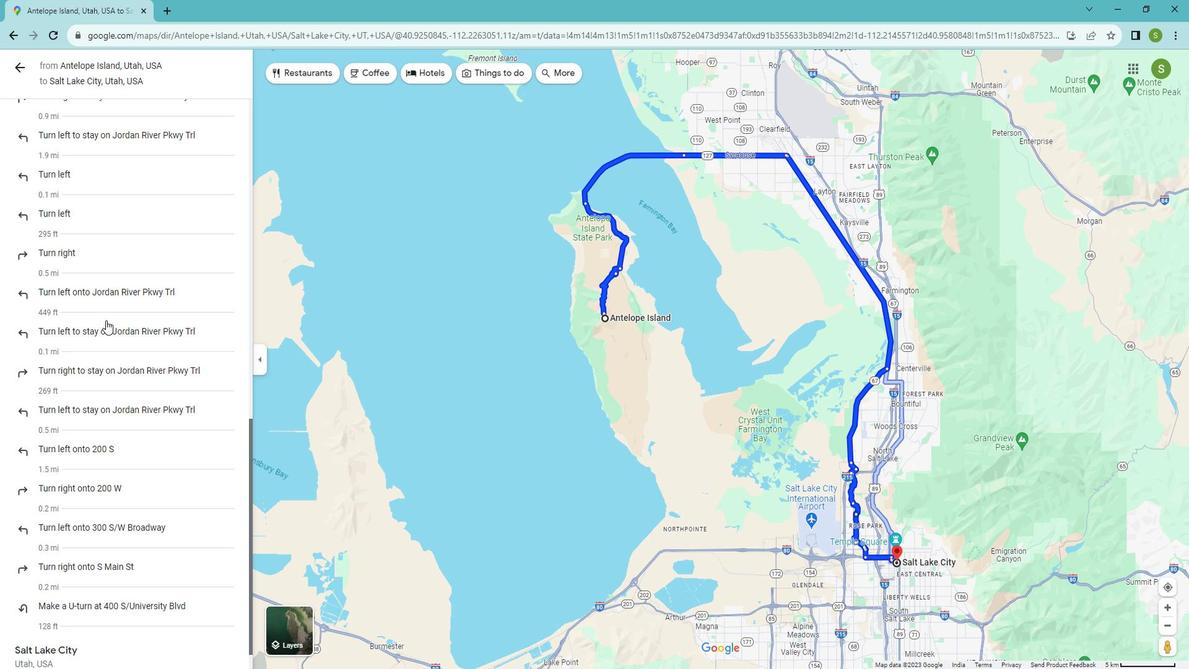 
Action: Mouse scrolled (119, 321) with delta (0, 0)
Screenshot: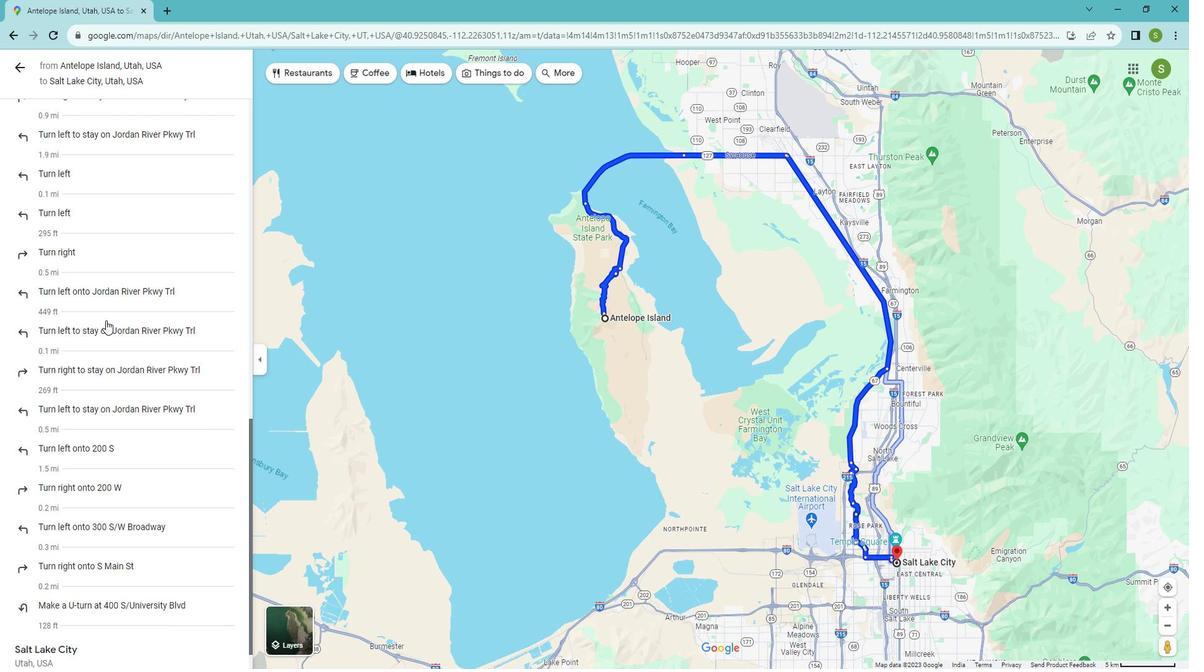 
Action: Mouse moved to (34, 78)
Screenshot: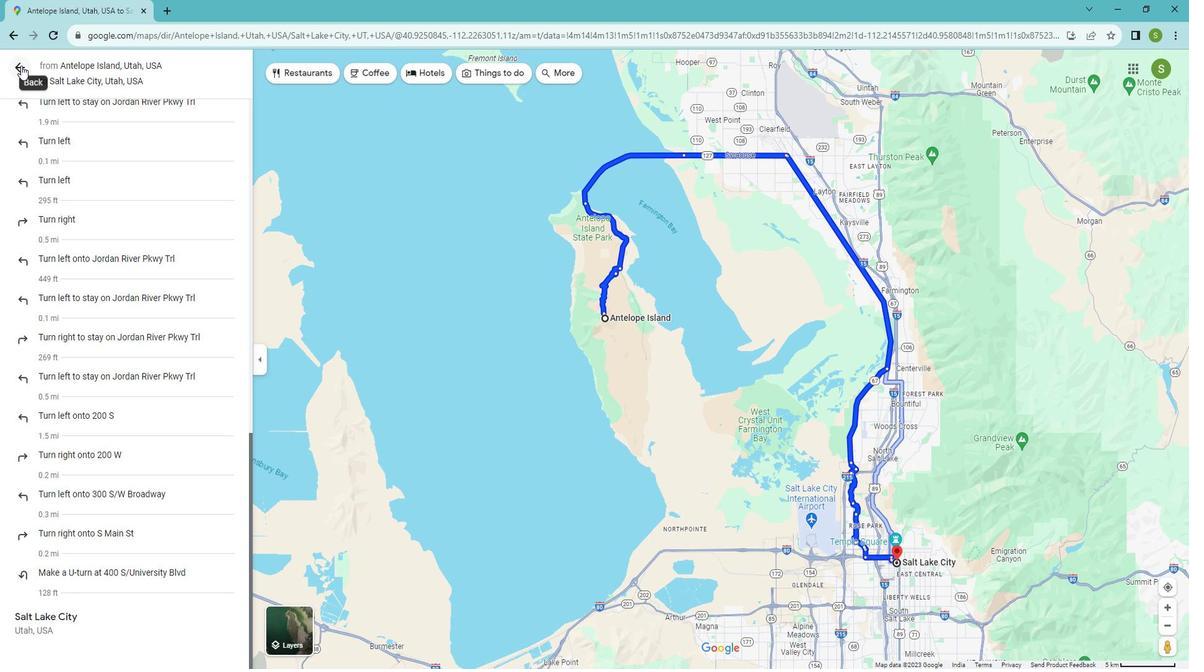 
Action: Mouse pressed left at (34, 78)
Screenshot: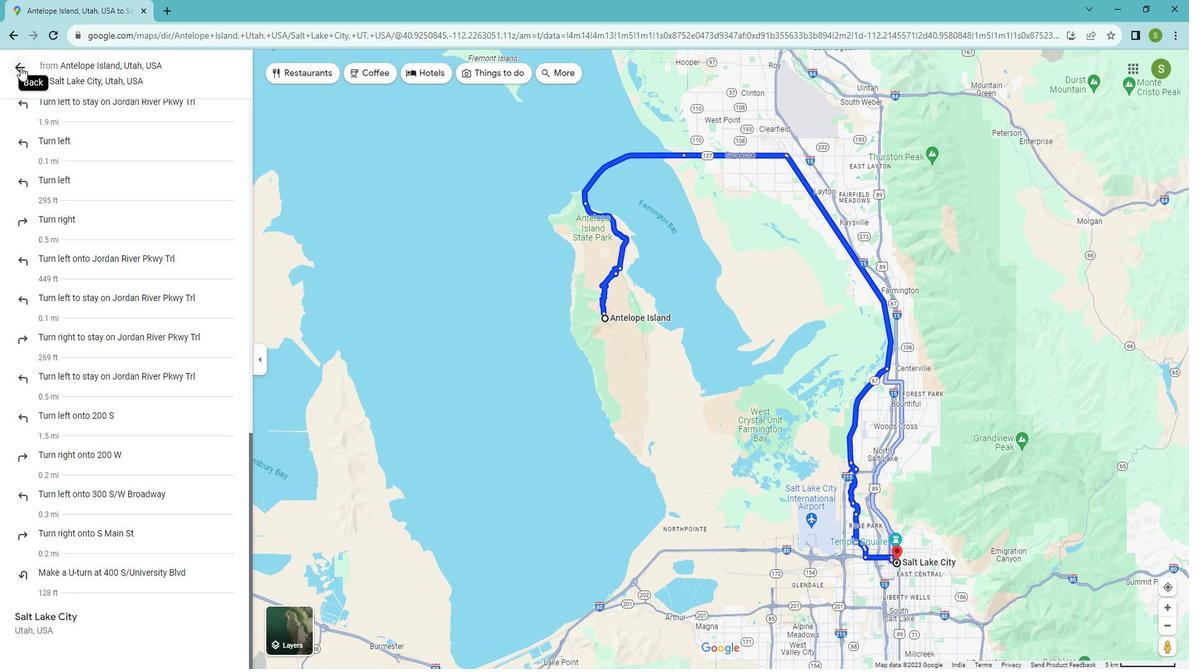 
Action: Mouse moved to (478, 294)
Screenshot: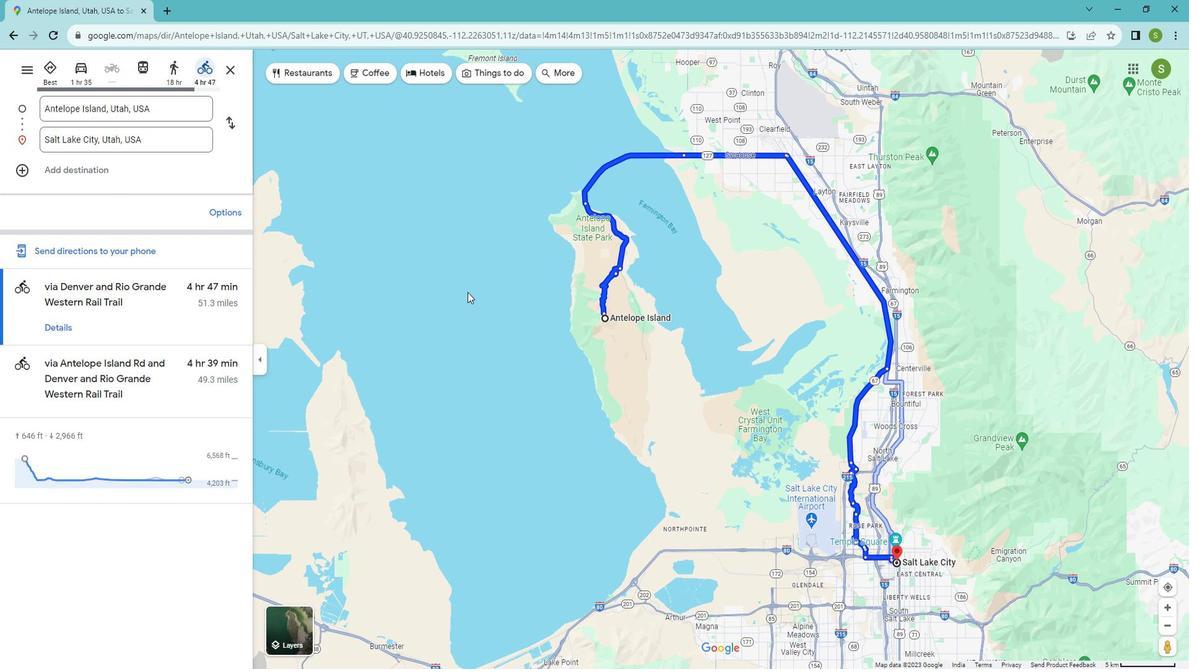 
